Task: Find connections with filter location Gangānagar with filter topic #Businessownerwith filter profile language English with filter current company Rothschild & Co with filter school Mata Sundri College For Women with filter industry Conservation Programs with filter service category Marketing with filter keywords title Information Security Analyst
Action: Mouse moved to (690, 121)
Screenshot: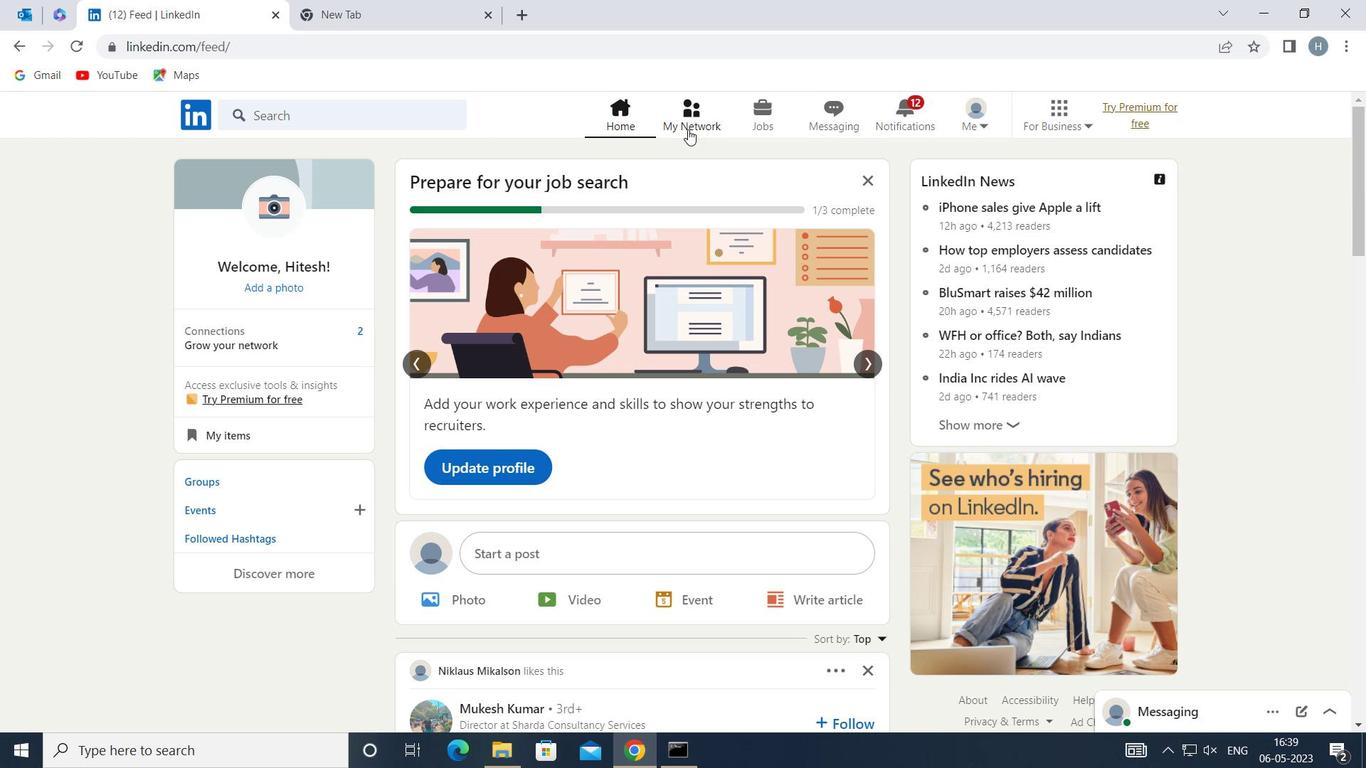 
Action: Mouse pressed left at (690, 121)
Screenshot: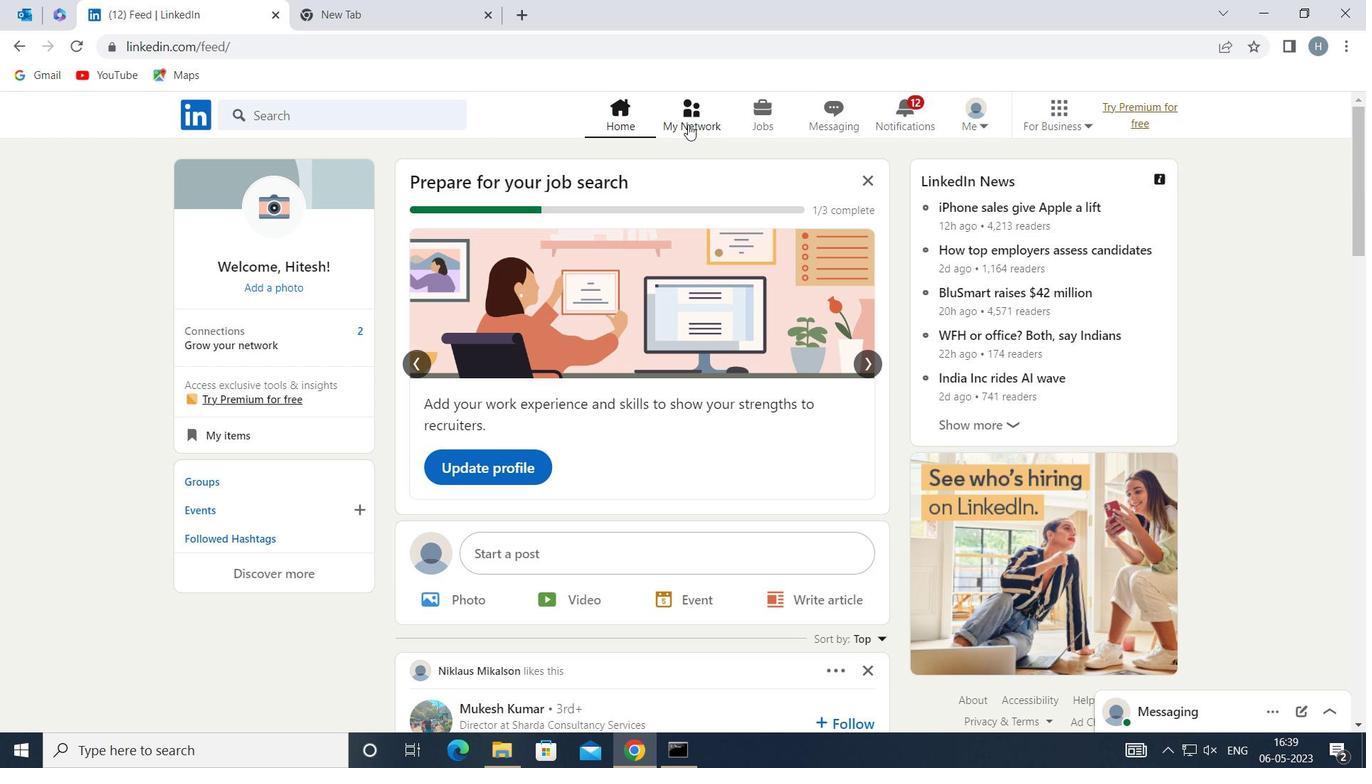 
Action: Mouse moved to (380, 214)
Screenshot: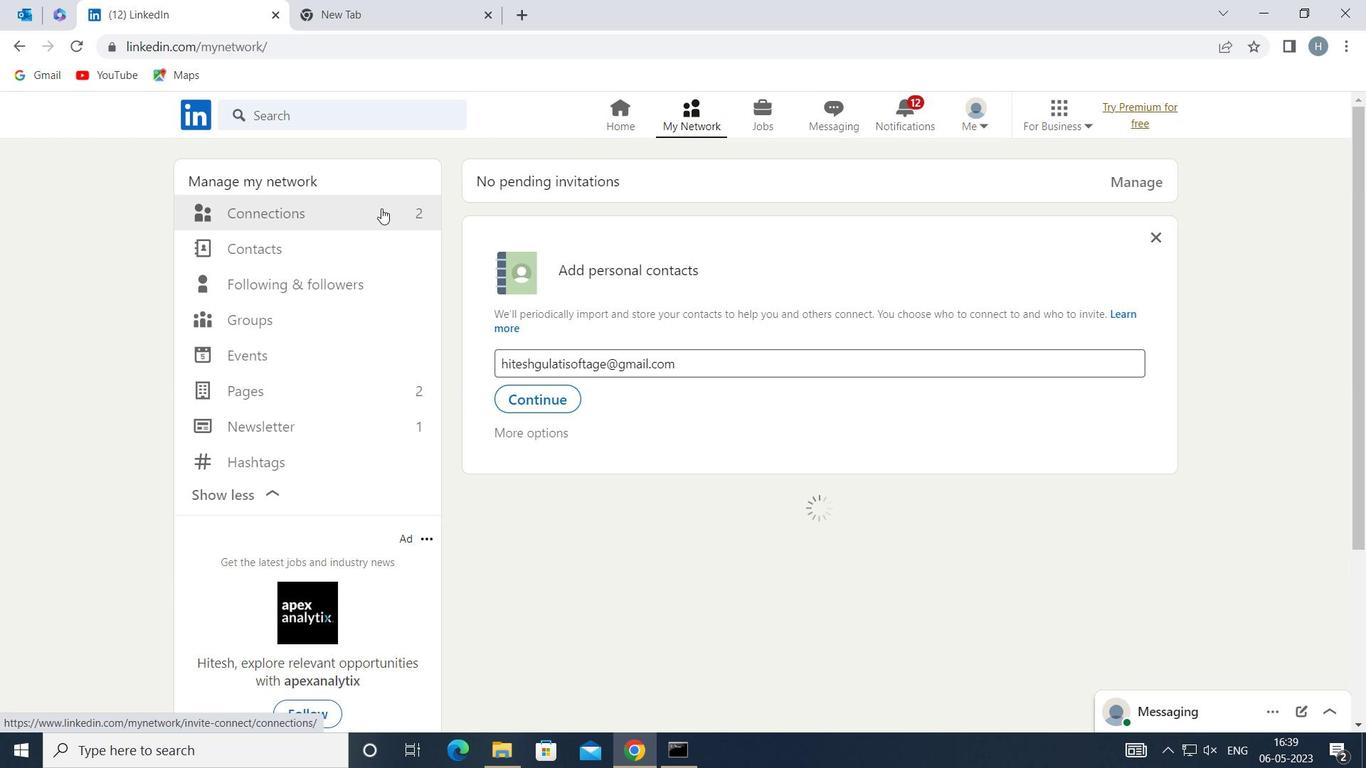 
Action: Mouse pressed left at (380, 214)
Screenshot: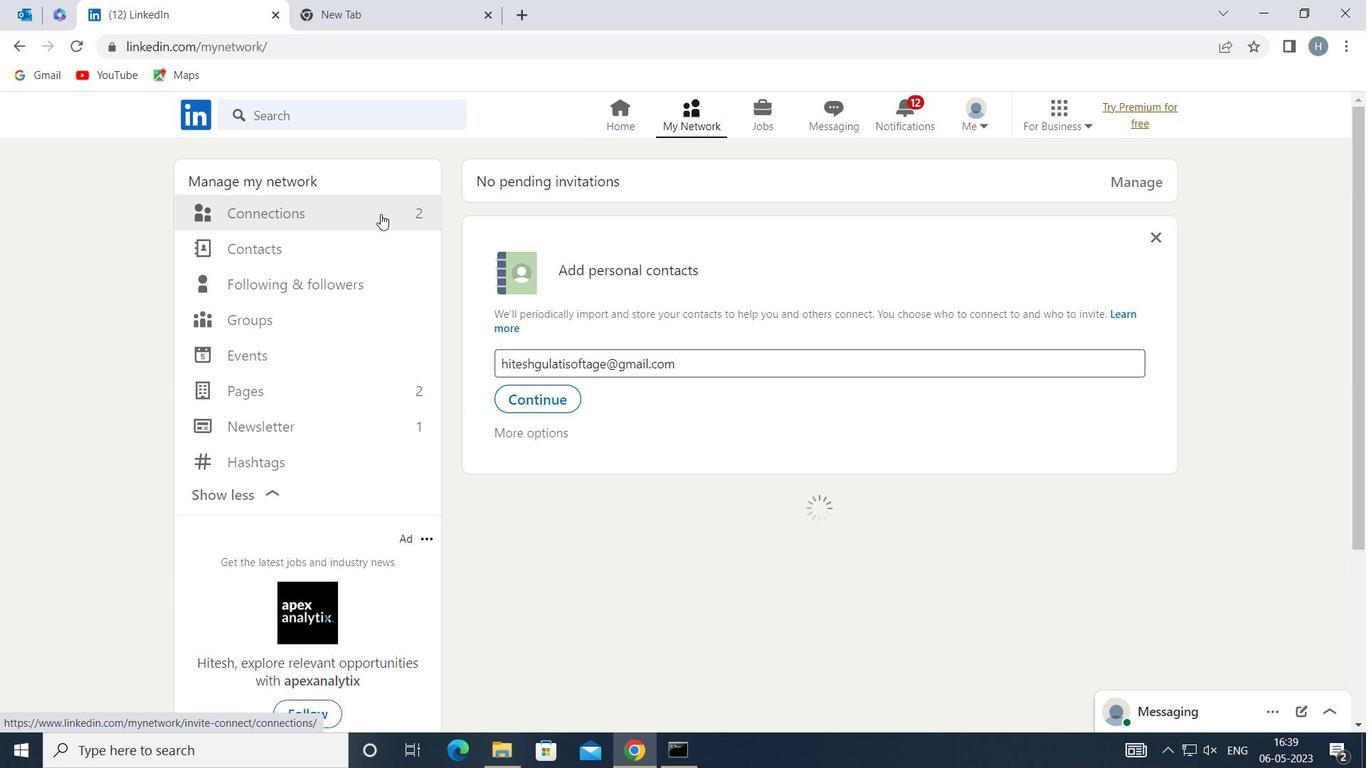 
Action: Mouse moved to (834, 217)
Screenshot: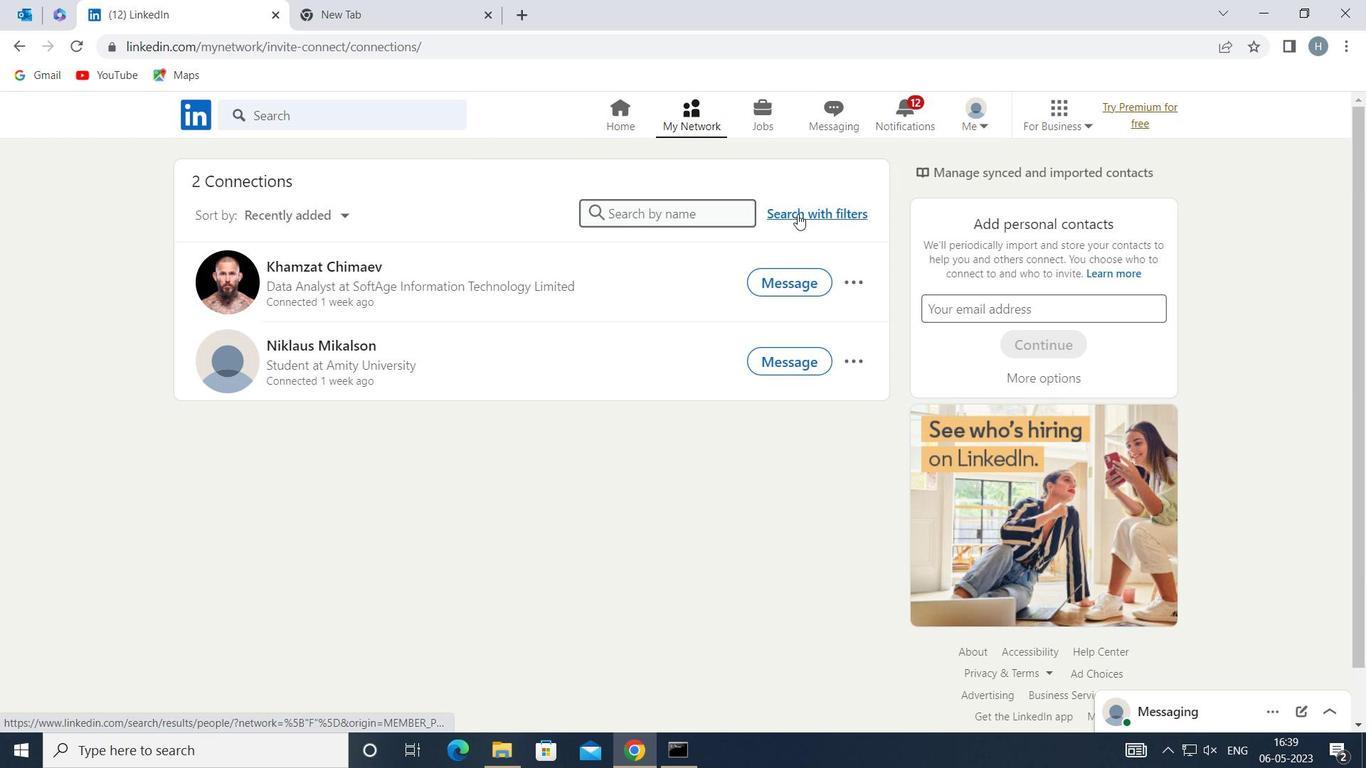 
Action: Mouse pressed left at (834, 217)
Screenshot: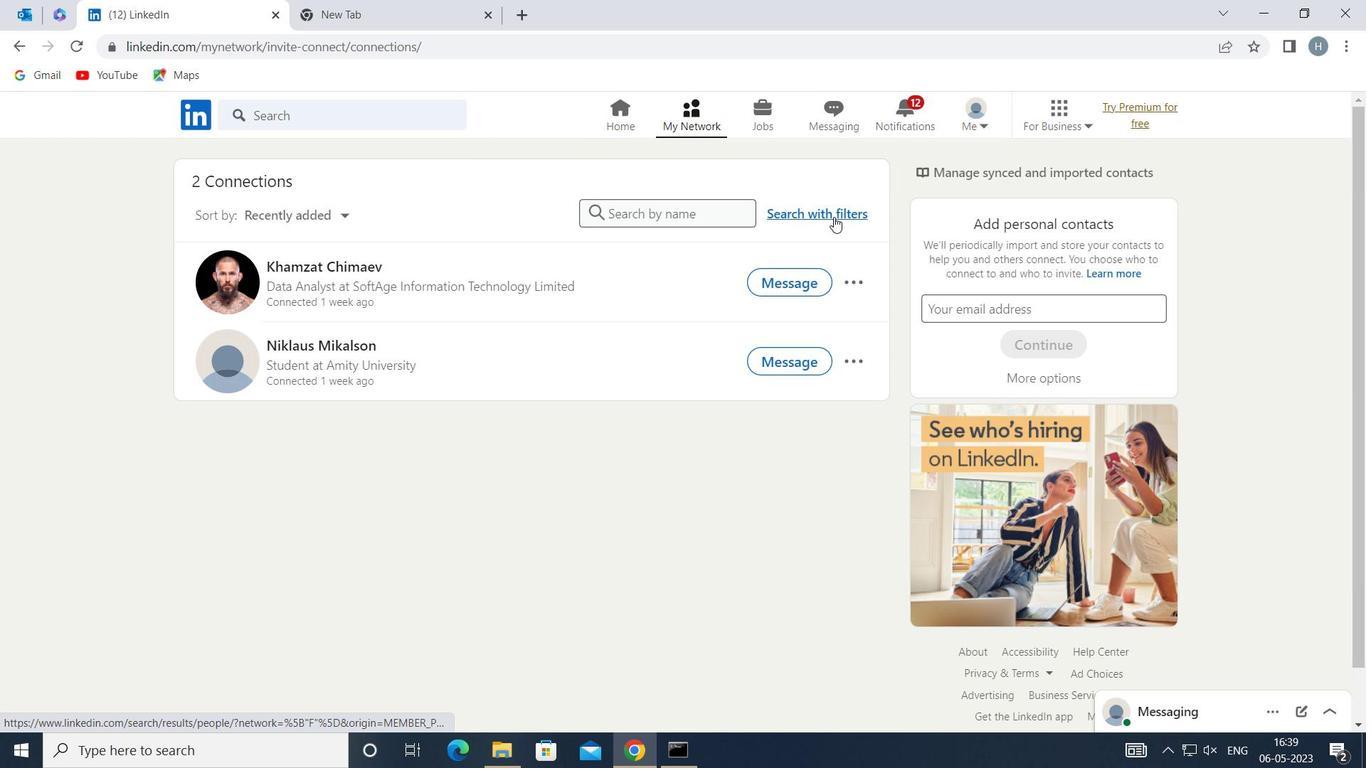
Action: Mouse moved to (742, 165)
Screenshot: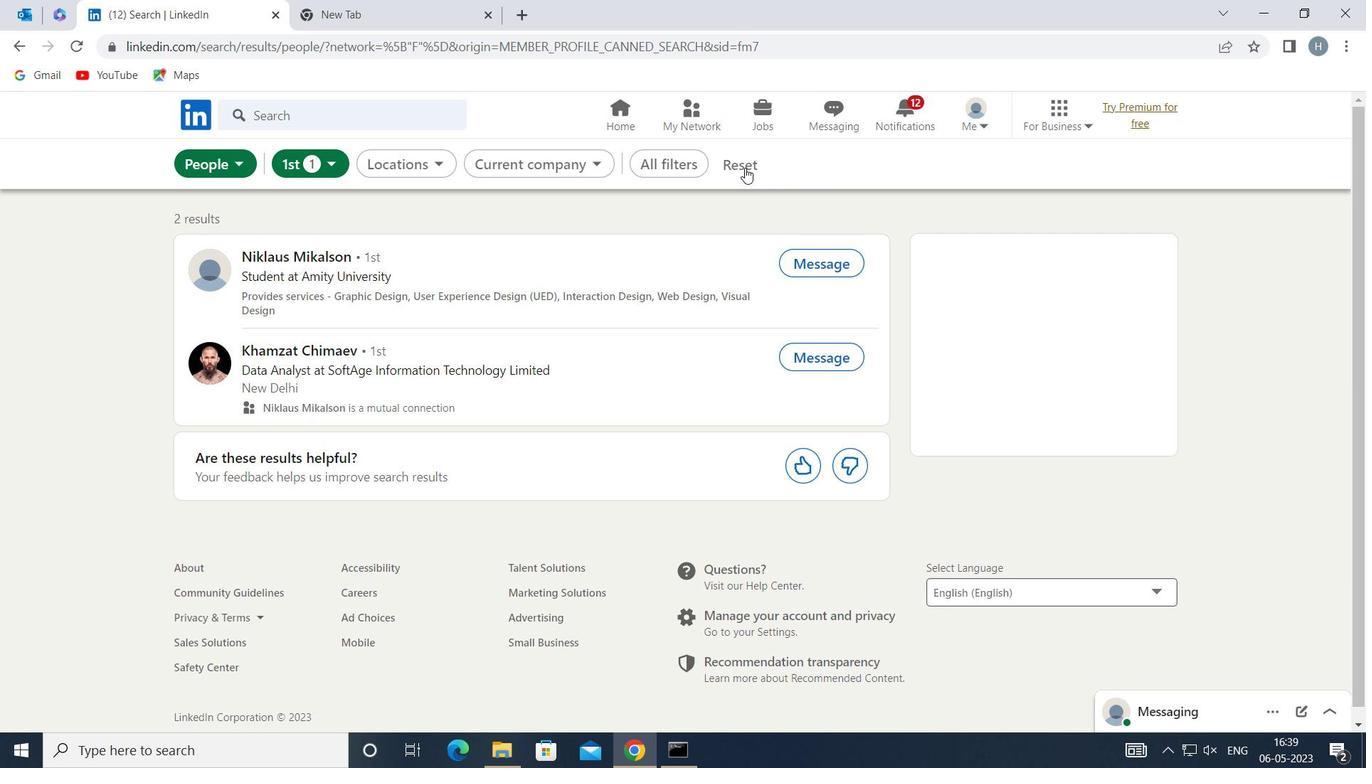 
Action: Mouse pressed left at (742, 165)
Screenshot: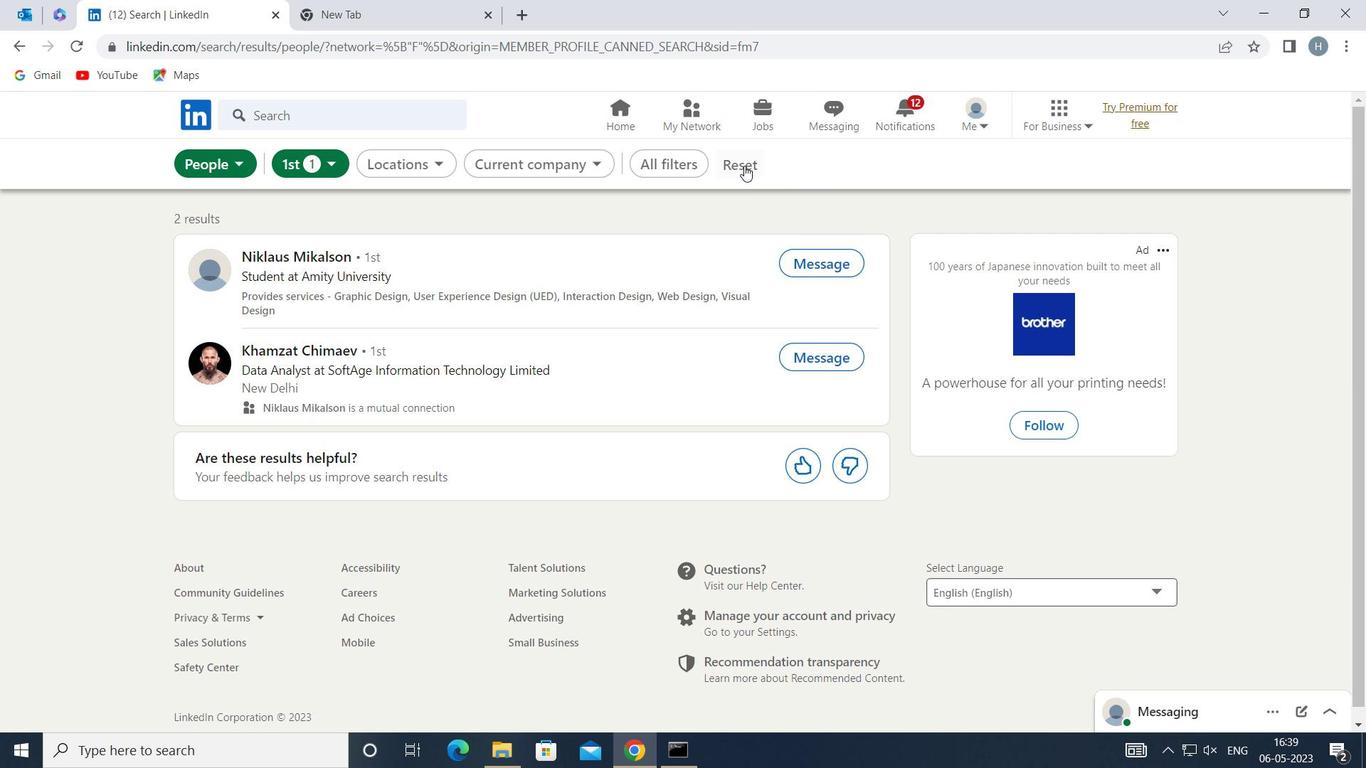 
Action: Mouse moved to (720, 160)
Screenshot: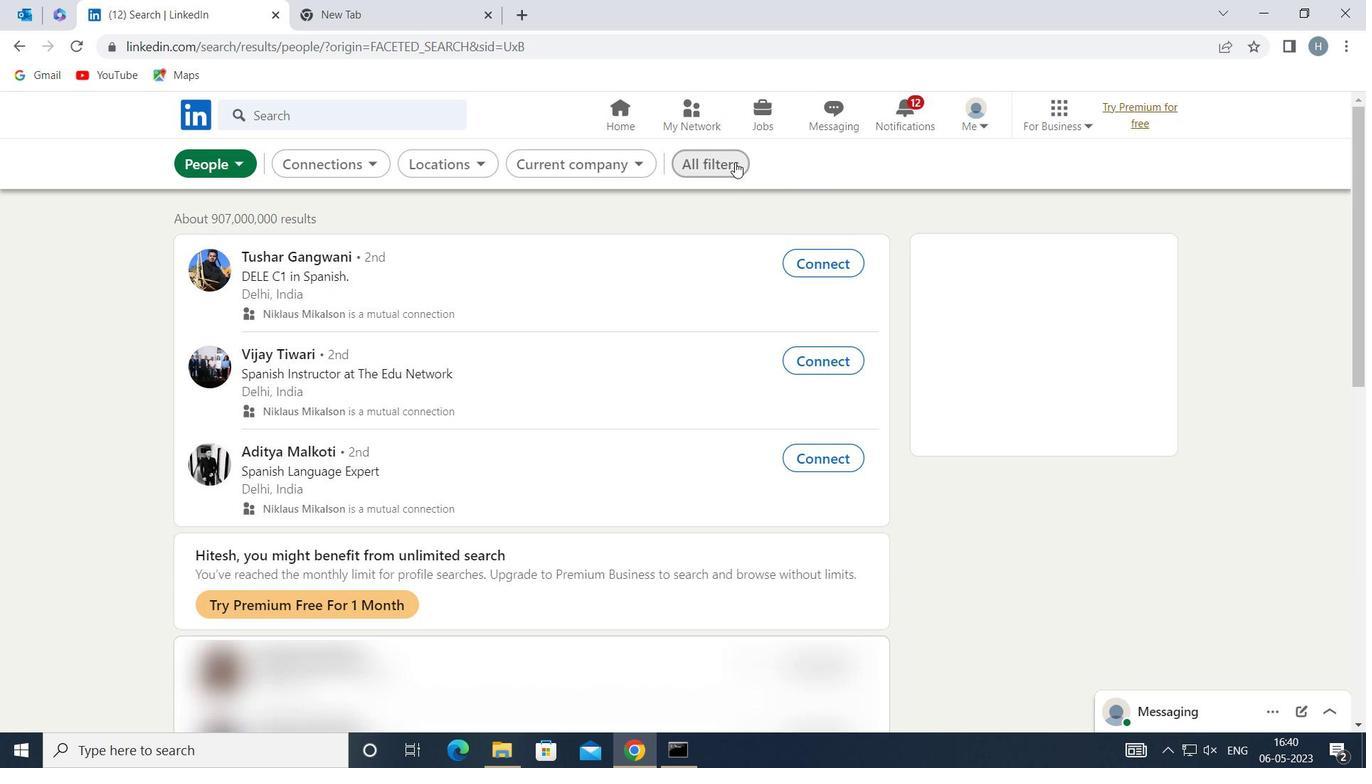 
Action: Mouse pressed left at (720, 160)
Screenshot: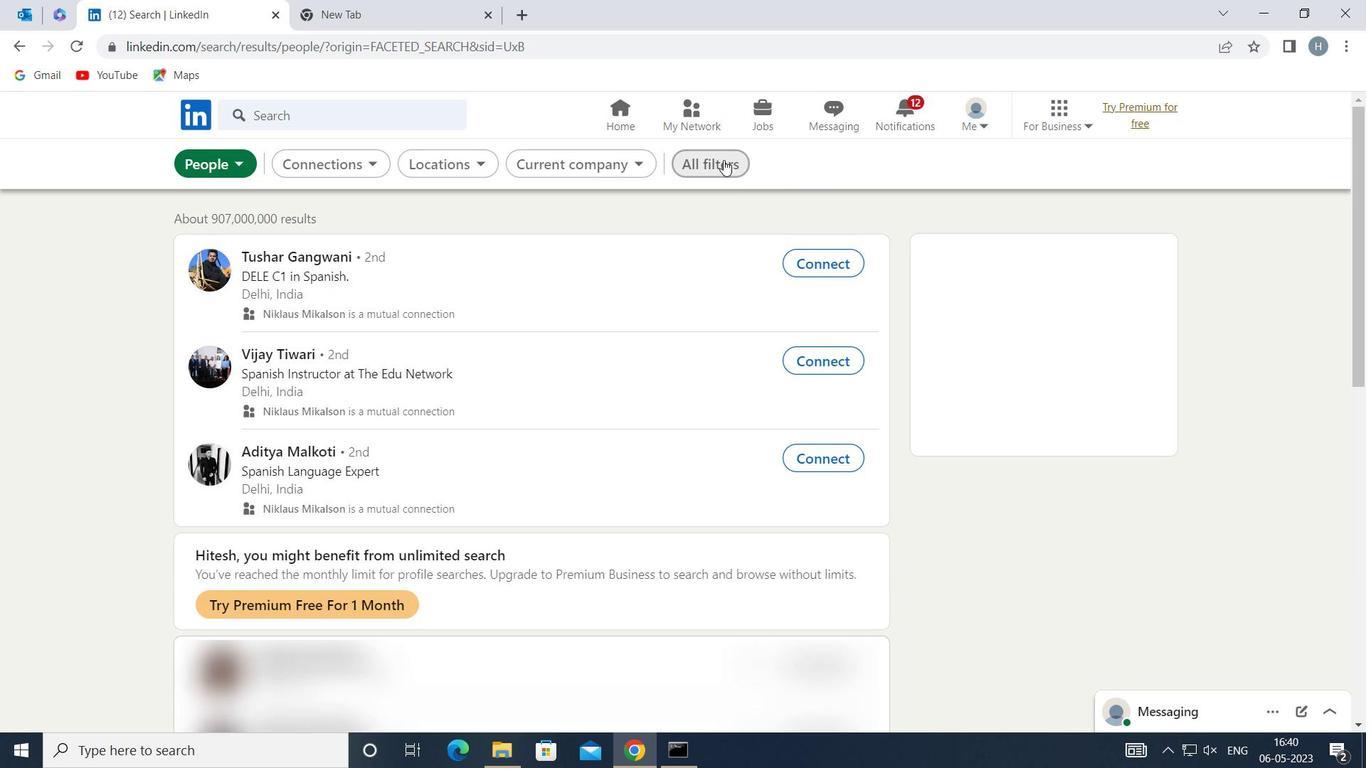 
Action: Mouse moved to (1001, 394)
Screenshot: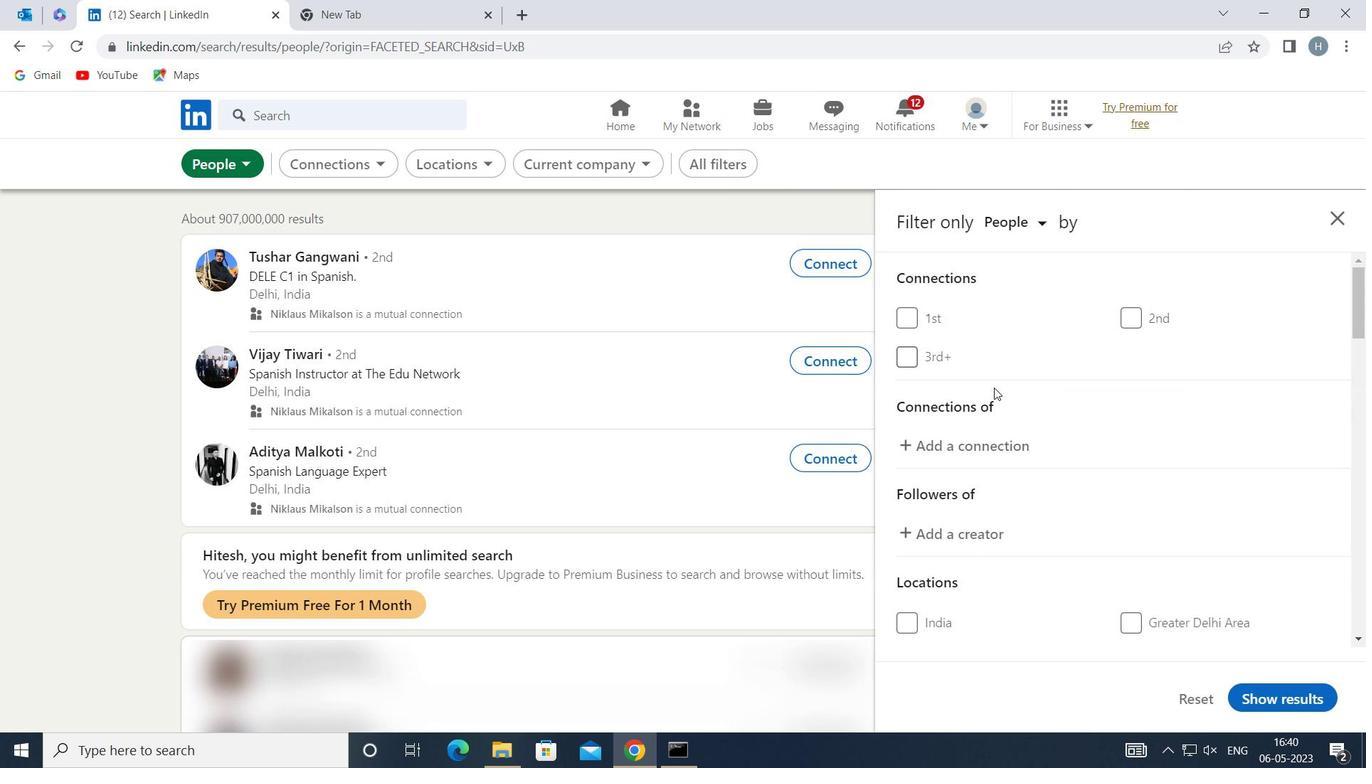 
Action: Mouse scrolled (1001, 393) with delta (0, 0)
Screenshot: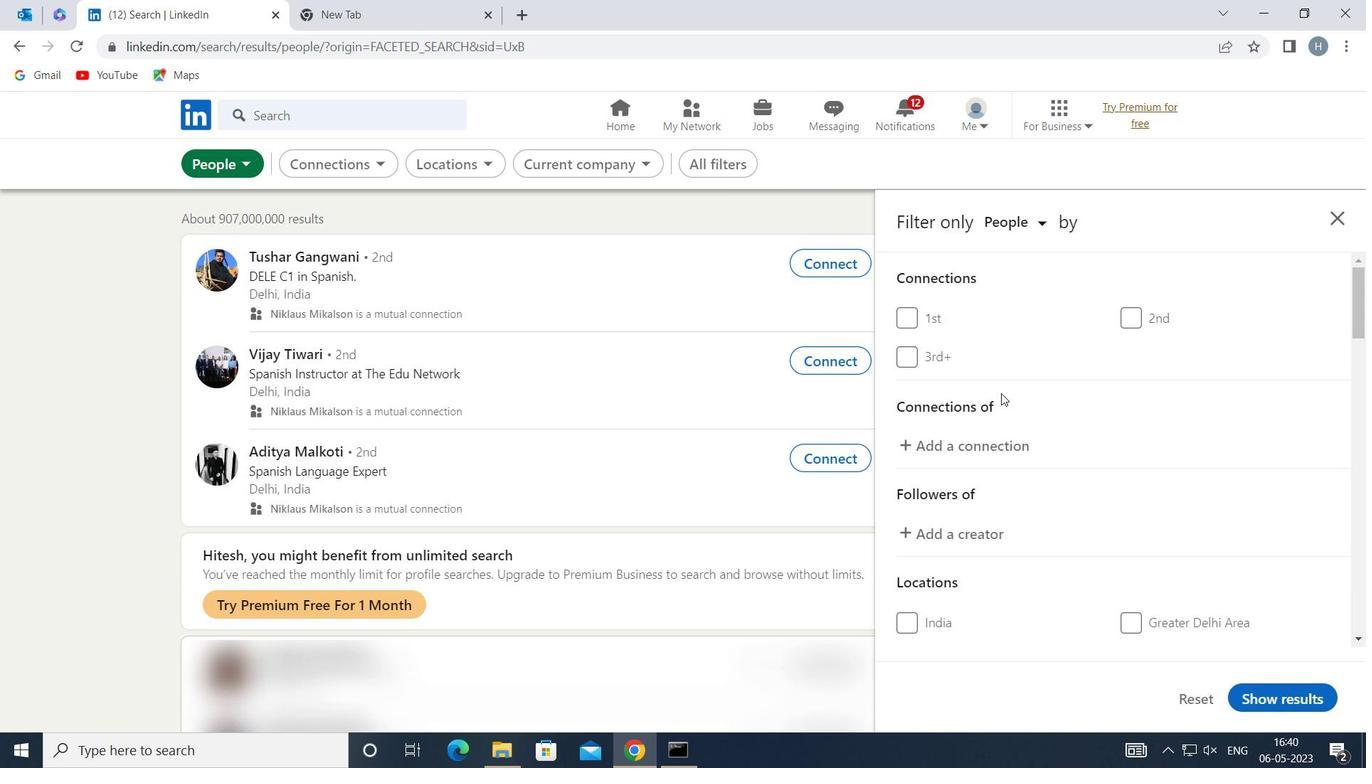 
Action: Mouse scrolled (1001, 393) with delta (0, 0)
Screenshot: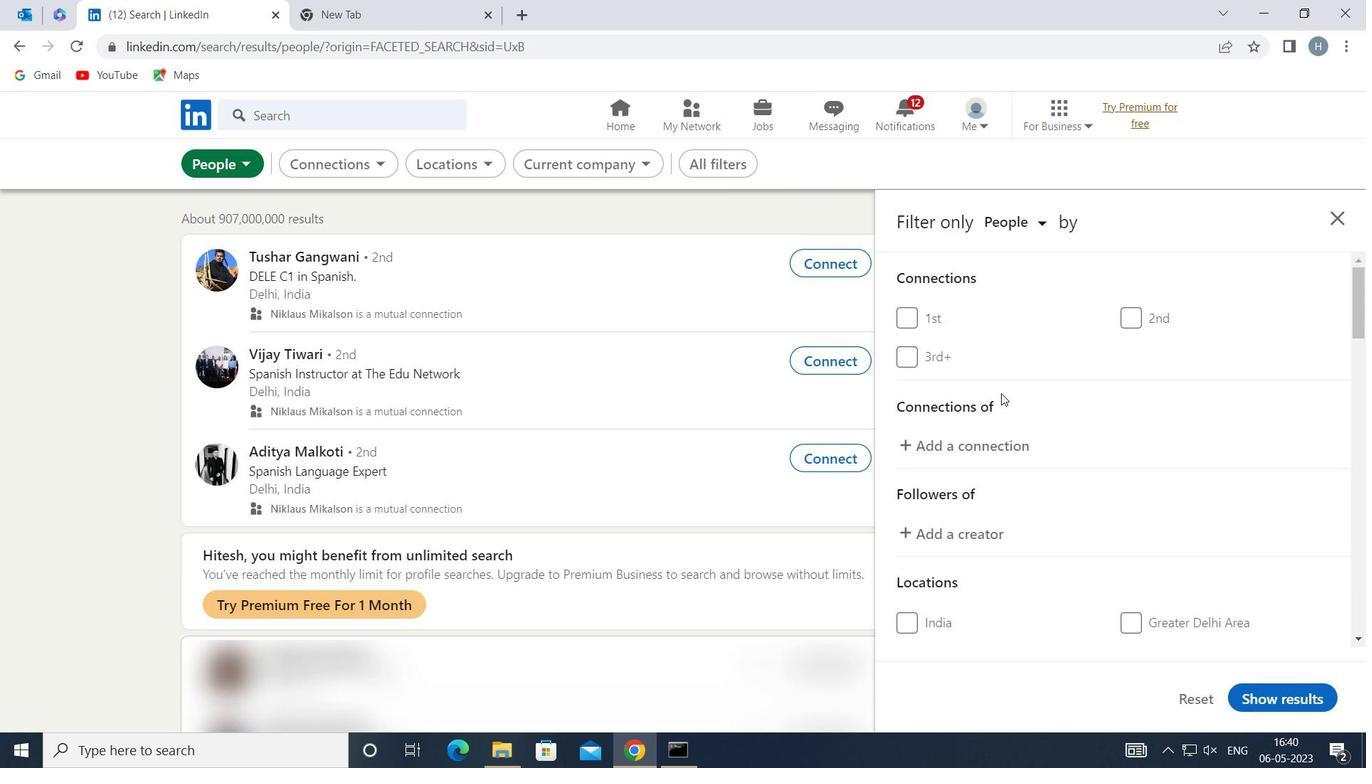 
Action: Mouse moved to (1003, 394)
Screenshot: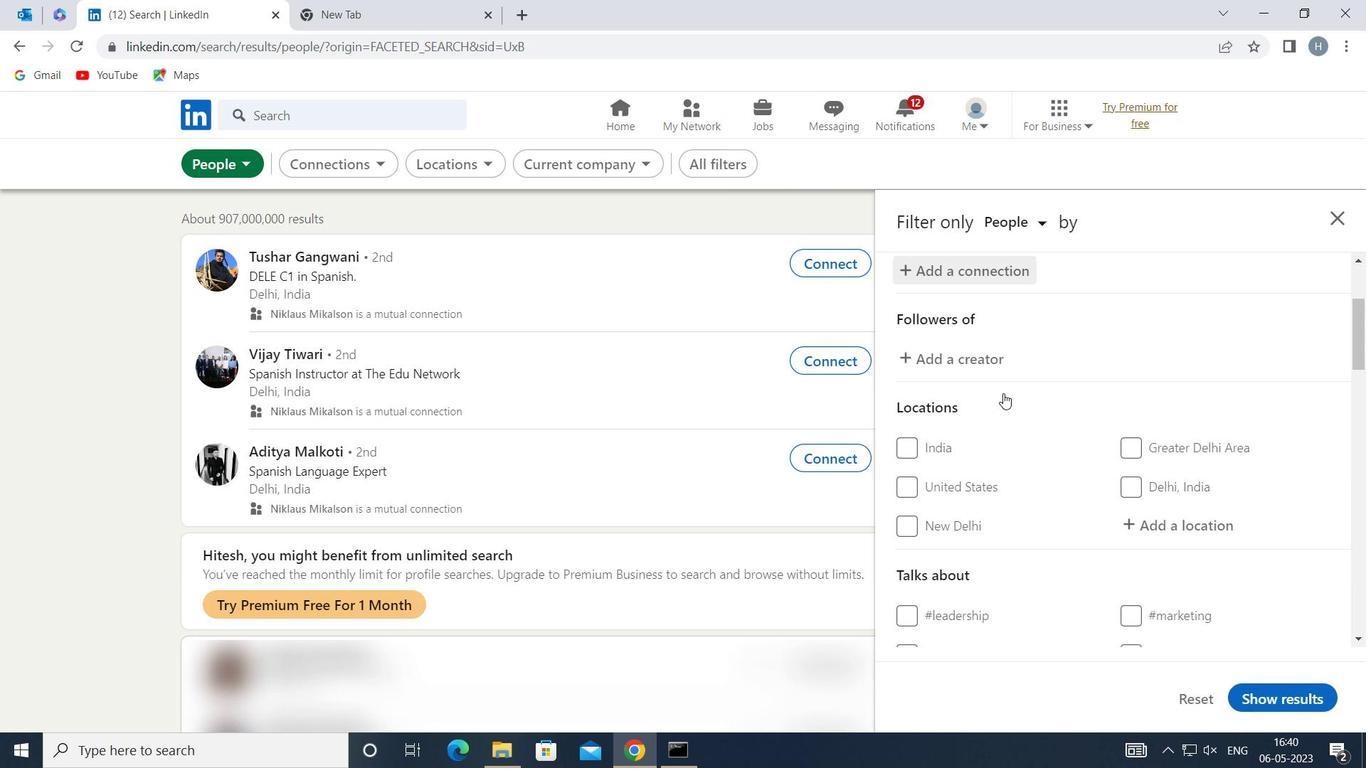 
Action: Mouse scrolled (1003, 394) with delta (0, 0)
Screenshot: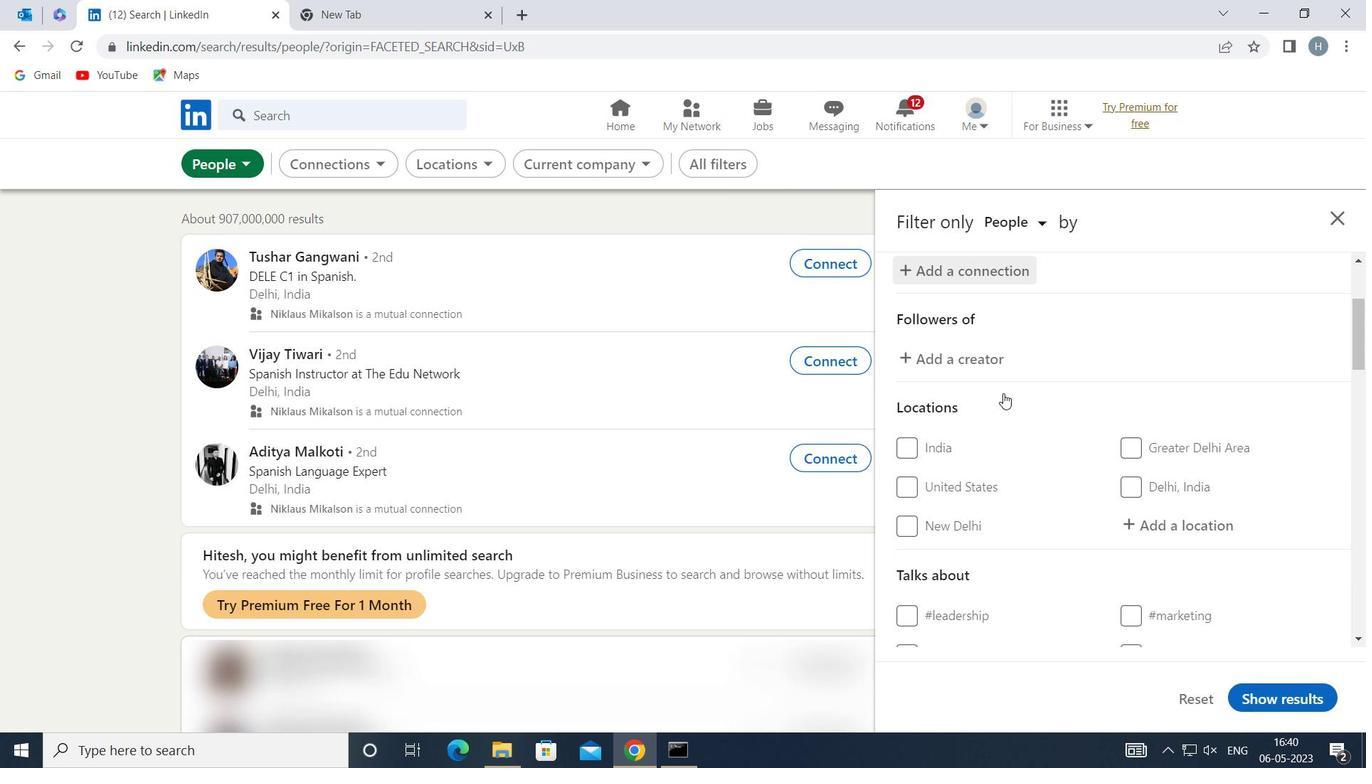
Action: Mouse moved to (1181, 432)
Screenshot: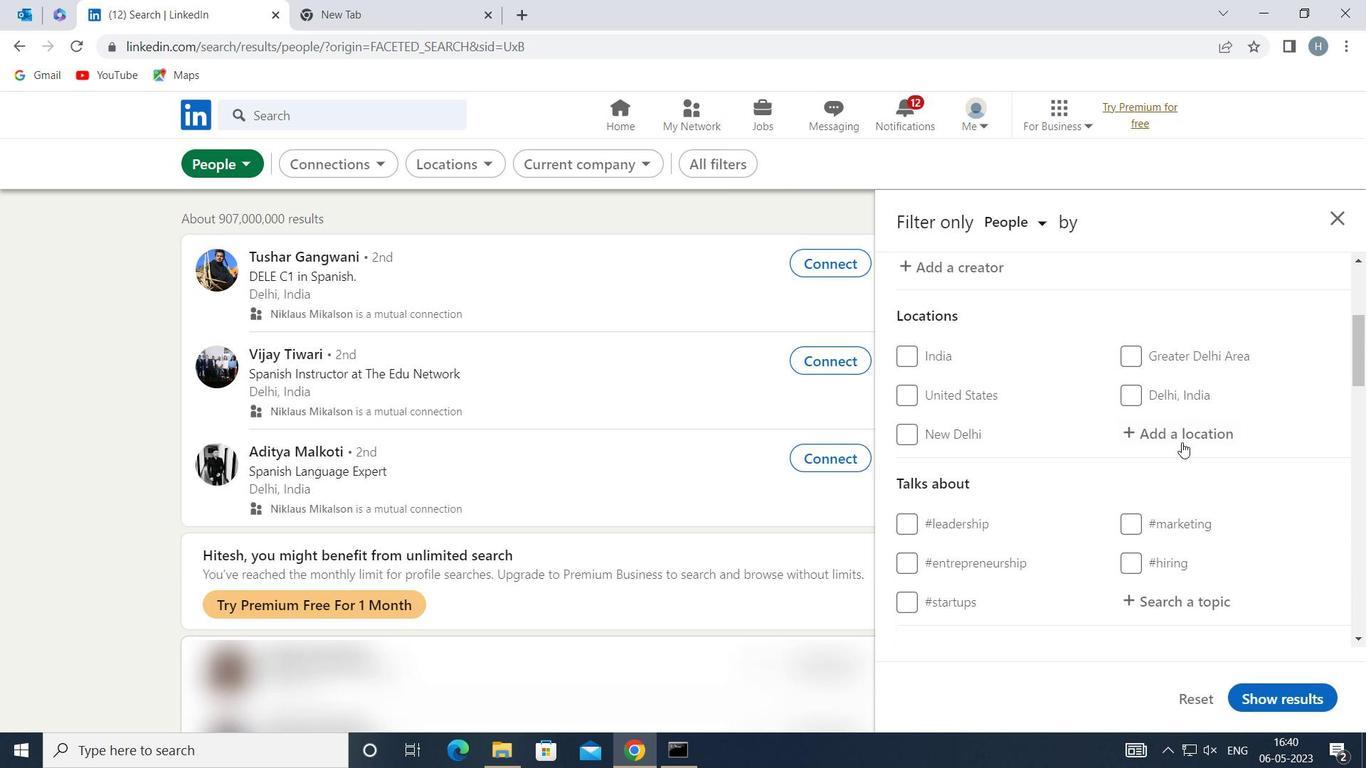 
Action: Mouse pressed left at (1181, 432)
Screenshot: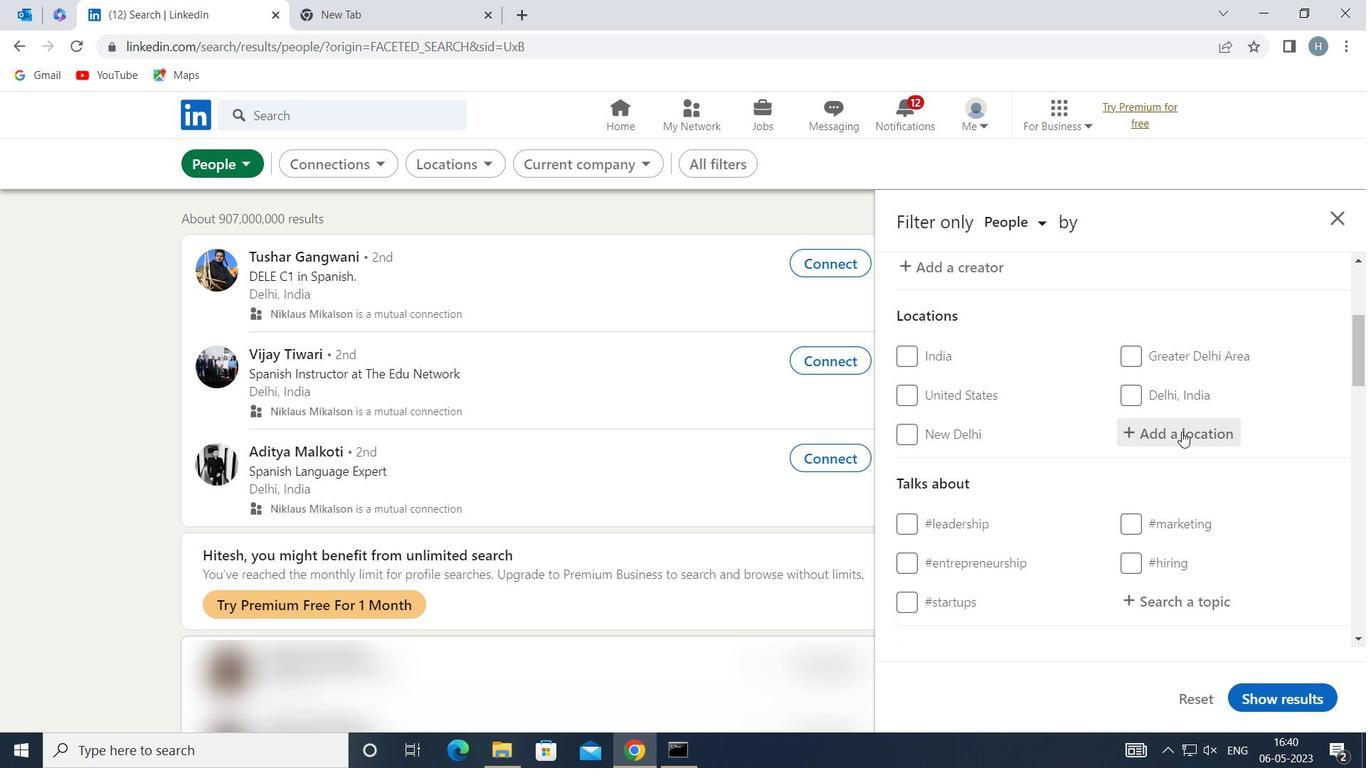 
Action: Mouse moved to (1151, 431)
Screenshot: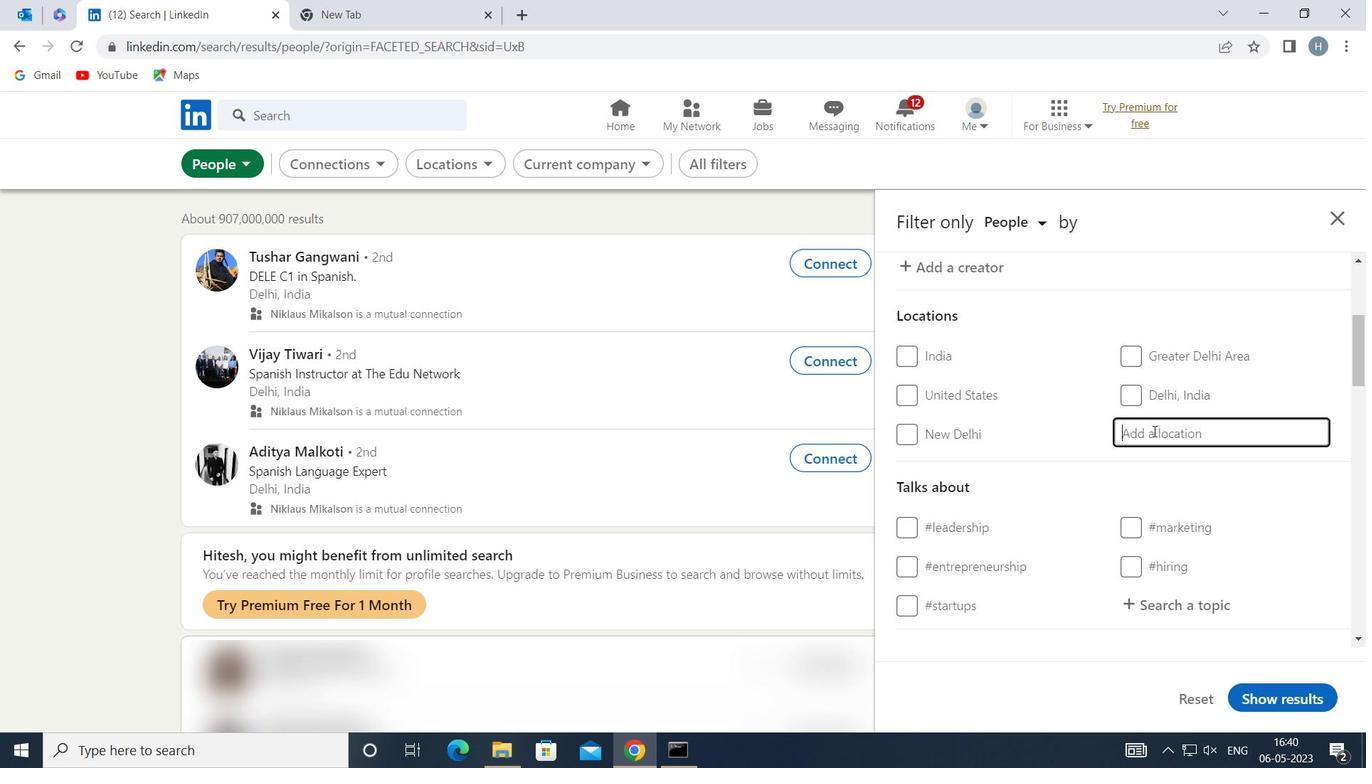 
Action: Key pressed <Key.shift>GANGANAGAR
Screenshot: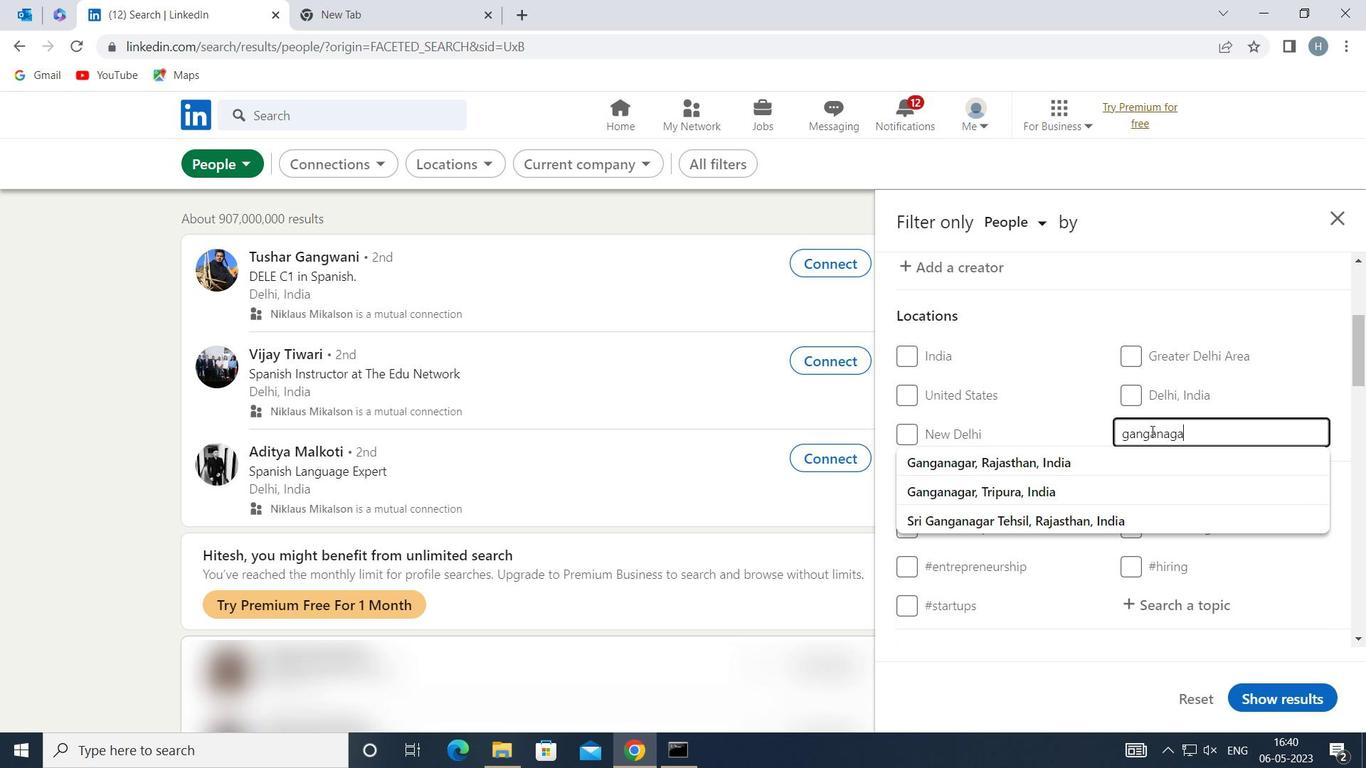 
Action: Mouse moved to (1304, 366)
Screenshot: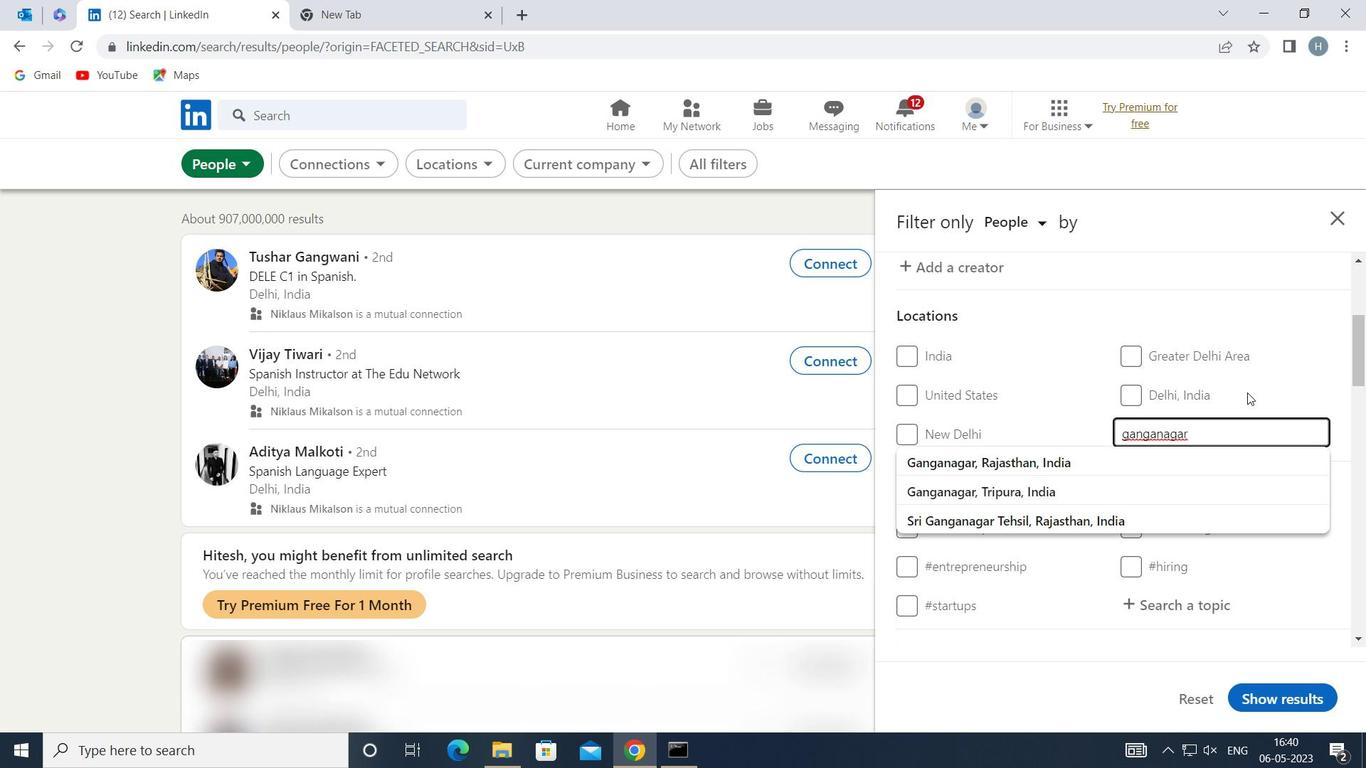 
Action: Mouse pressed left at (1304, 366)
Screenshot: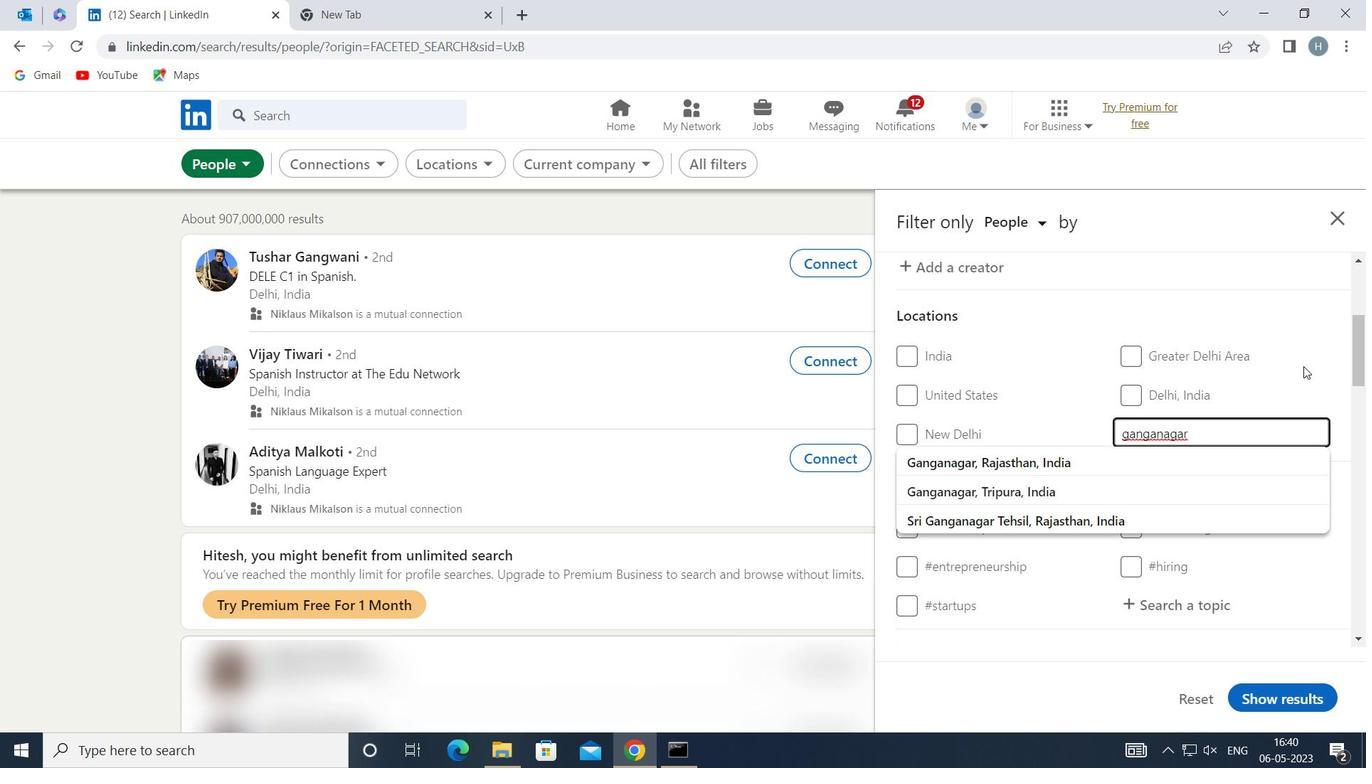 
Action: Mouse moved to (1258, 406)
Screenshot: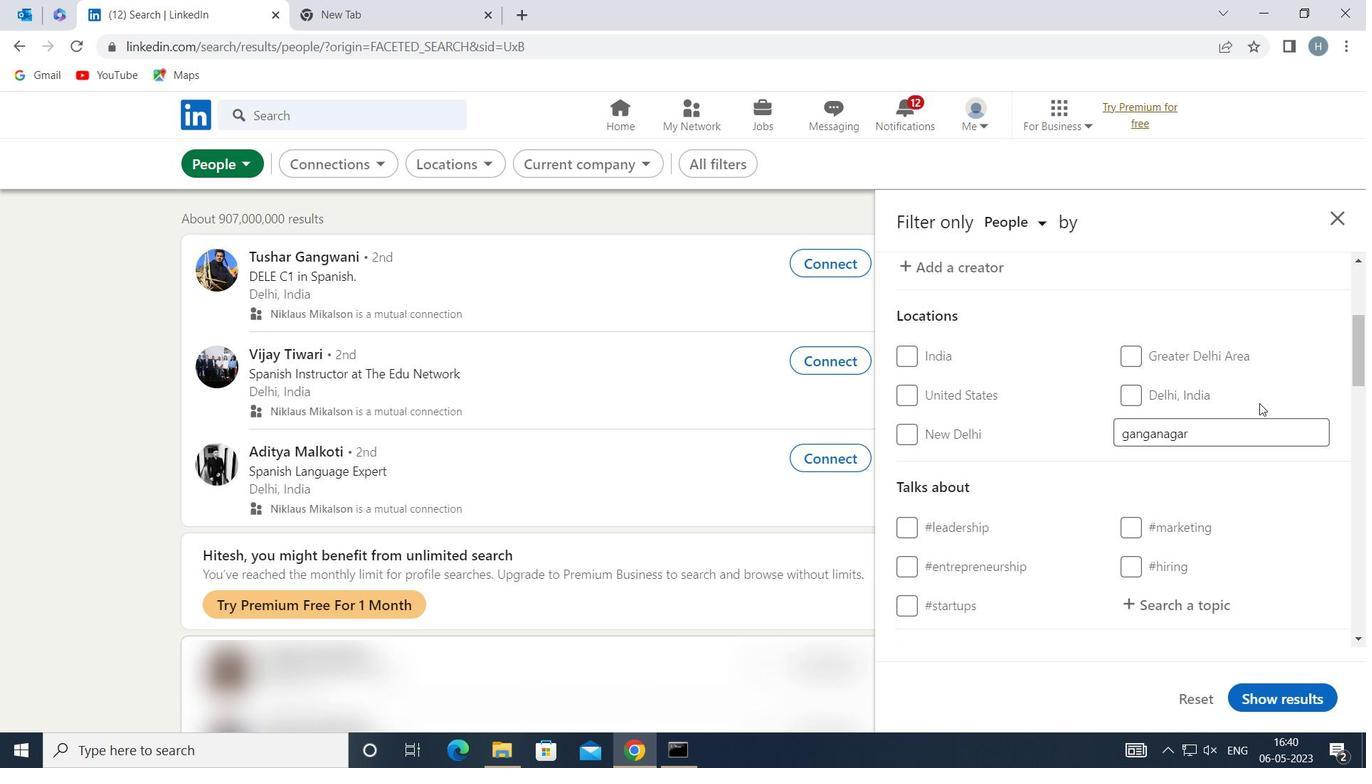 
Action: Mouse scrolled (1258, 406) with delta (0, 0)
Screenshot: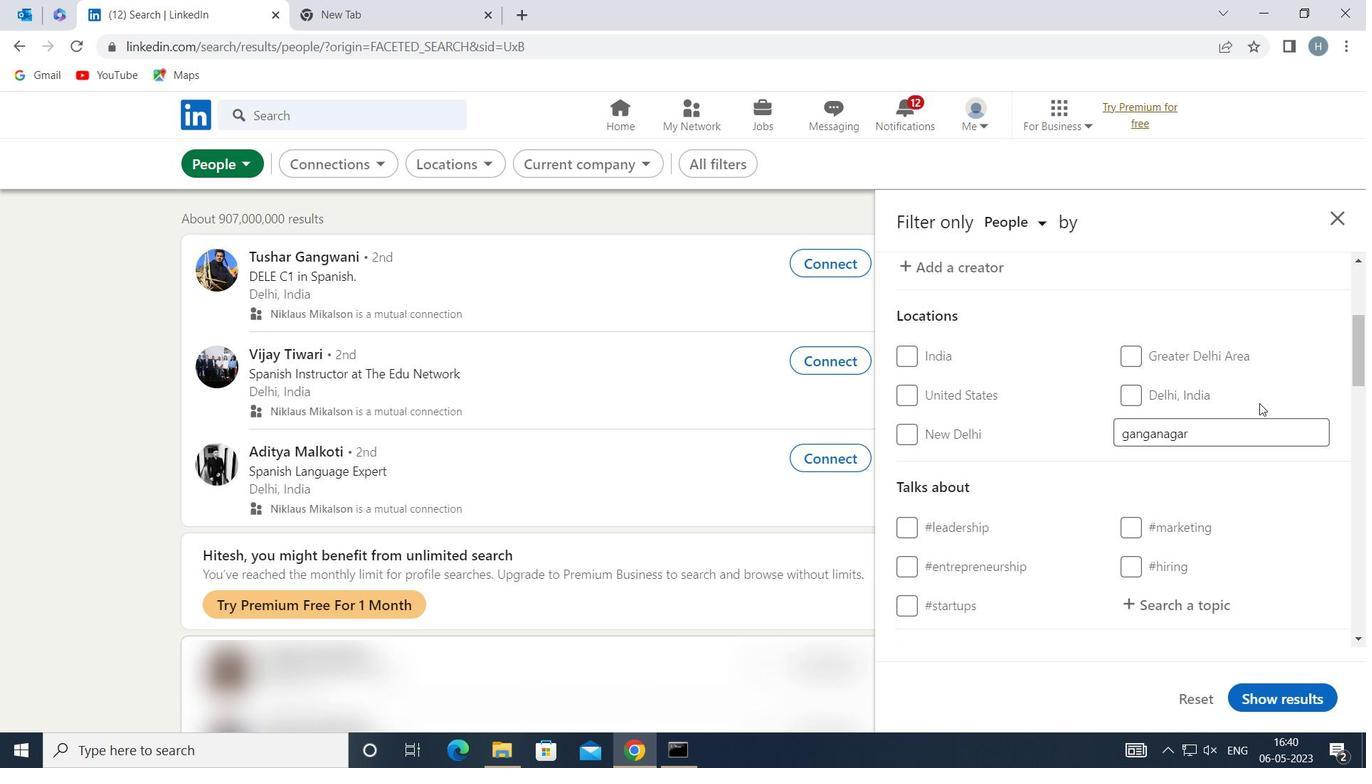 
Action: Mouse moved to (1258, 407)
Screenshot: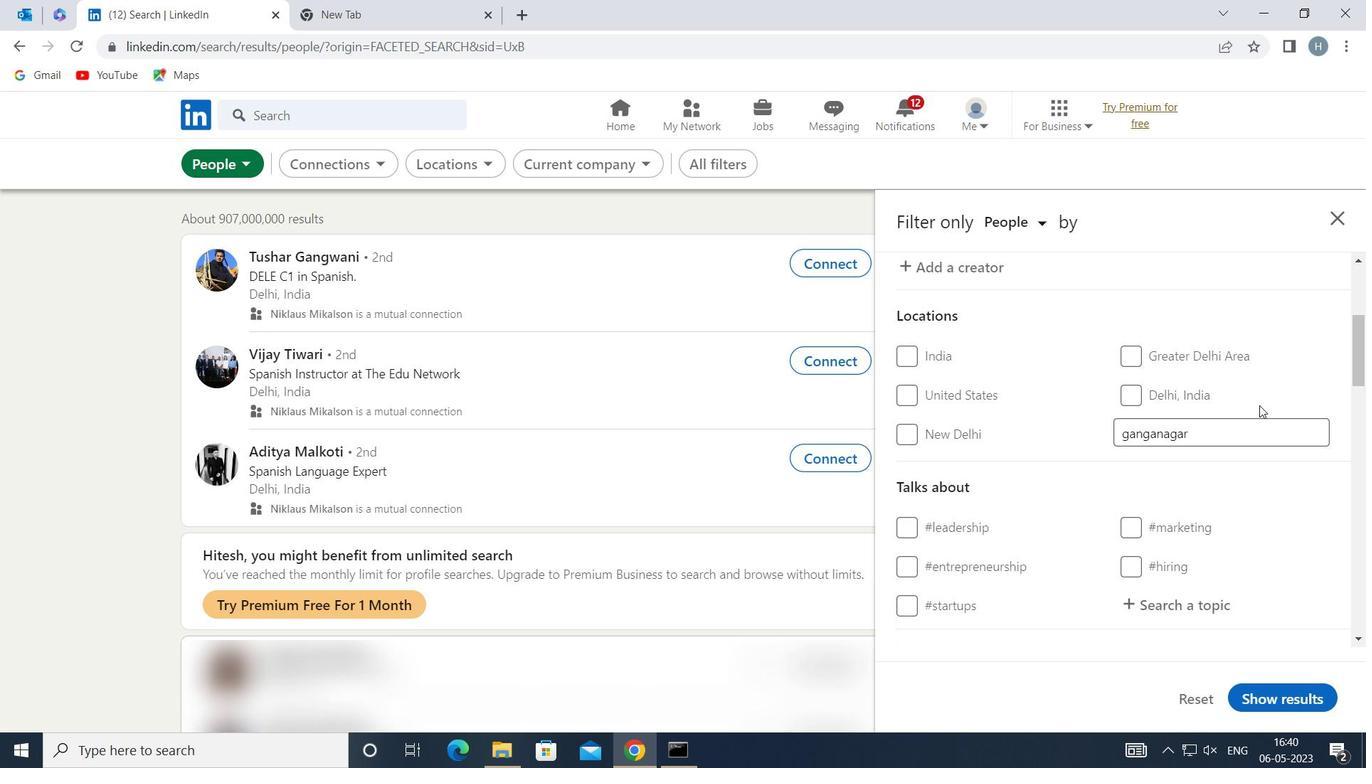 
Action: Mouse scrolled (1258, 406) with delta (0, 0)
Screenshot: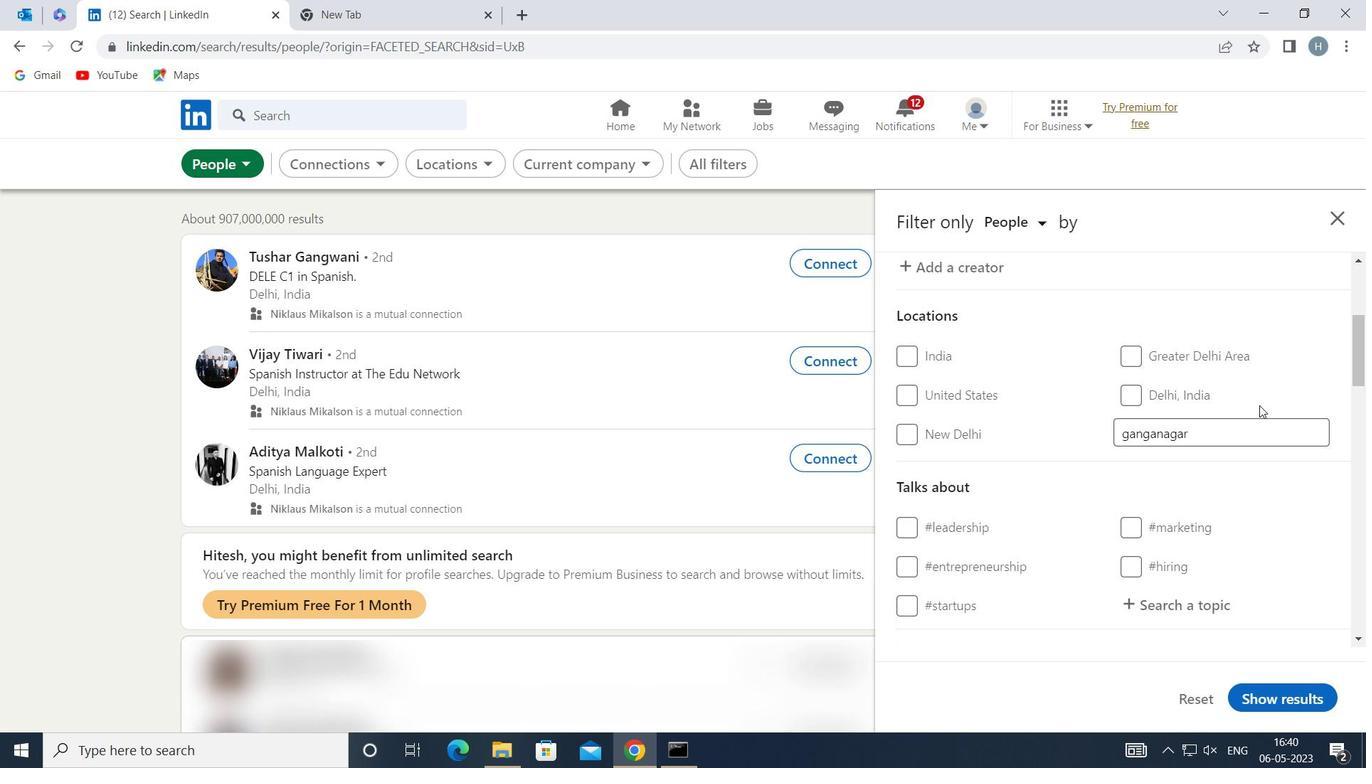 
Action: Mouse moved to (1188, 422)
Screenshot: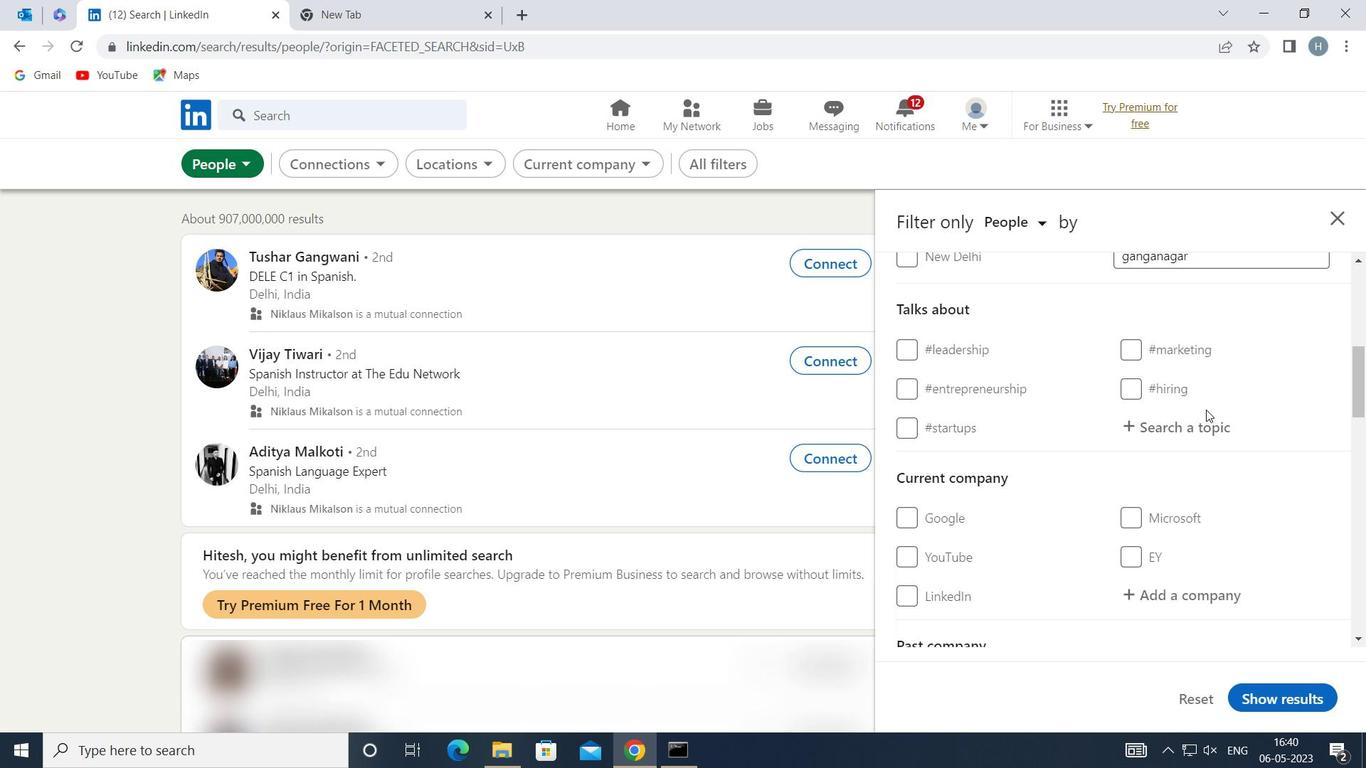 
Action: Mouse pressed left at (1188, 422)
Screenshot: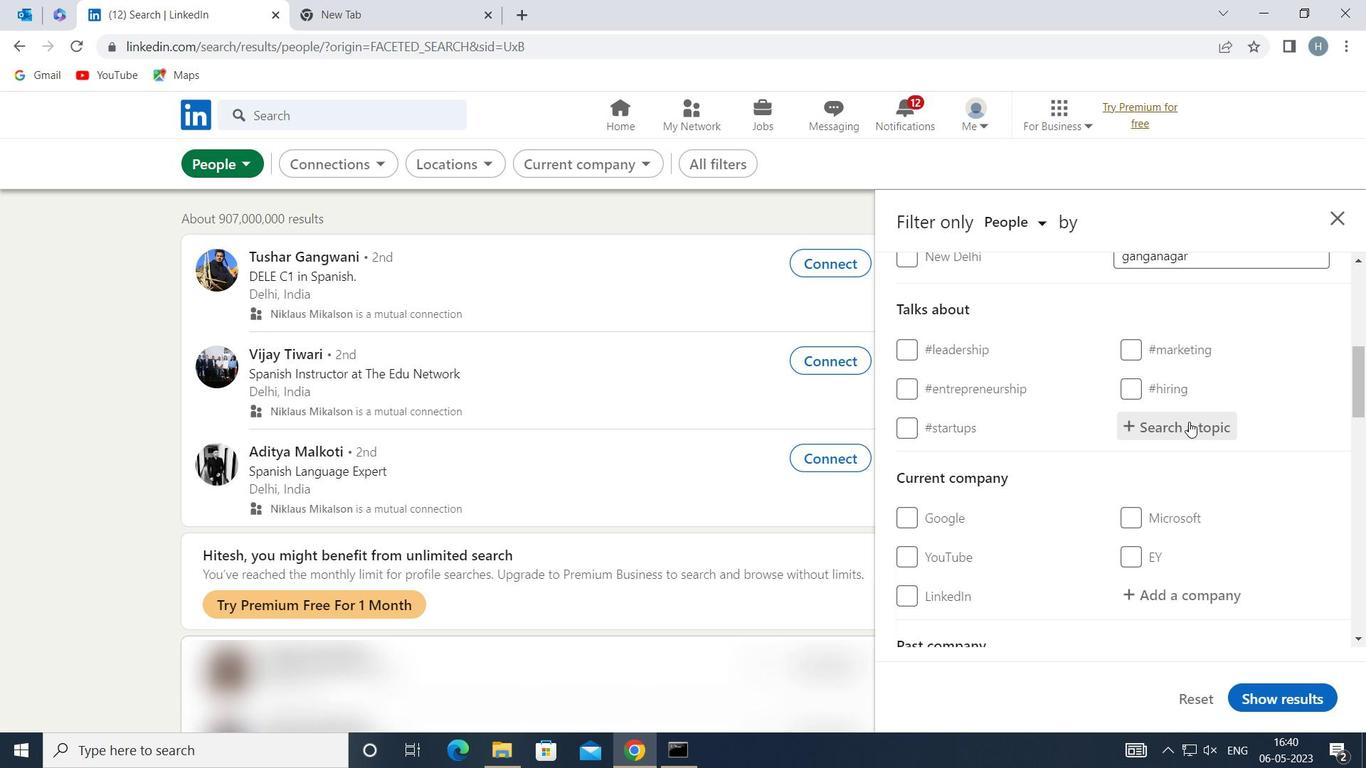 
Action: Key pressed <Key.shift><Key.shift><Key.shift>BUSINESSOWNER
Screenshot: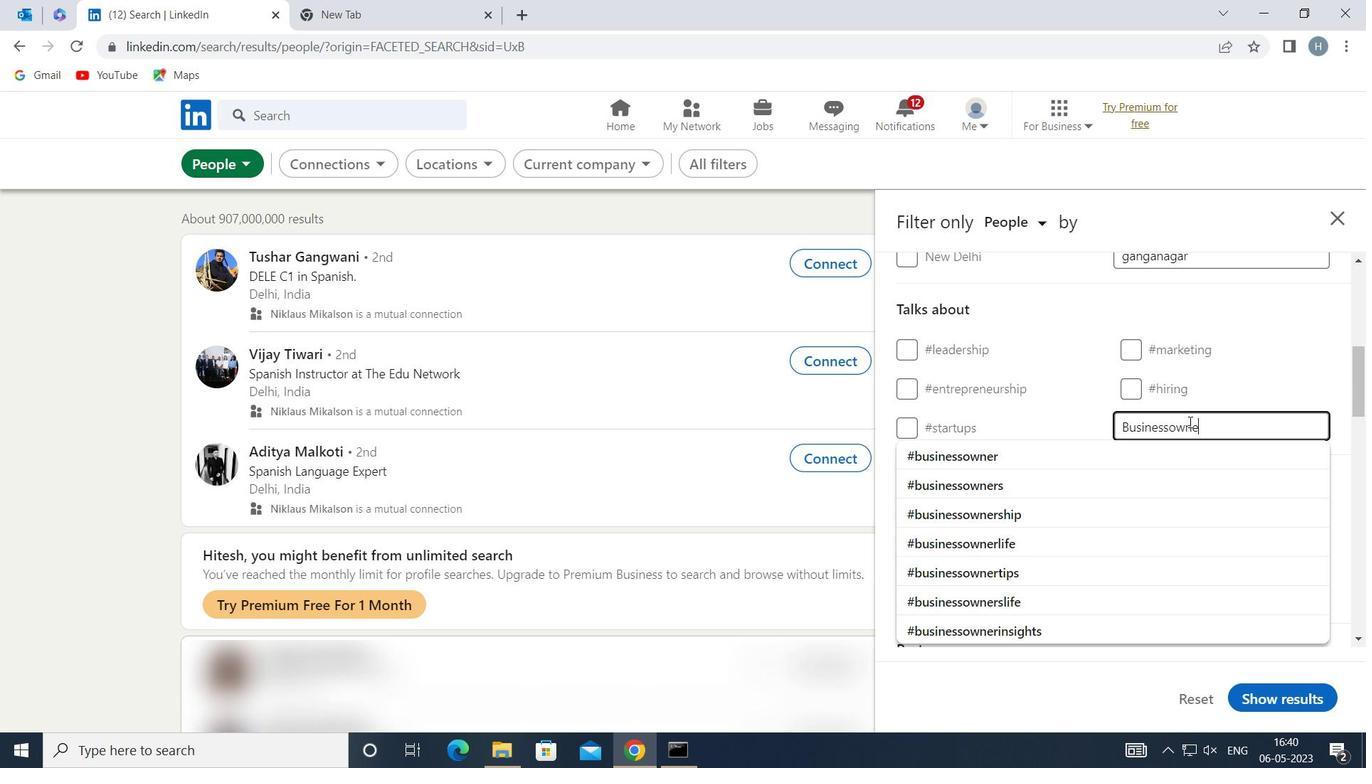 
Action: Mouse moved to (1140, 450)
Screenshot: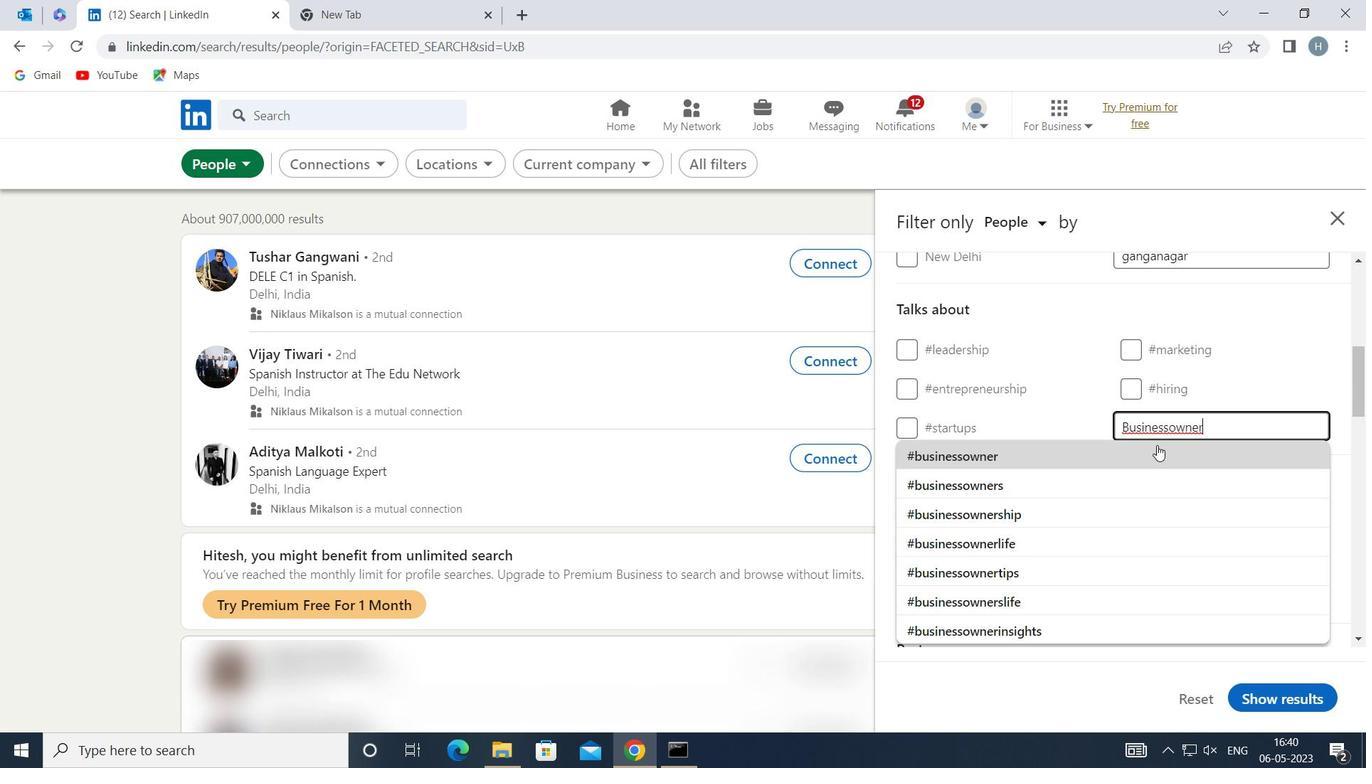 
Action: Mouse pressed left at (1140, 450)
Screenshot: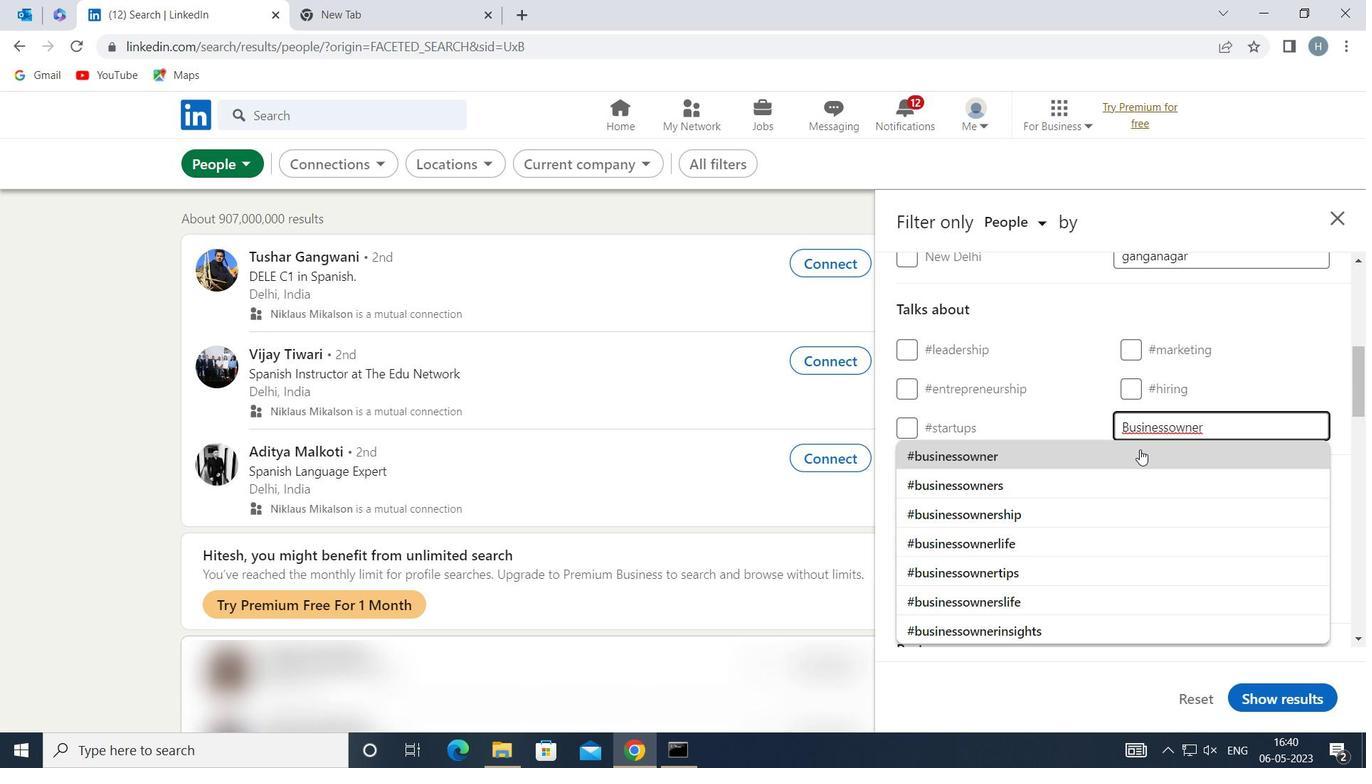 
Action: Mouse moved to (1107, 453)
Screenshot: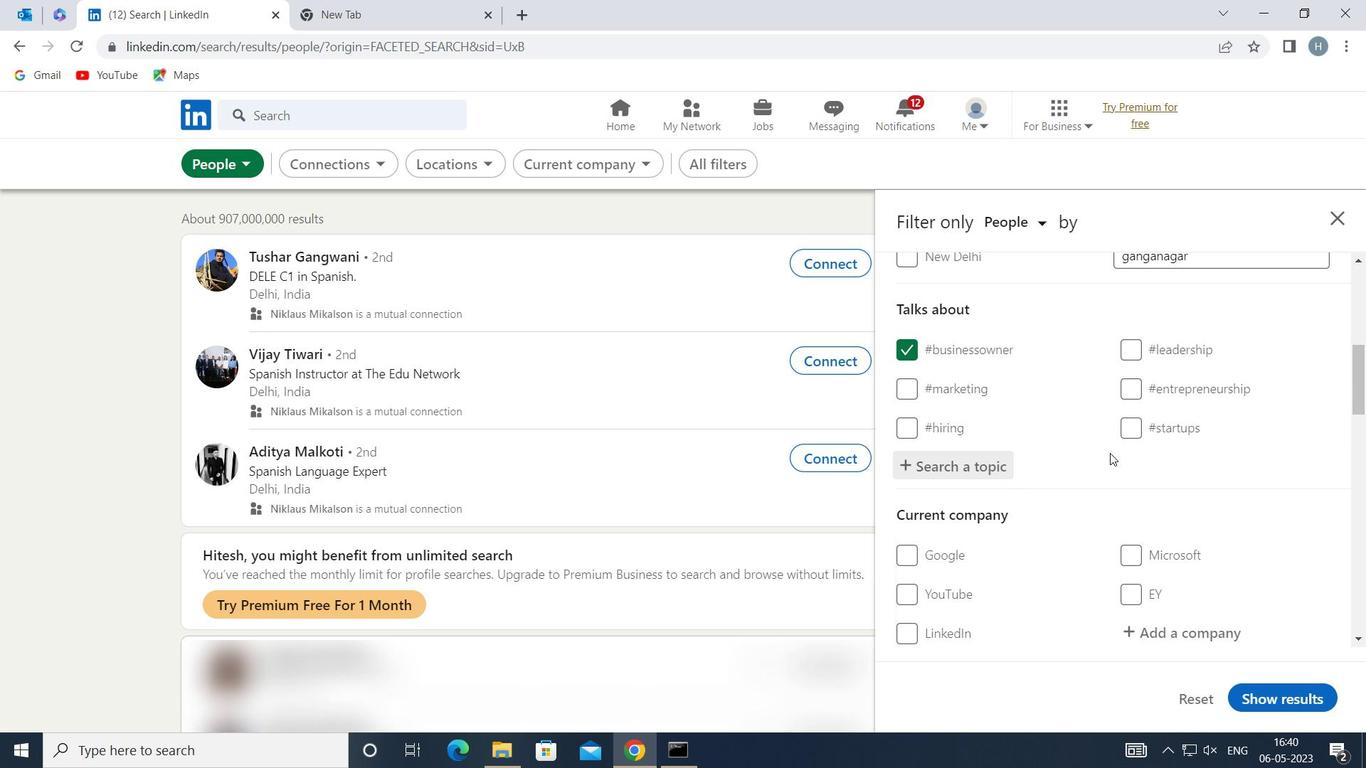 
Action: Mouse scrolled (1107, 453) with delta (0, 0)
Screenshot: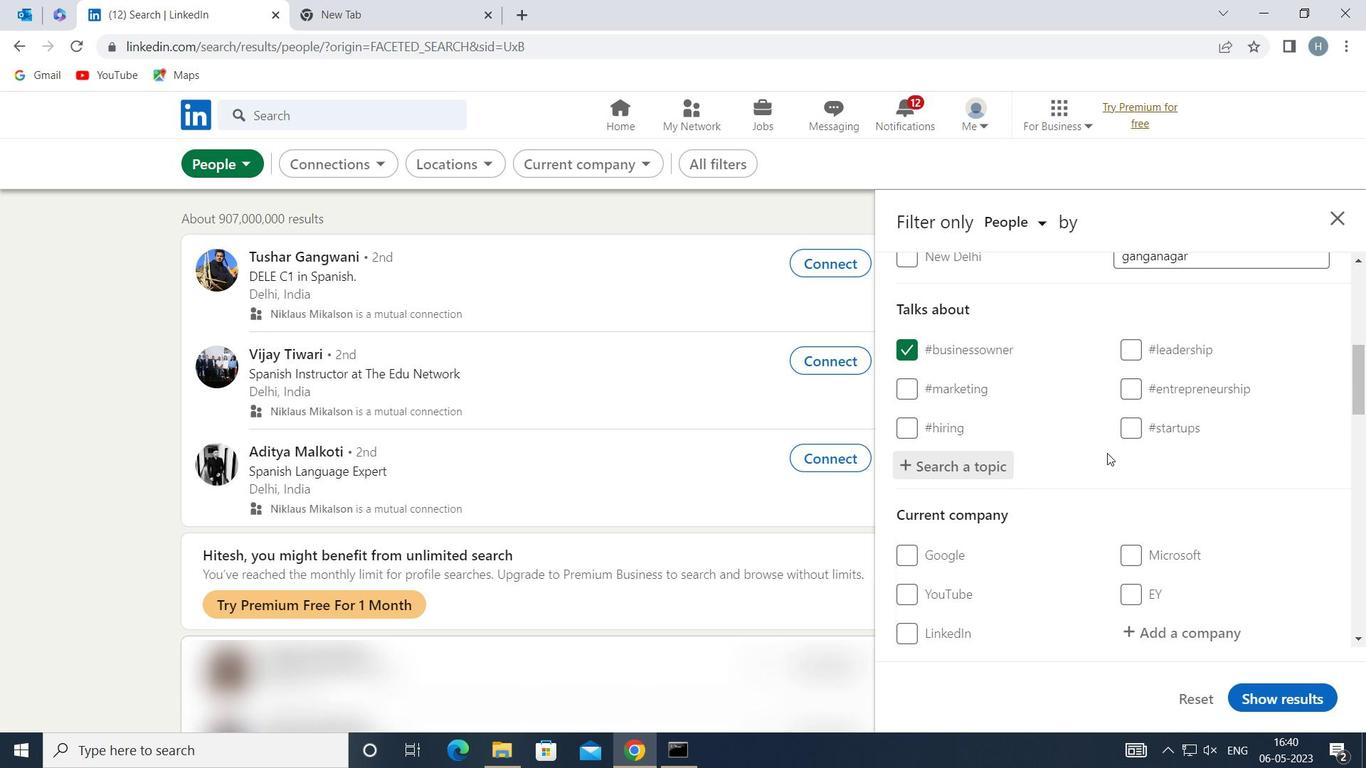 
Action: Mouse scrolled (1107, 453) with delta (0, 0)
Screenshot: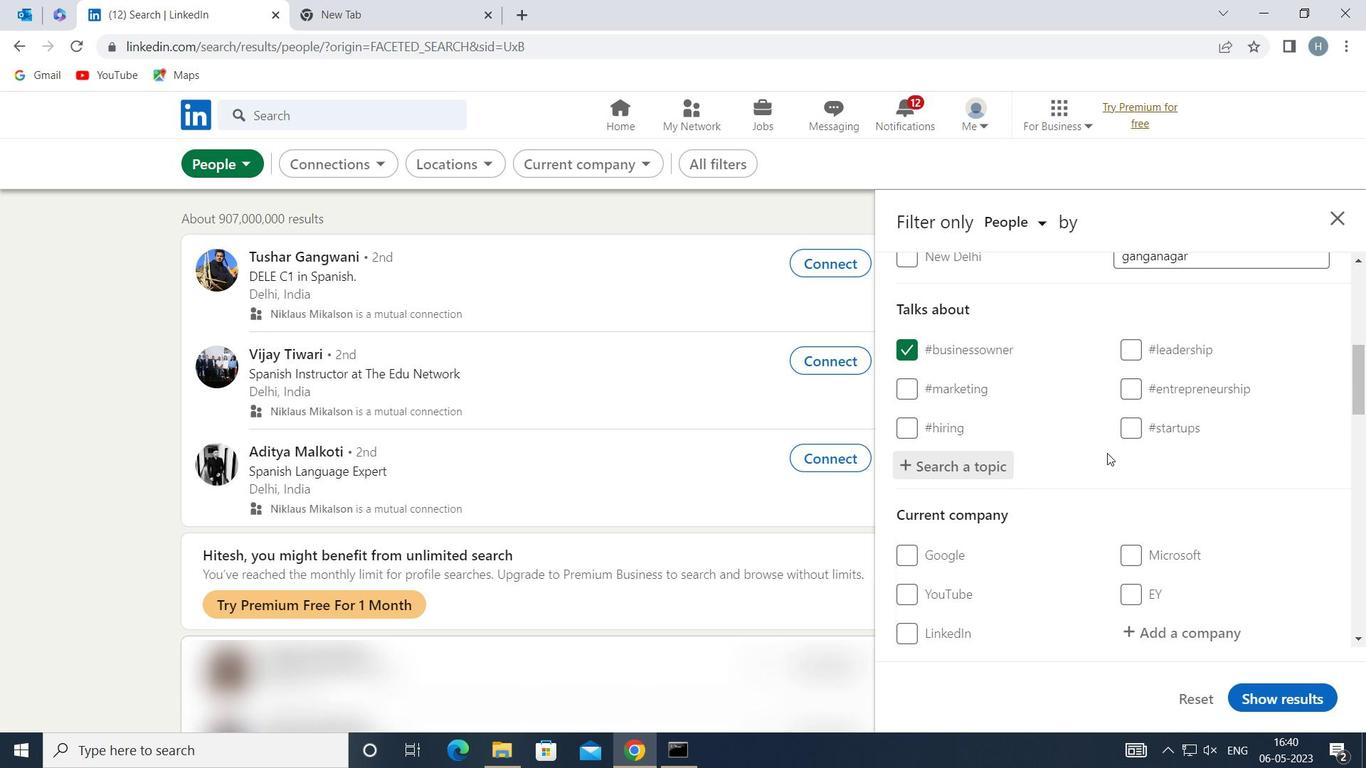 
Action: Mouse scrolled (1107, 453) with delta (0, 0)
Screenshot: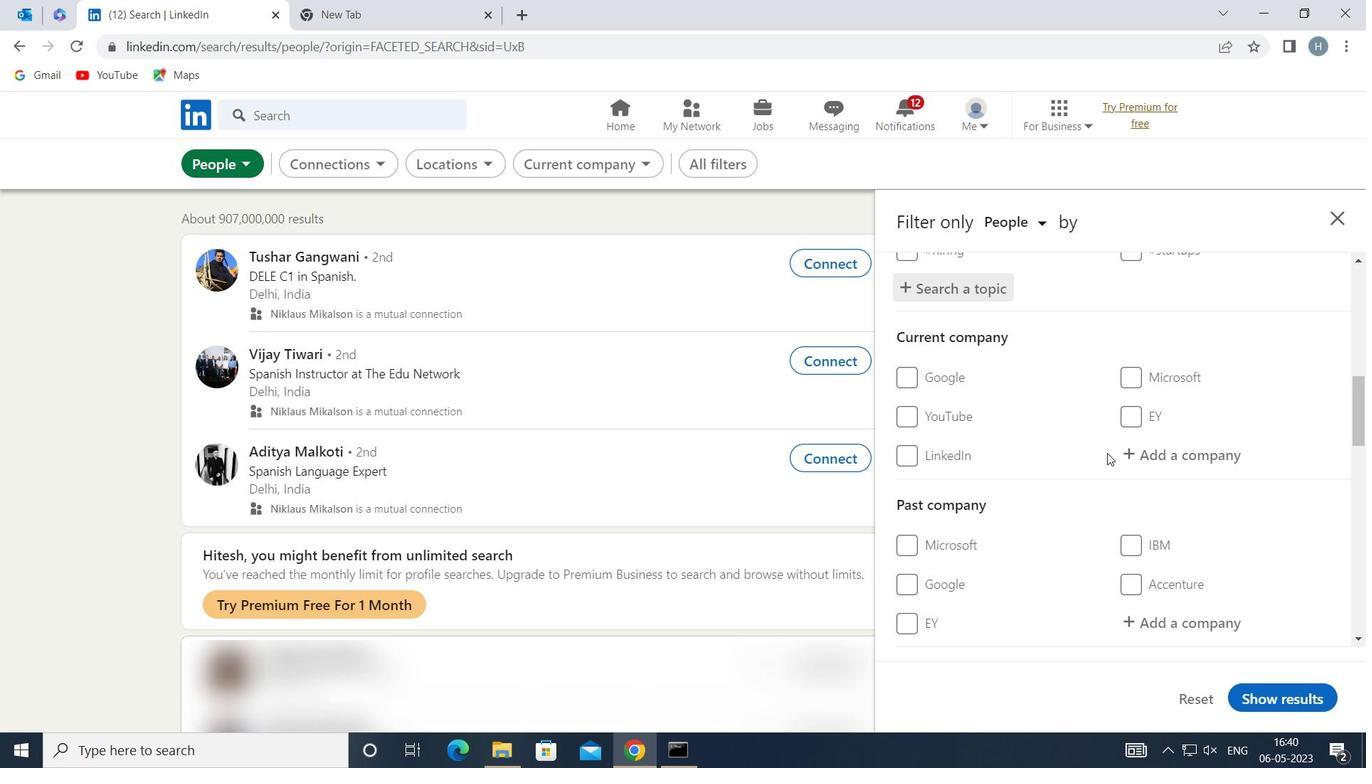 
Action: Mouse scrolled (1107, 453) with delta (0, 0)
Screenshot: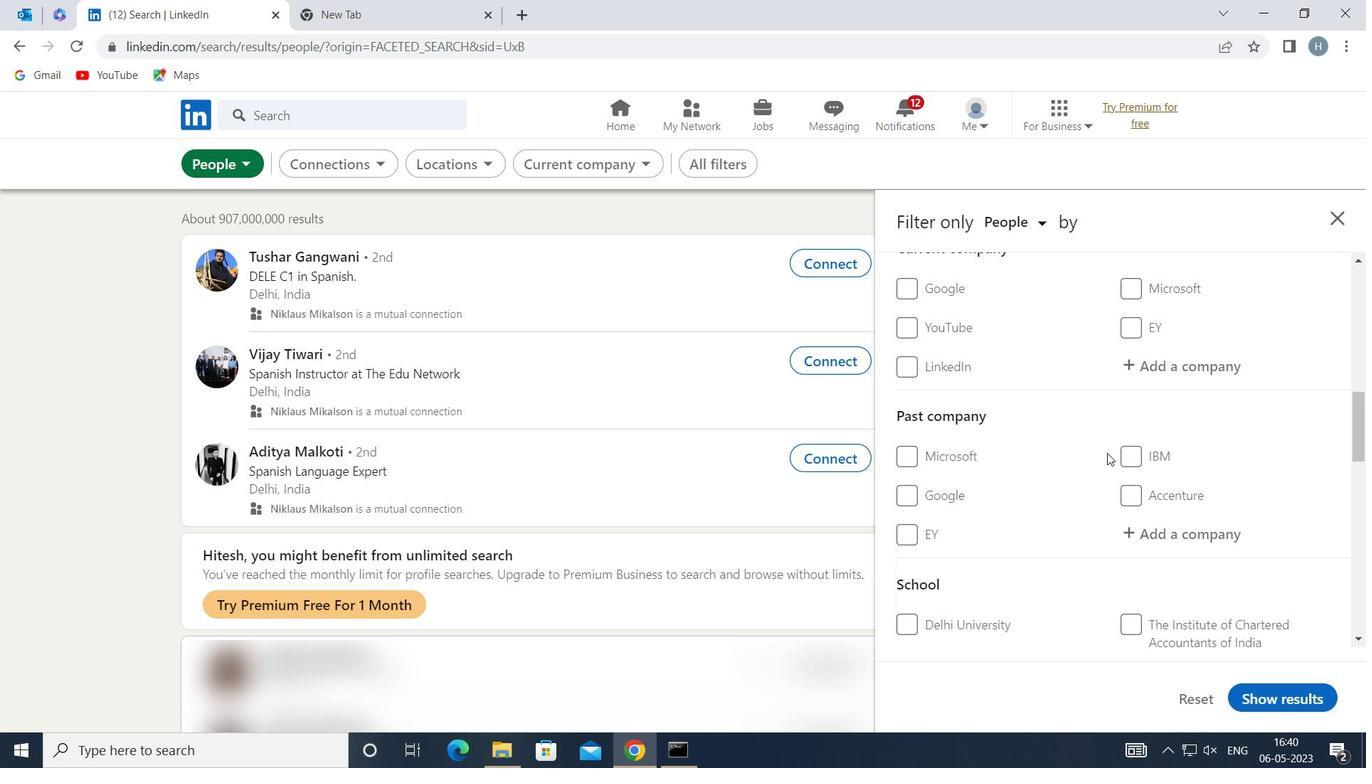 
Action: Mouse scrolled (1107, 453) with delta (0, 0)
Screenshot: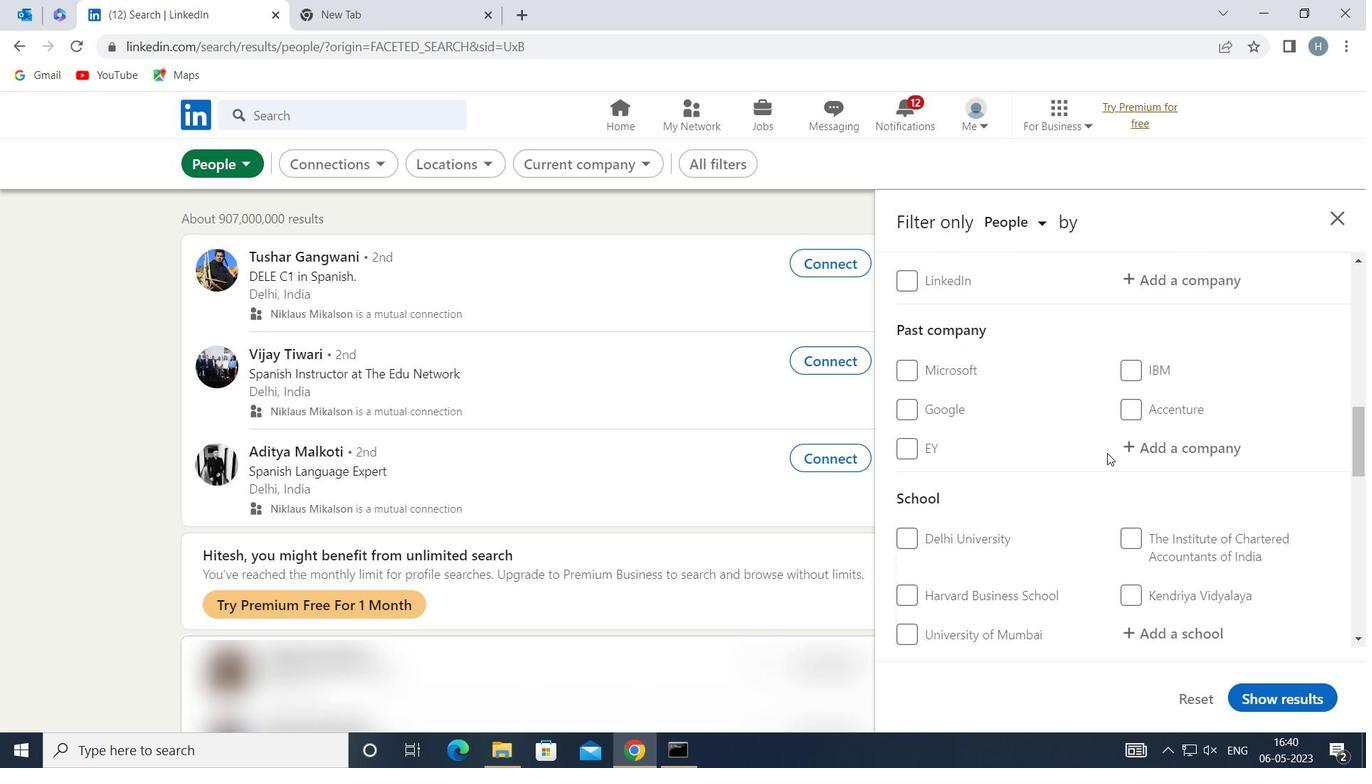 
Action: Mouse scrolled (1107, 453) with delta (0, 0)
Screenshot: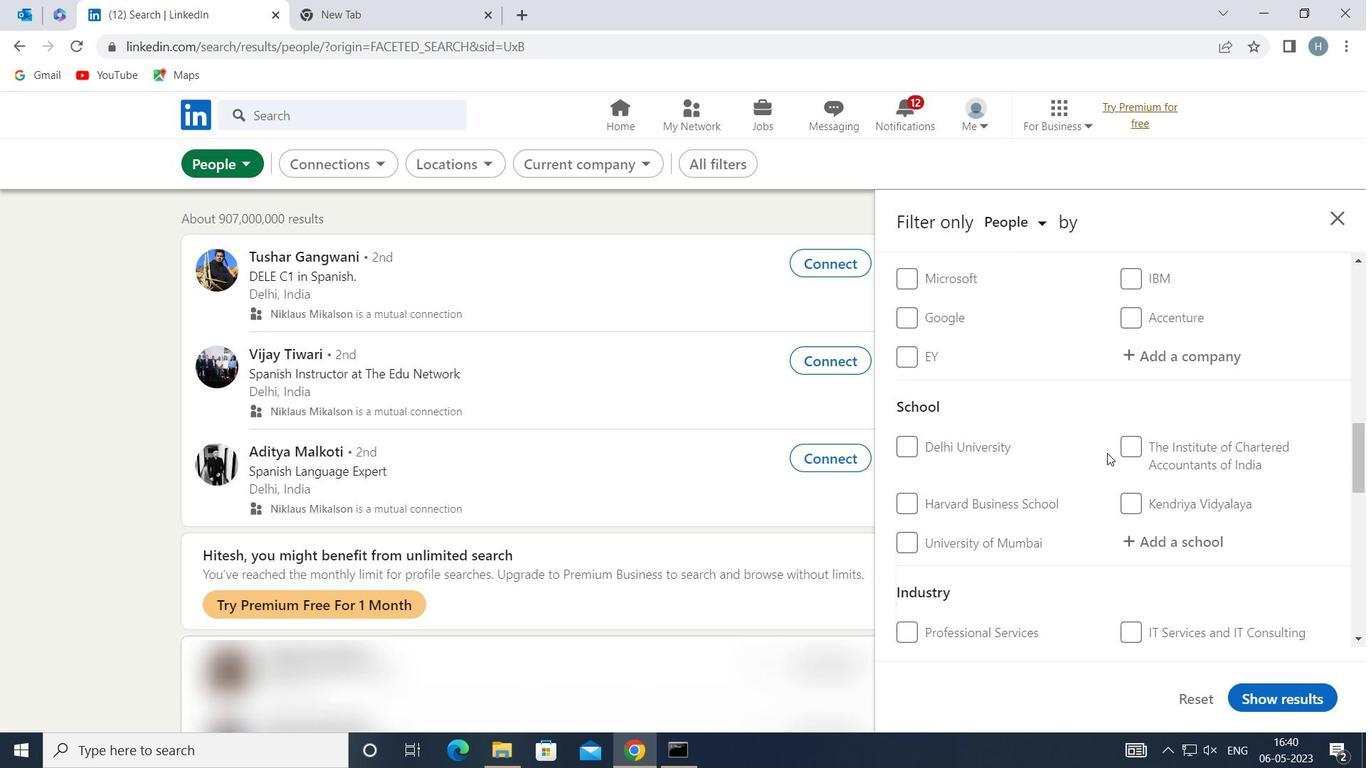 
Action: Mouse scrolled (1107, 453) with delta (0, 0)
Screenshot: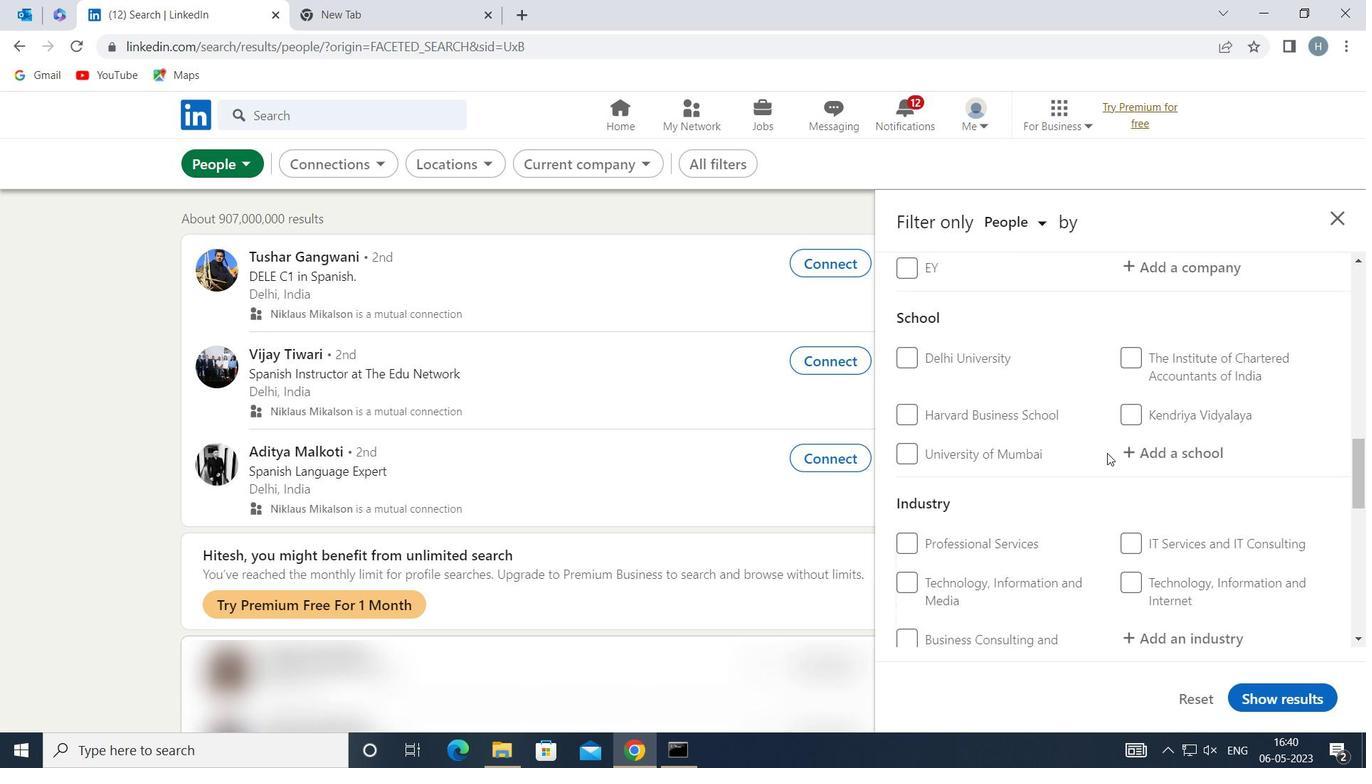 
Action: Mouse scrolled (1107, 453) with delta (0, 0)
Screenshot: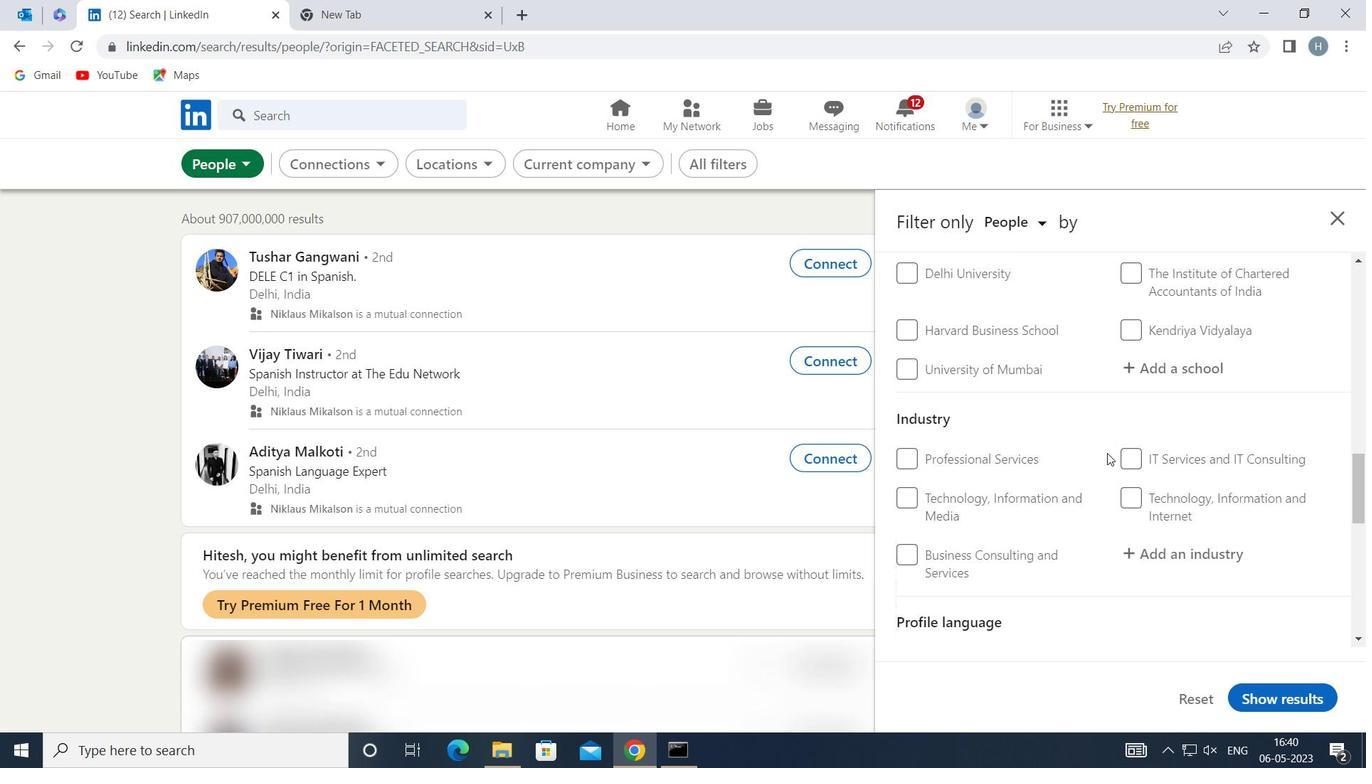 
Action: Mouse moved to (909, 574)
Screenshot: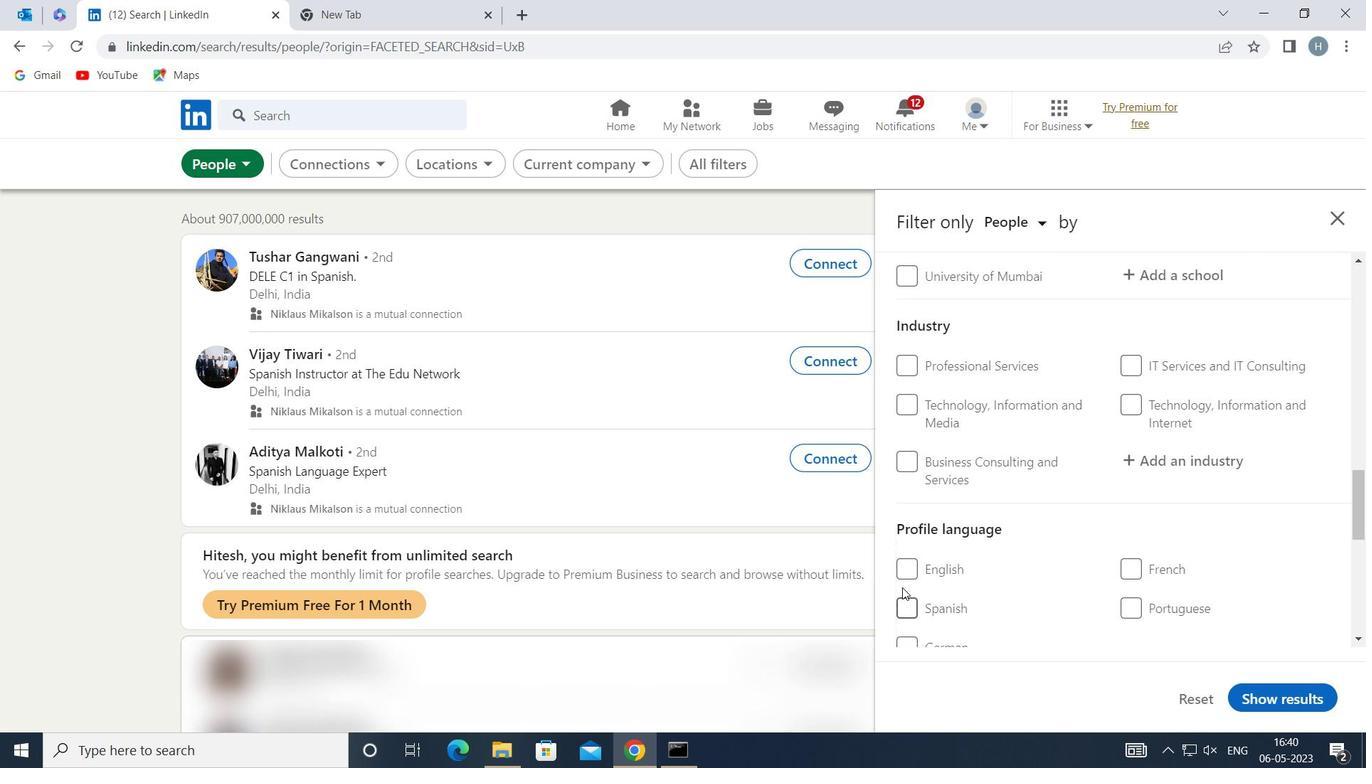 
Action: Mouse pressed left at (909, 574)
Screenshot: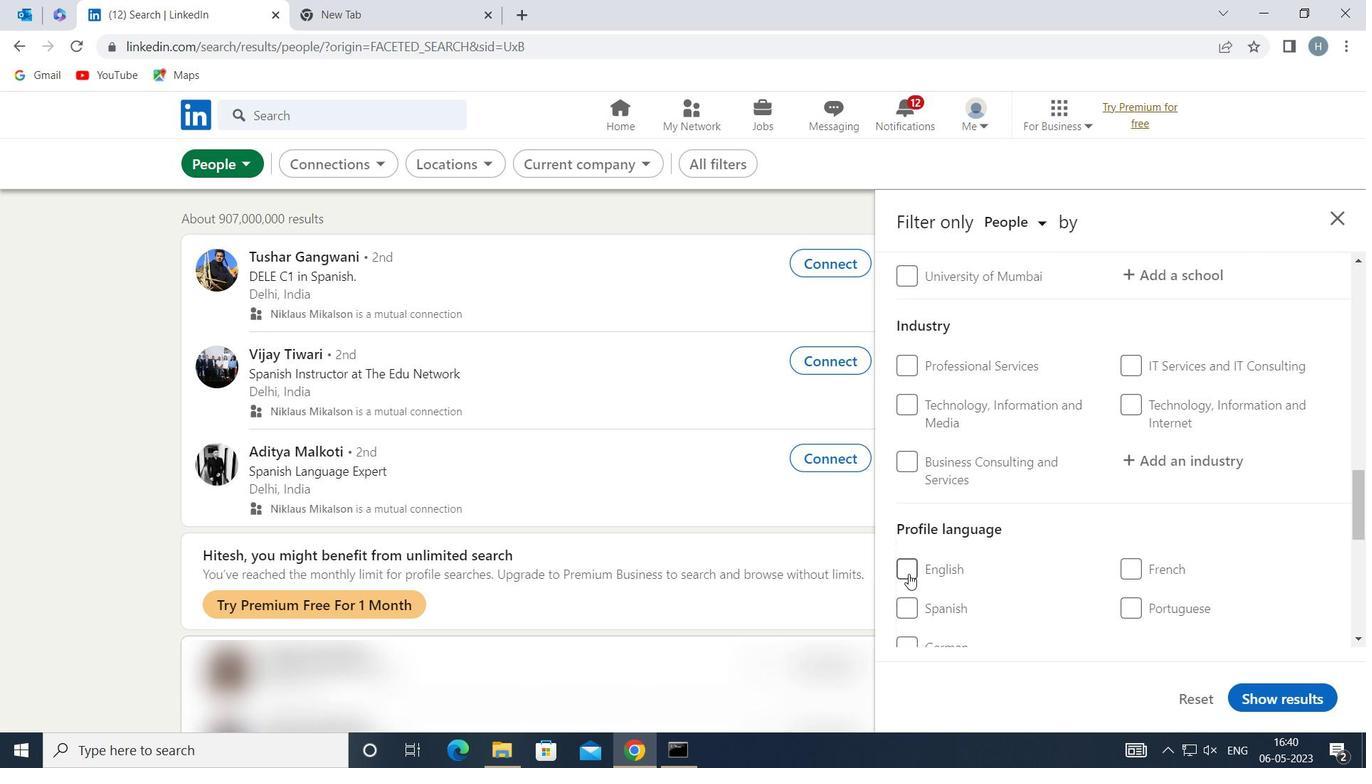 
Action: Mouse moved to (1078, 568)
Screenshot: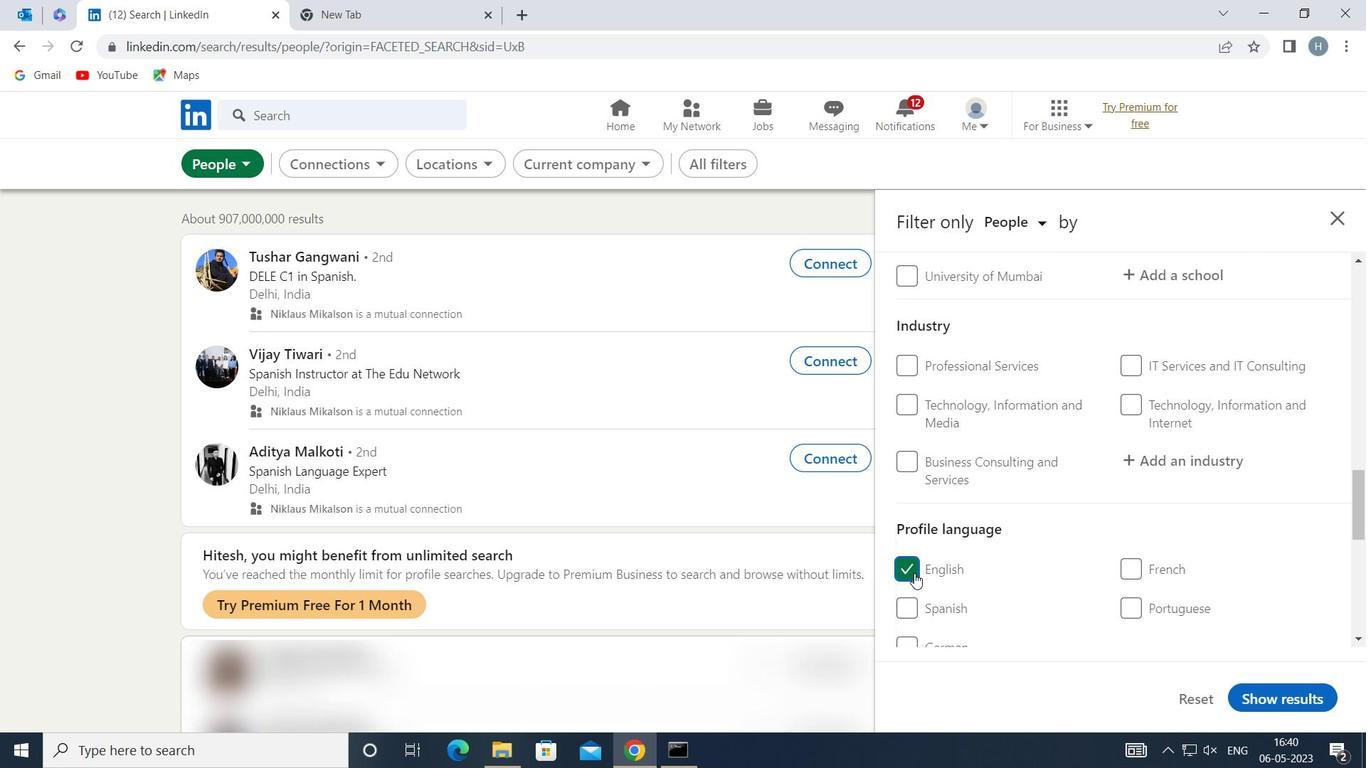 
Action: Mouse scrolled (1078, 569) with delta (0, 0)
Screenshot: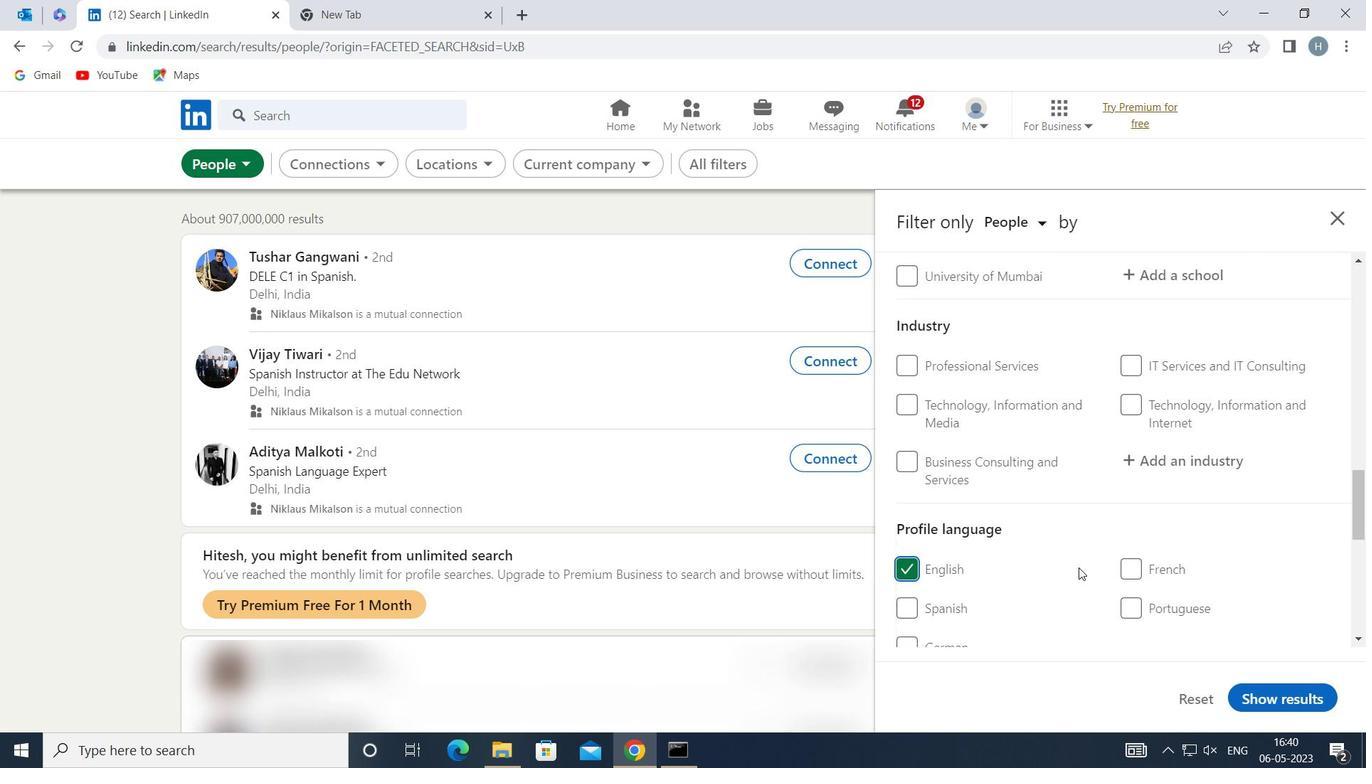
Action: Mouse scrolled (1078, 569) with delta (0, 0)
Screenshot: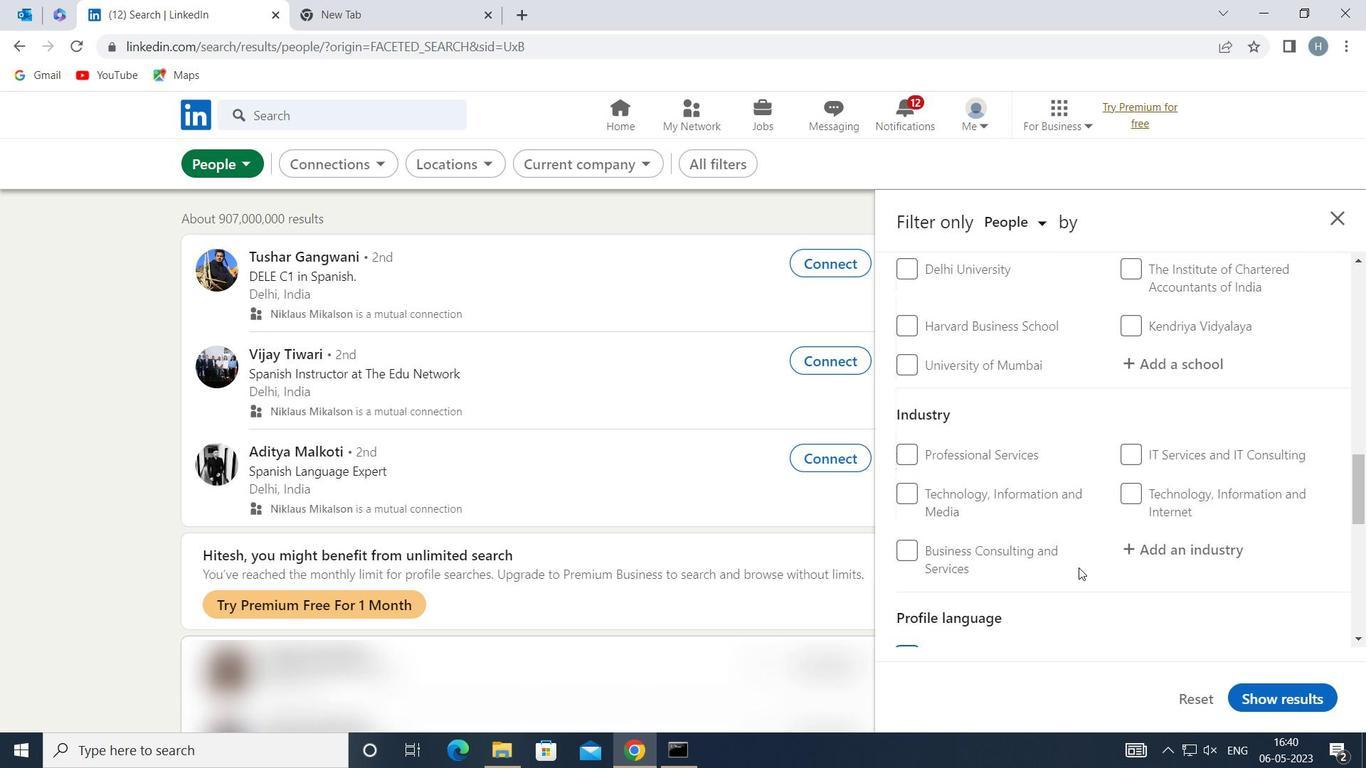 
Action: Mouse scrolled (1078, 569) with delta (0, 0)
Screenshot: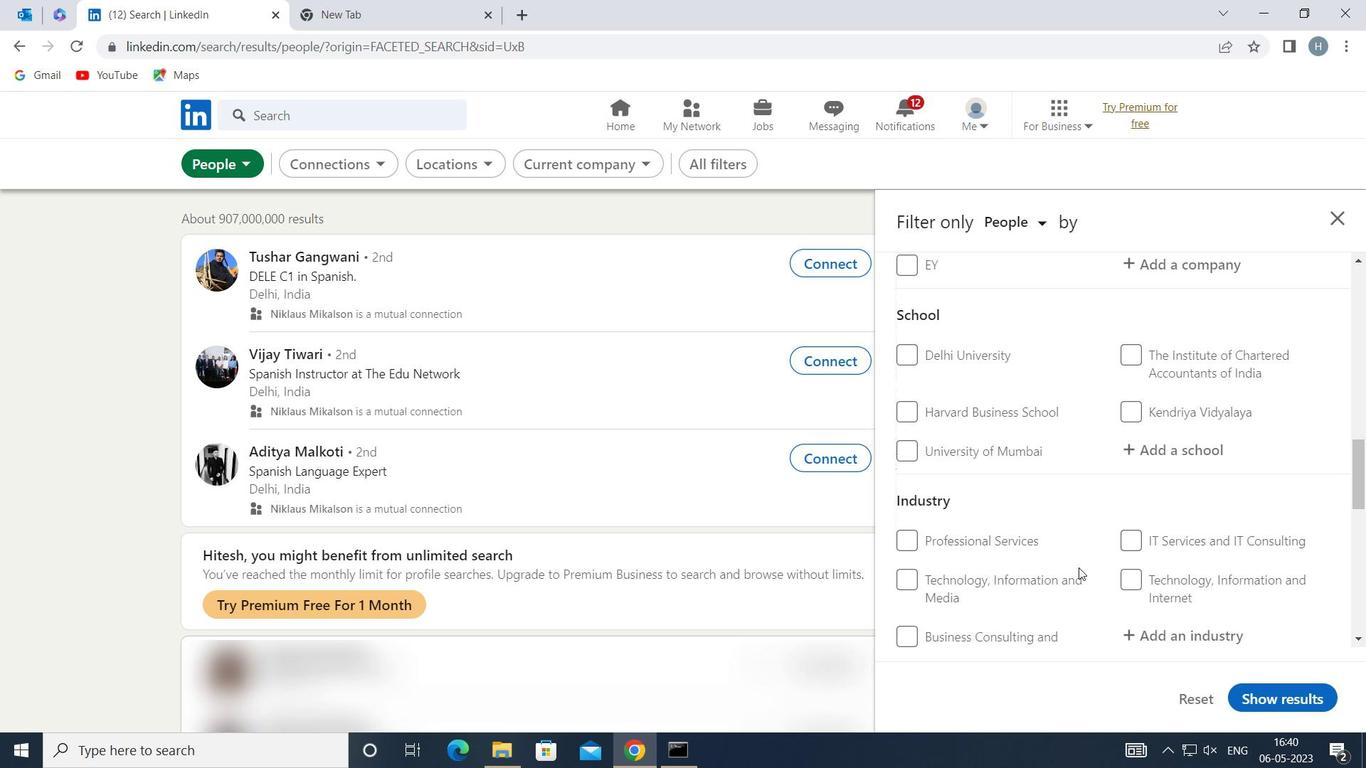 
Action: Mouse scrolled (1078, 569) with delta (0, 0)
Screenshot: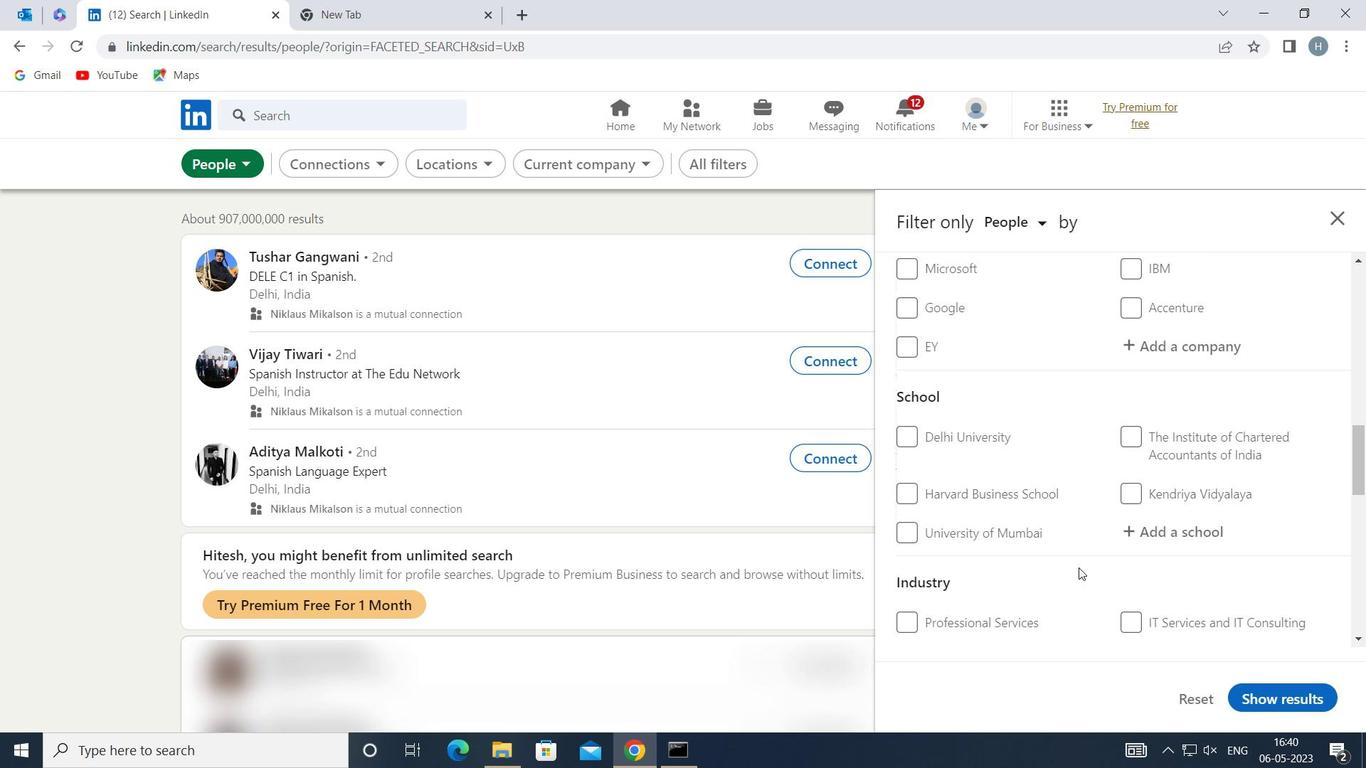 
Action: Mouse scrolled (1078, 569) with delta (0, 0)
Screenshot: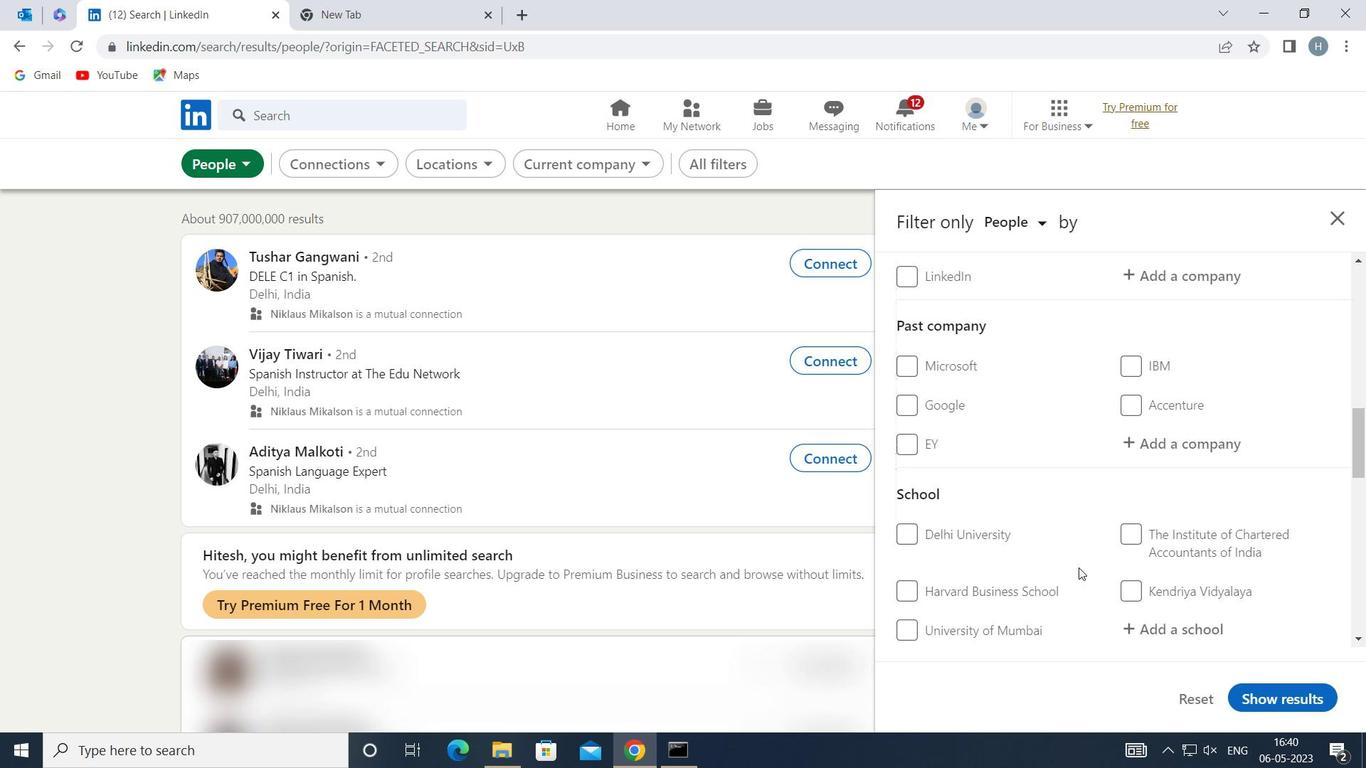 
Action: Mouse scrolled (1078, 569) with delta (0, 0)
Screenshot: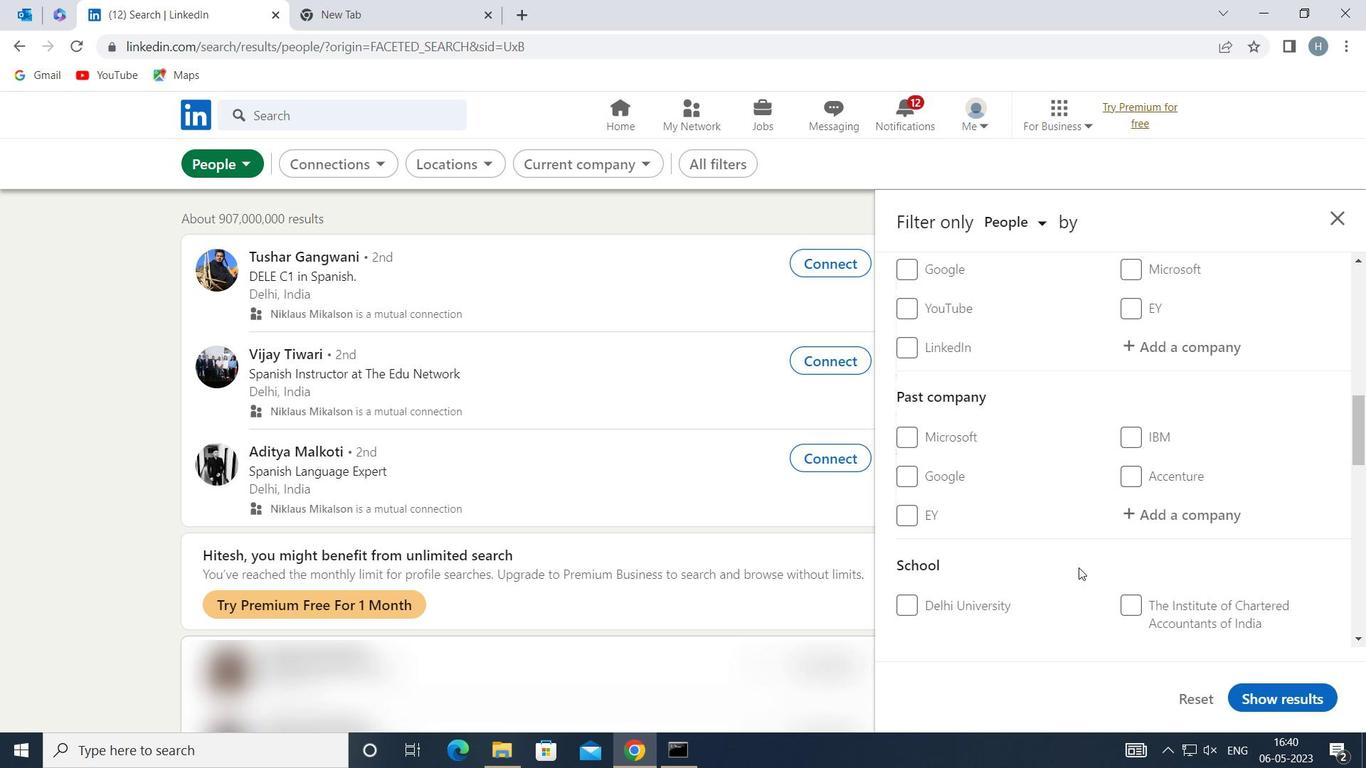 
Action: Mouse scrolled (1078, 569) with delta (0, 0)
Screenshot: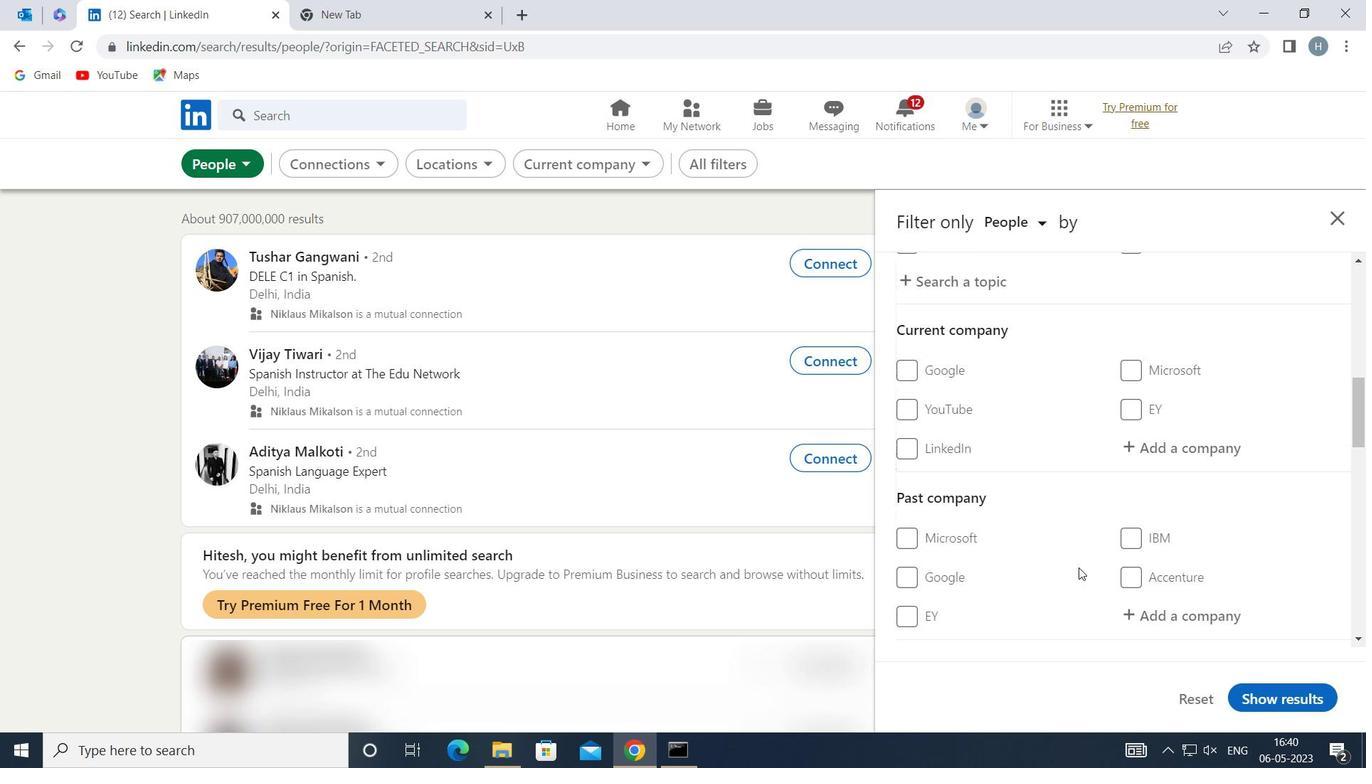 
Action: Mouse moved to (1161, 542)
Screenshot: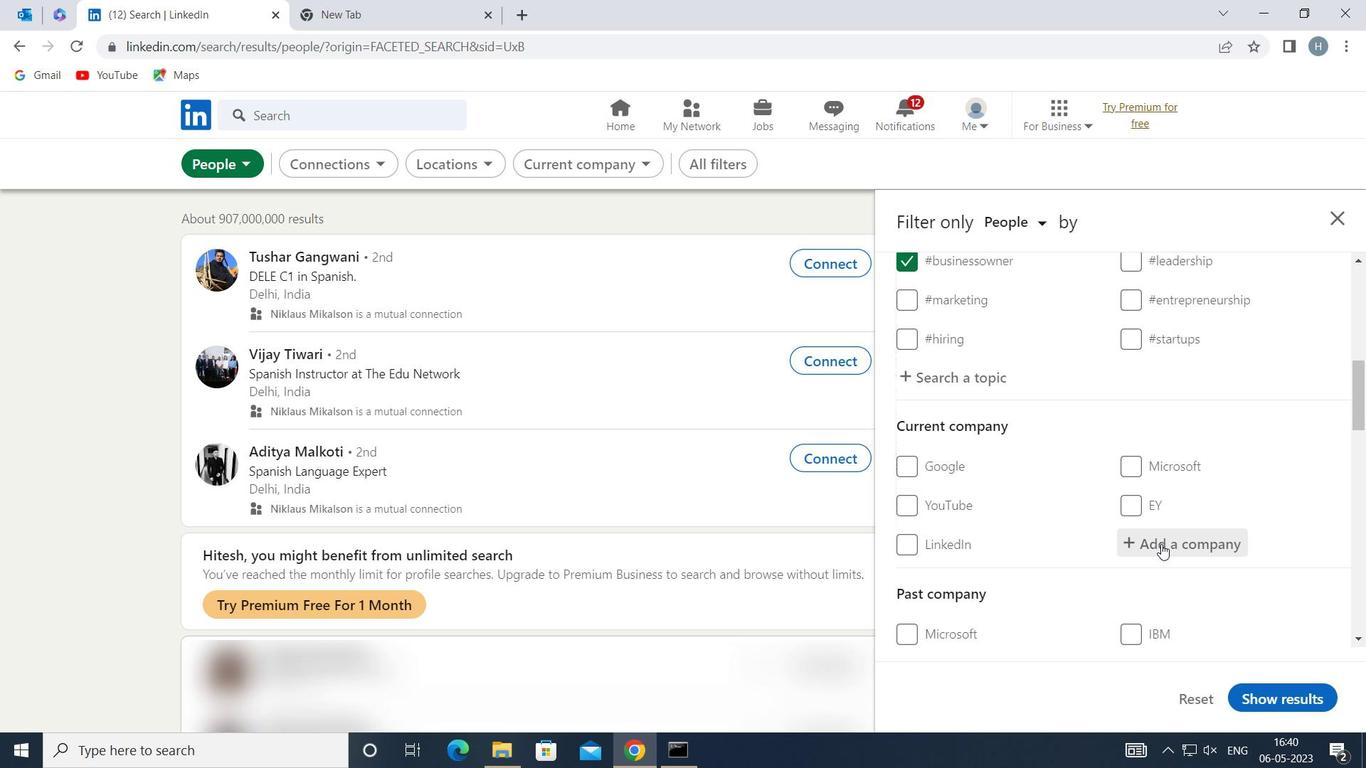 
Action: Mouse pressed left at (1161, 542)
Screenshot: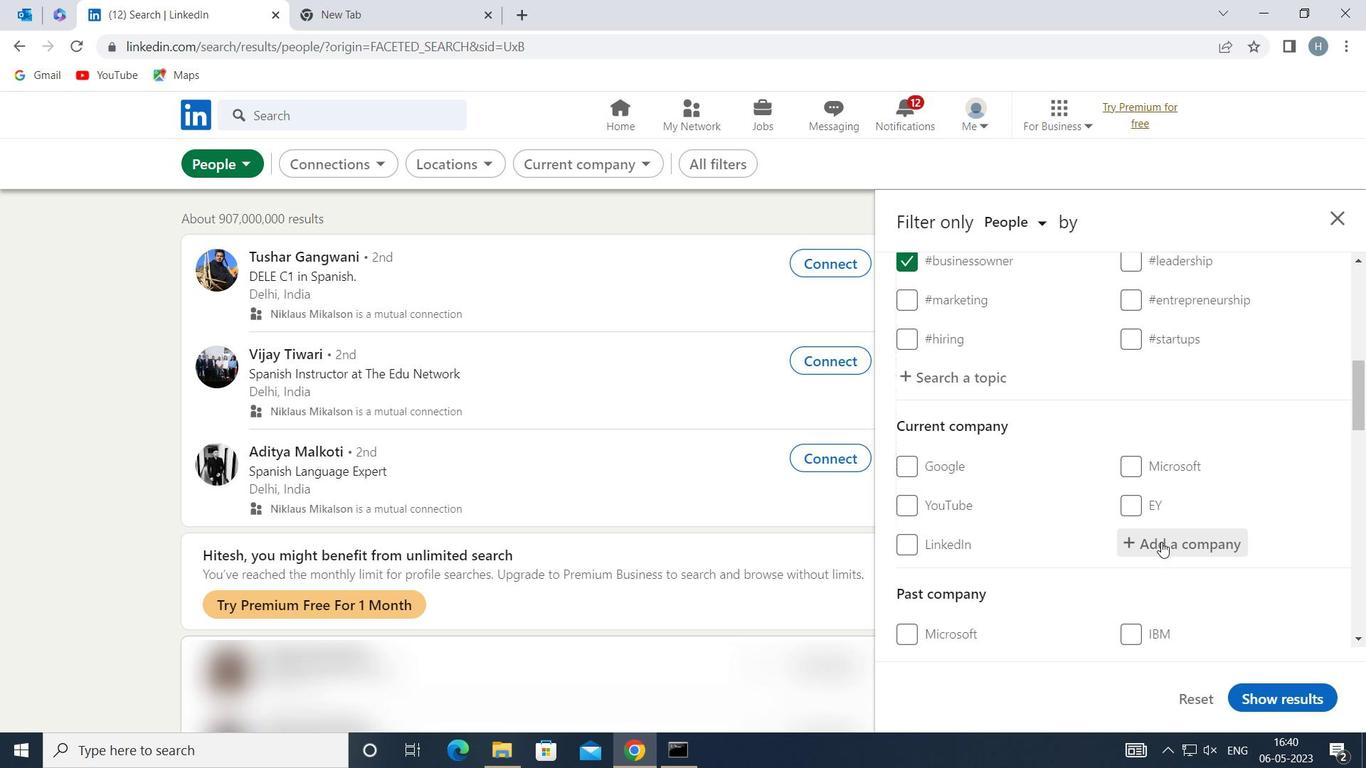 
Action: Key pressed <Key.shift>RATHSCHILD
Screenshot: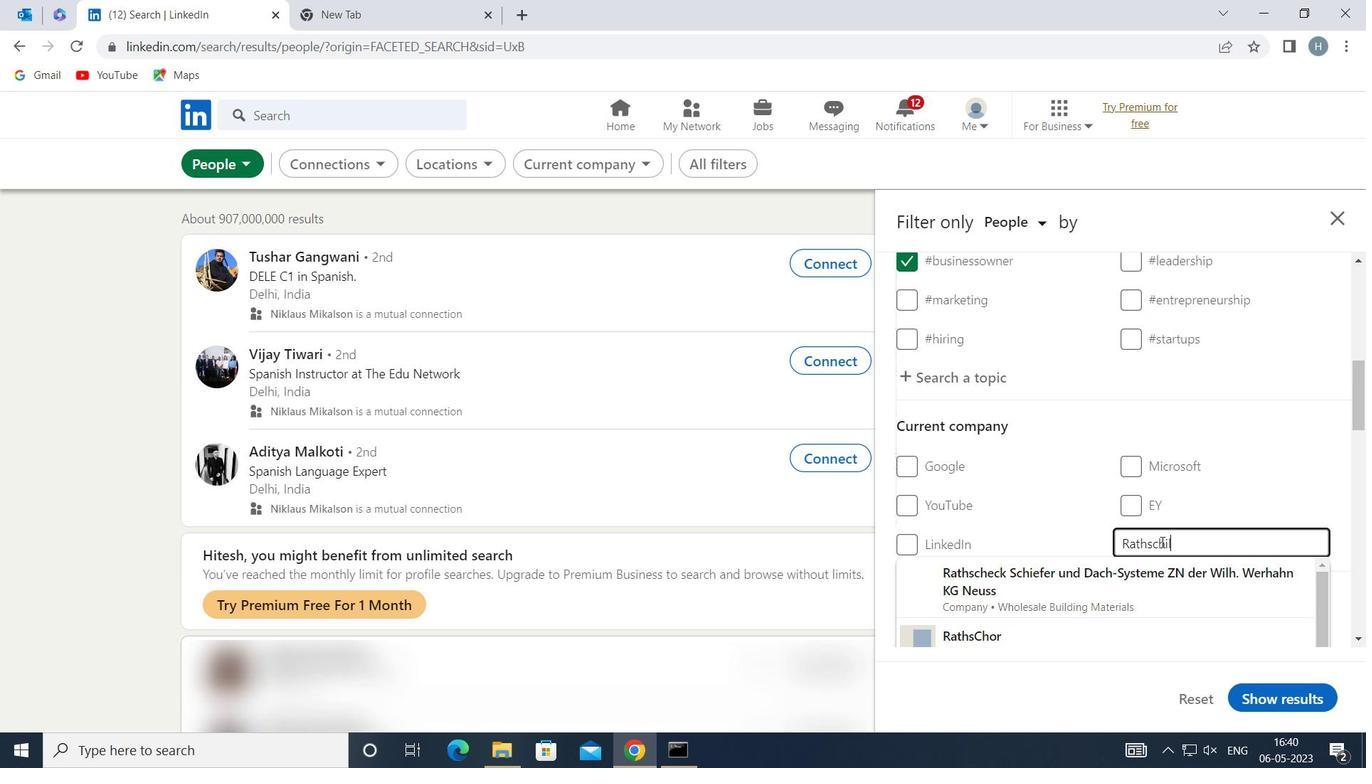 
Action: Mouse moved to (1211, 538)
Screenshot: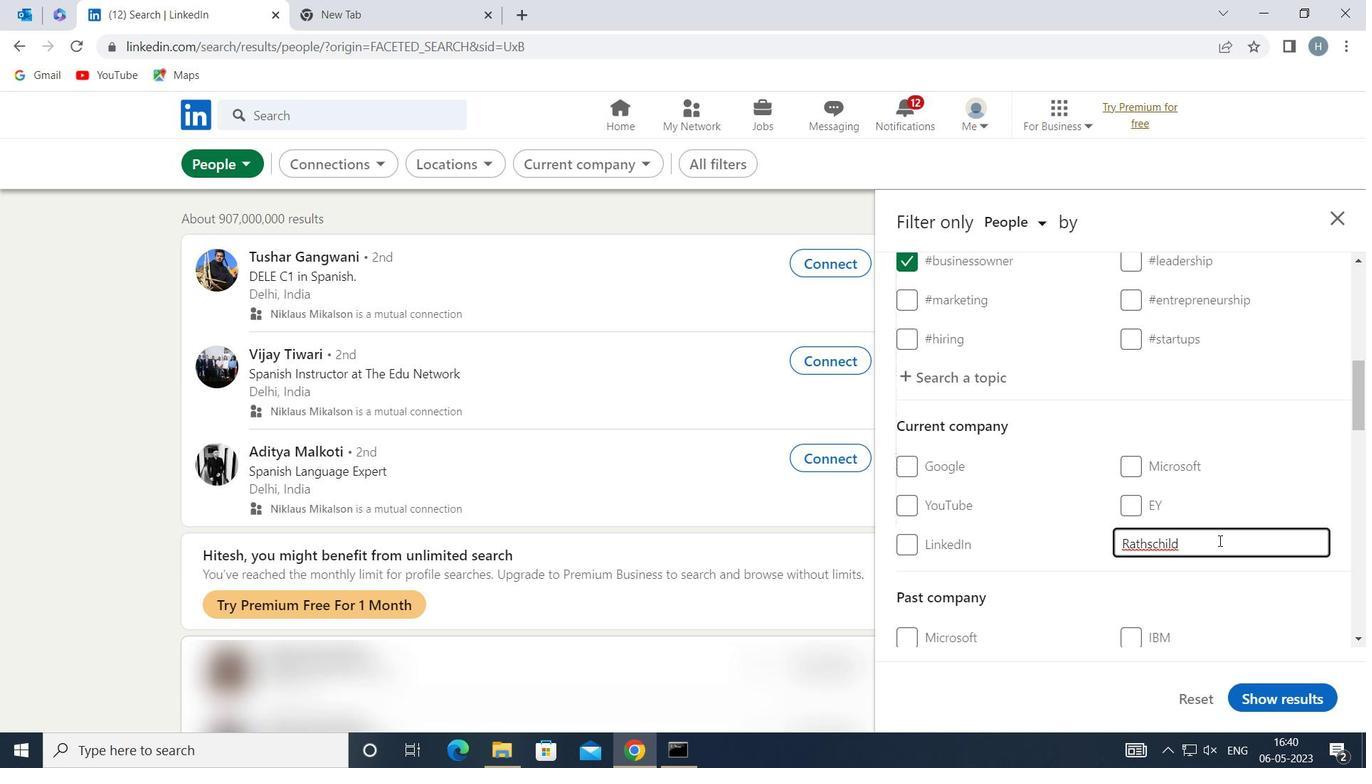
Action: Key pressed <Key.space><Key.shift>&<Key.space><Key.shift><Key.shift><Key.shift><Key.shift><Key.shift><Key.shift><Key.shift><Key.shift><Key.shift><Key.shift><Key.shift><Key.shift><Key.shift>CO
Screenshot: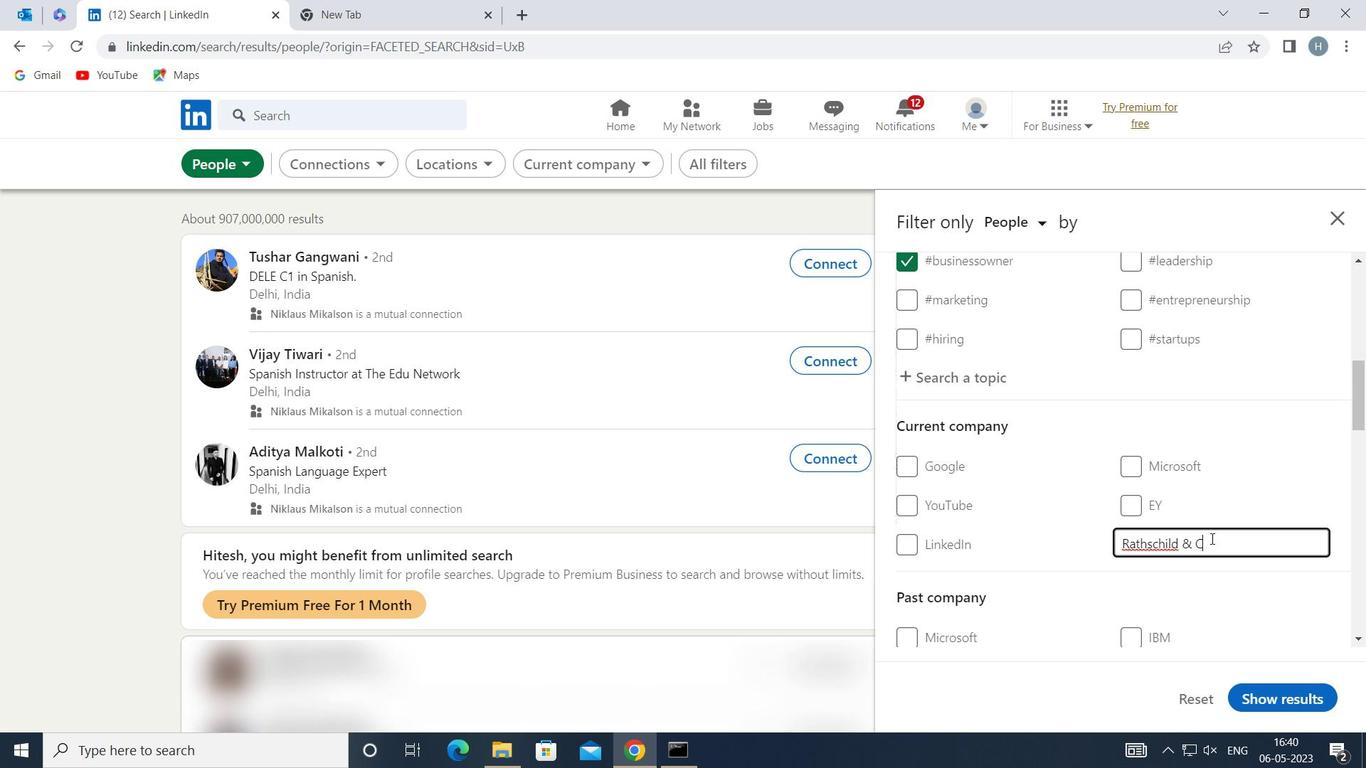 
Action: Mouse moved to (1233, 557)
Screenshot: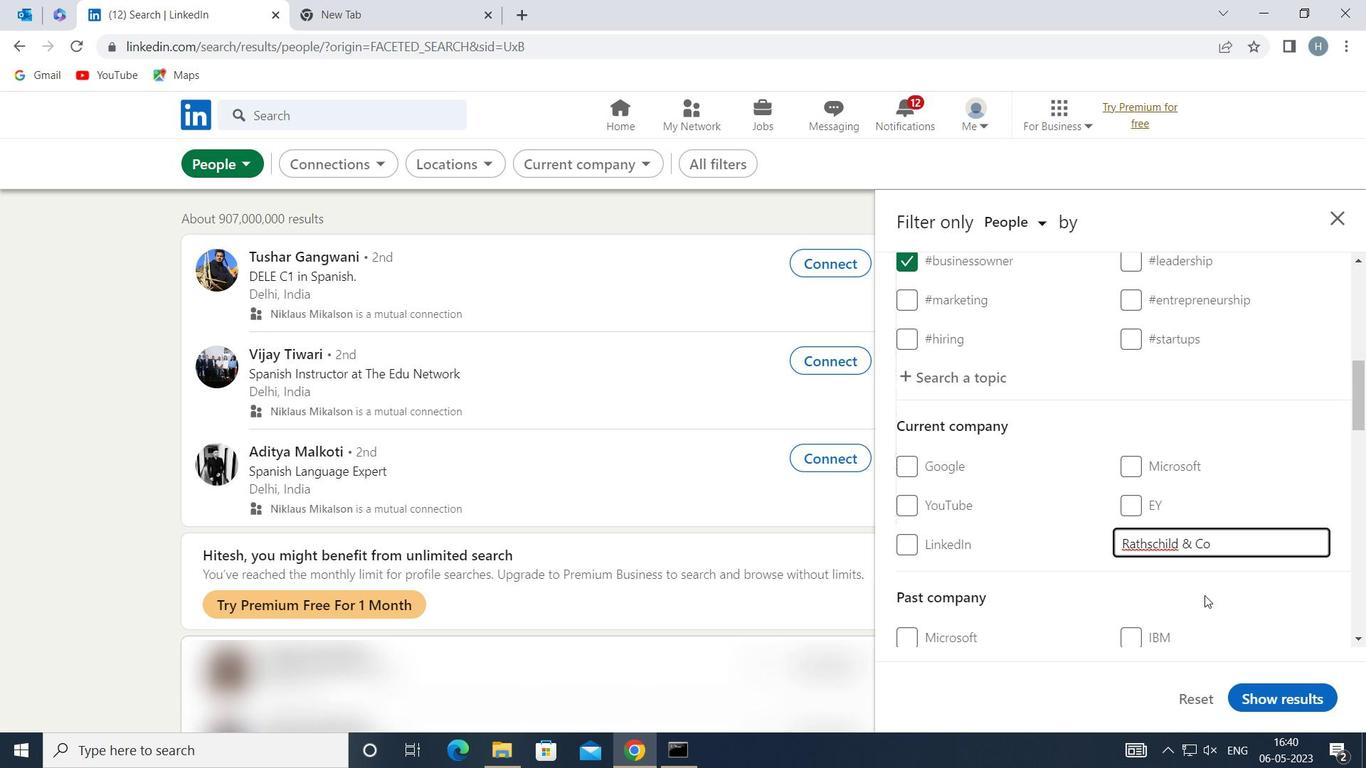 
Action: Mouse pressed left at (1233, 557)
Screenshot: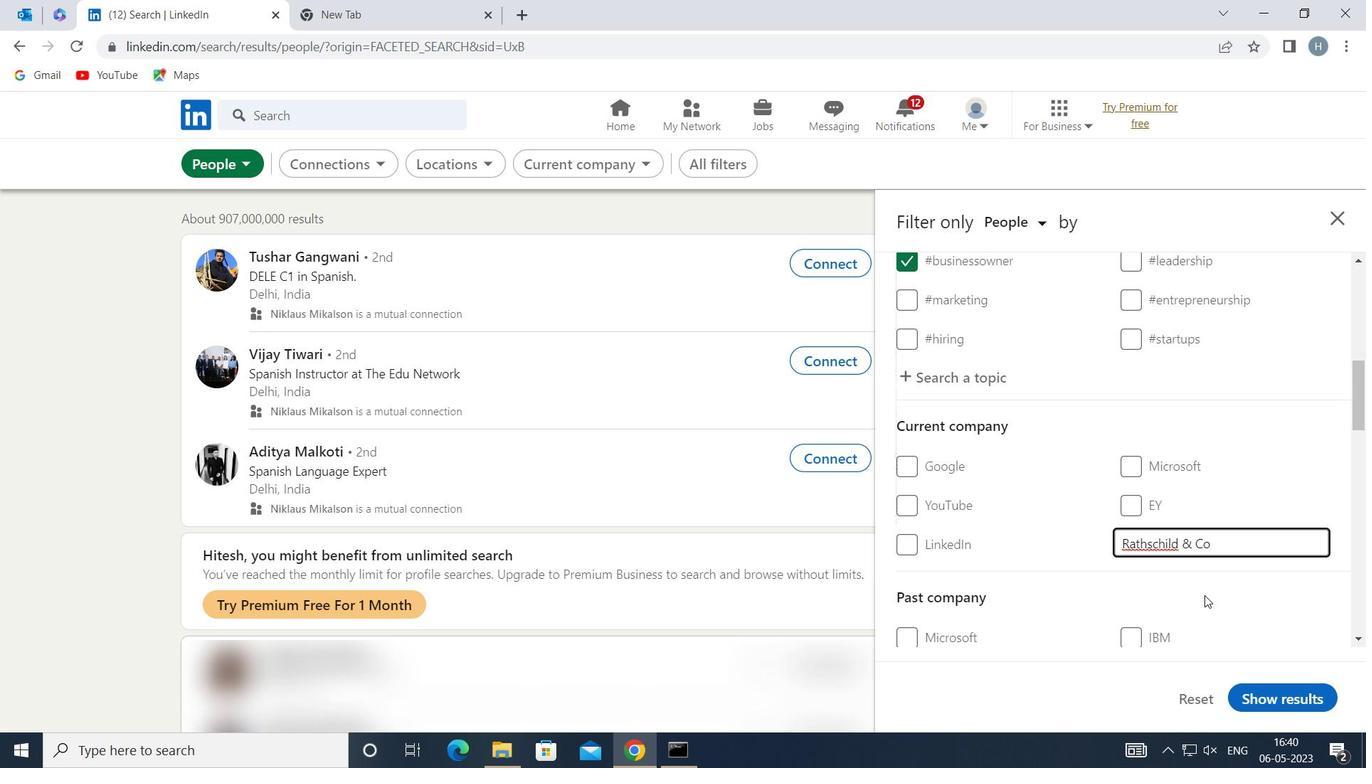 
Action: Mouse moved to (1186, 560)
Screenshot: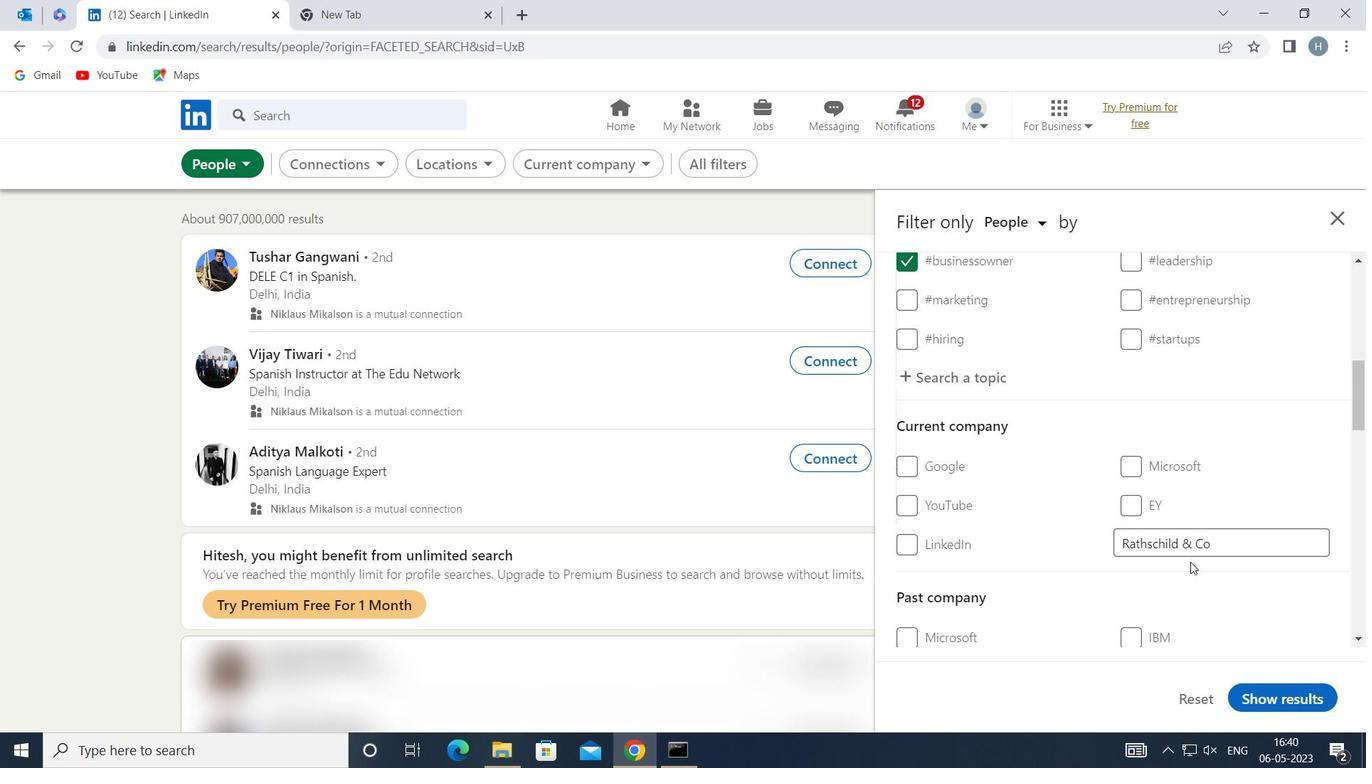 
Action: Mouse scrolled (1186, 559) with delta (0, 0)
Screenshot: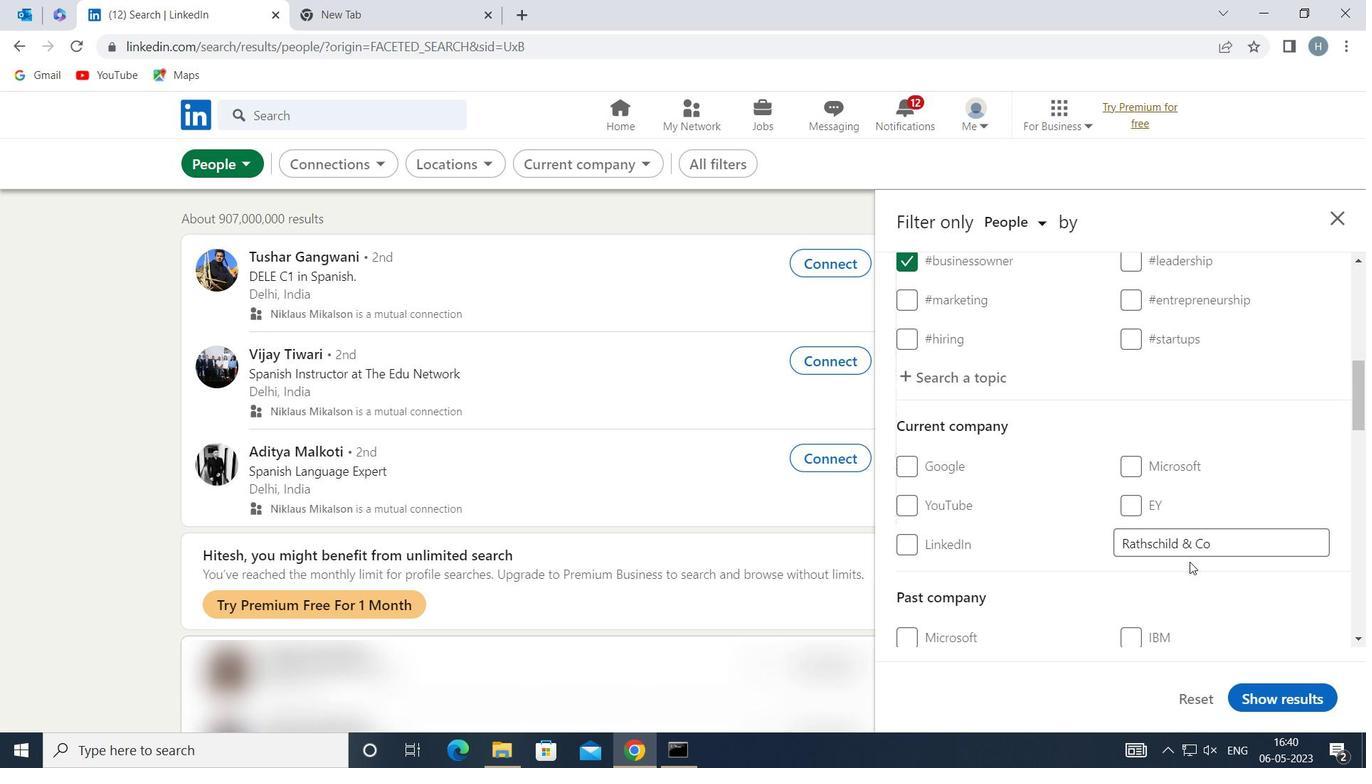 
Action: Mouse moved to (1147, 521)
Screenshot: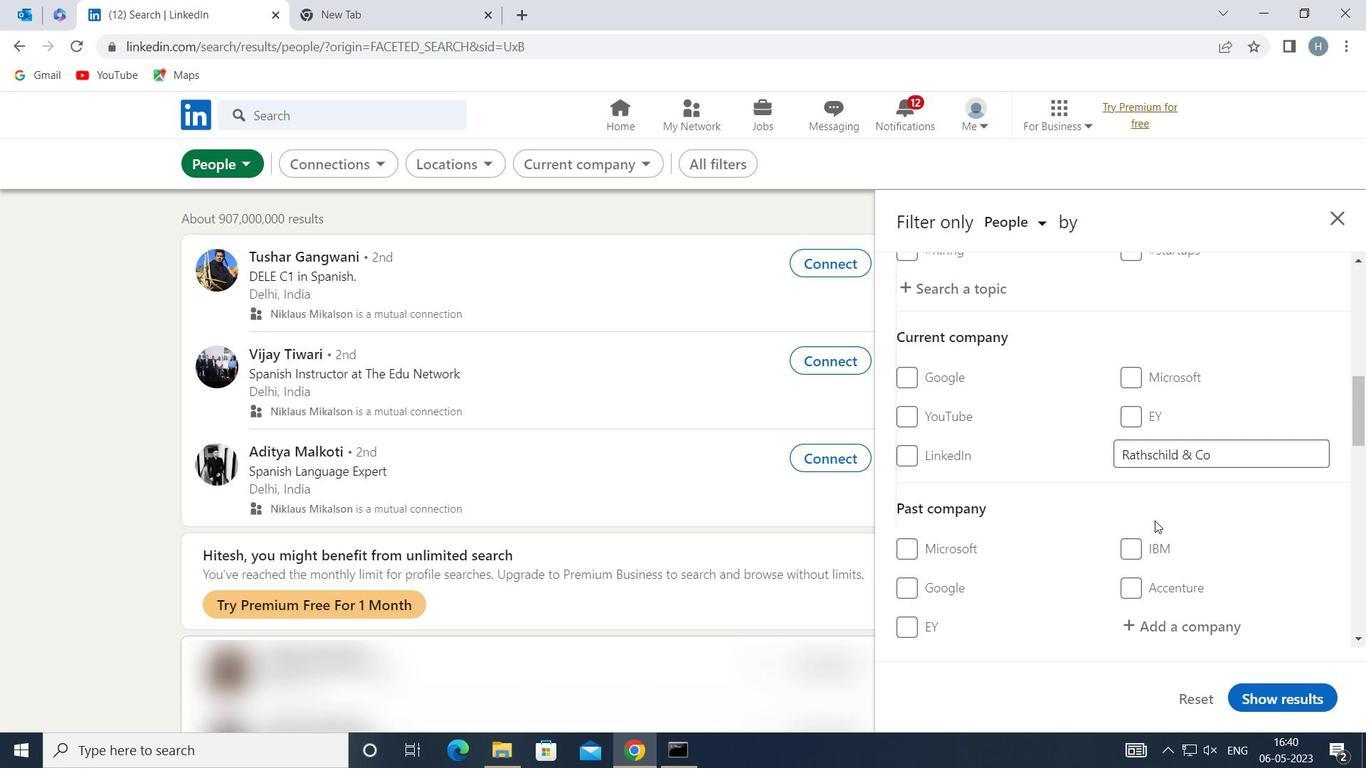 
Action: Mouse scrolled (1147, 520) with delta (0, 0)
Screenshot: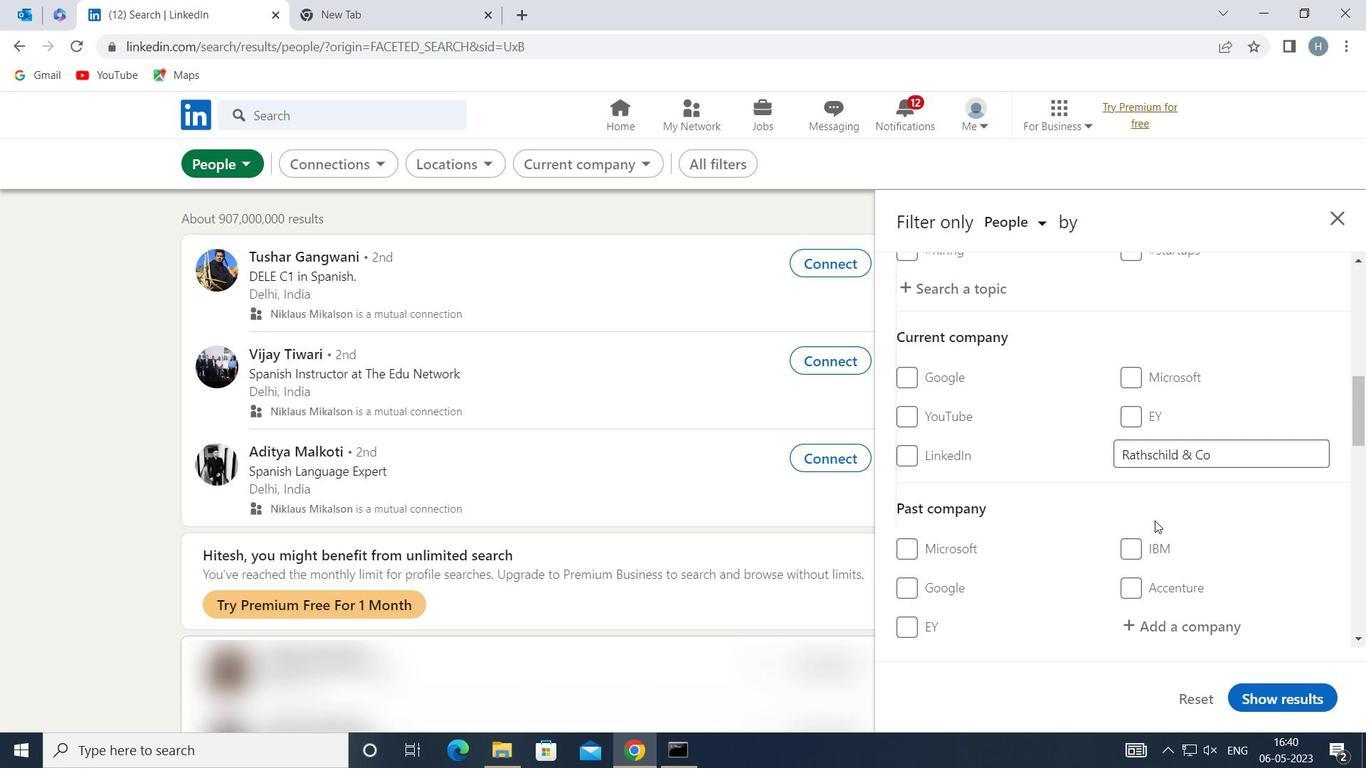 
Action: Mouse moved to (1146, 522)
Screenshot: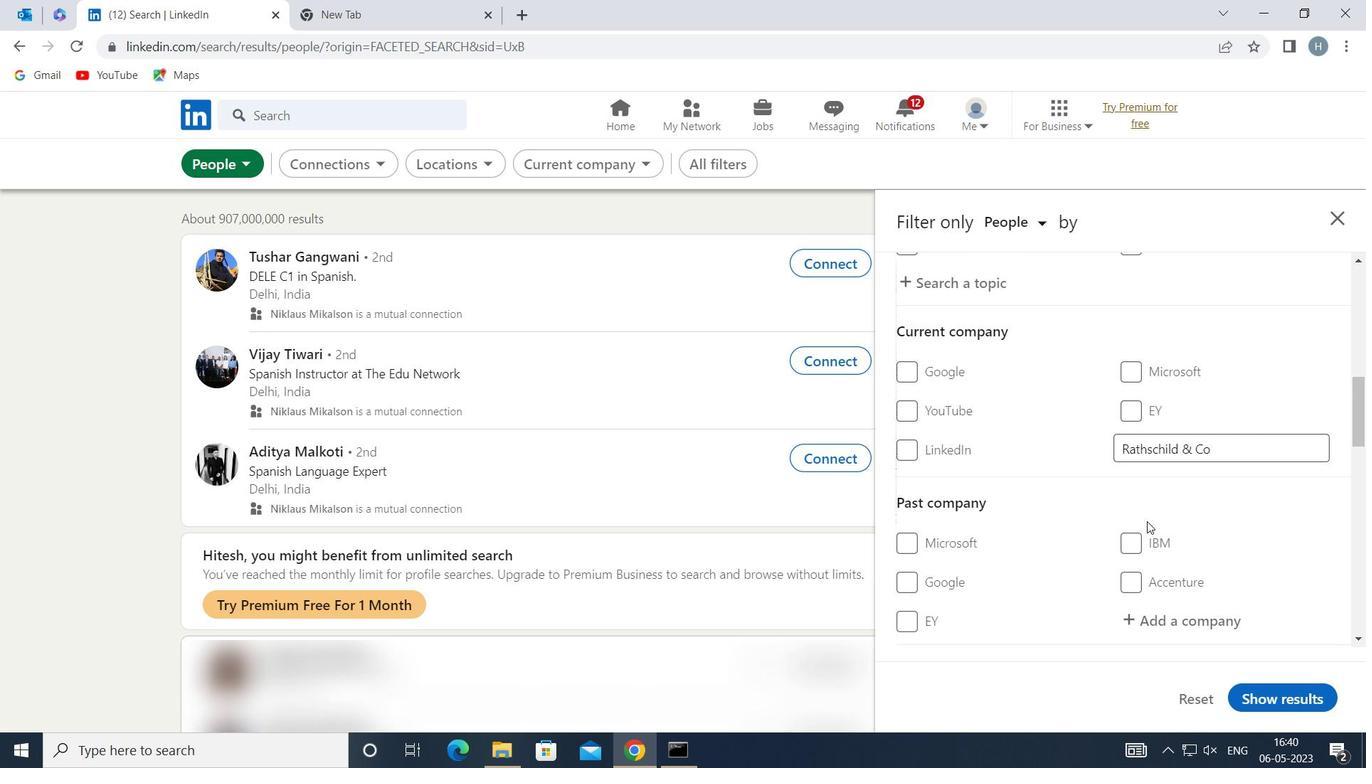 
Action: Mouse scrolled (1146, 521) with delta (0, 0)
Screenshot: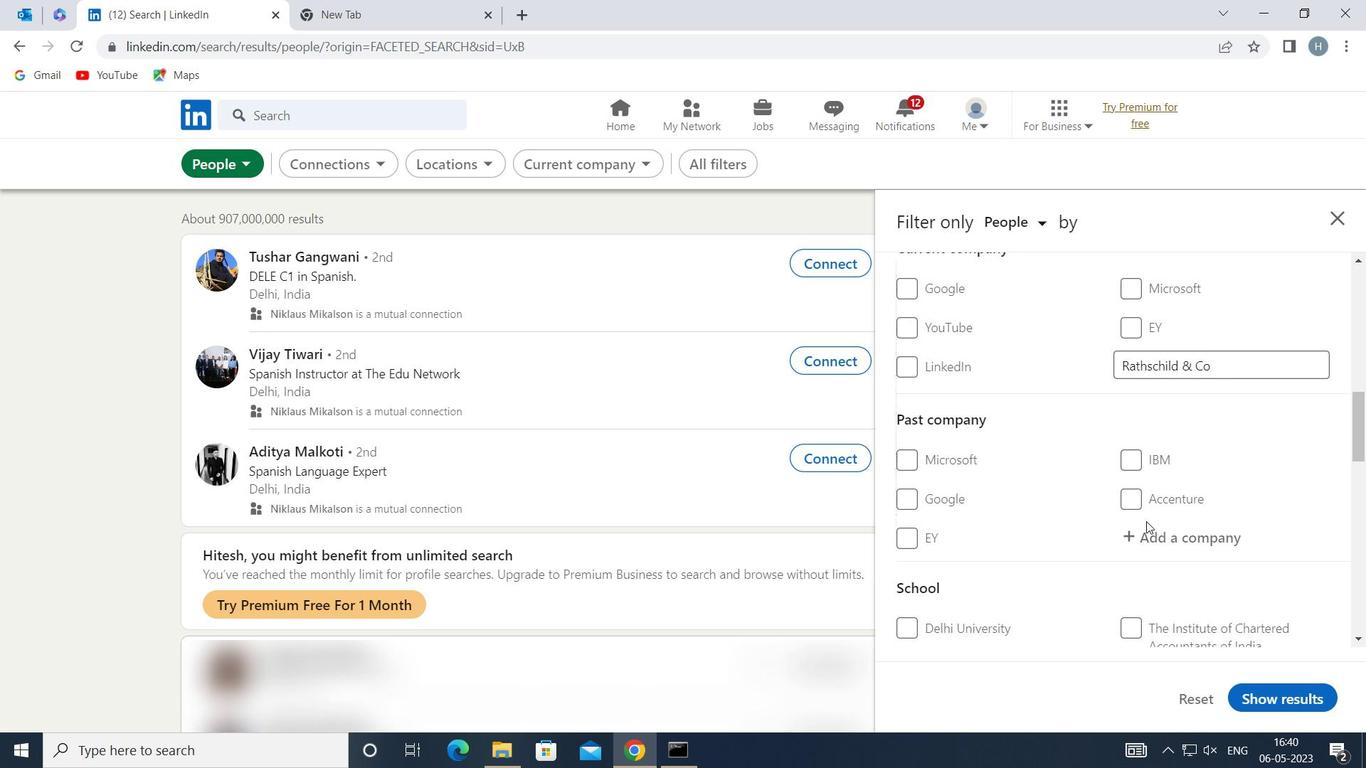 
Action: Mouse moved to (1134, 513)
Screenshot: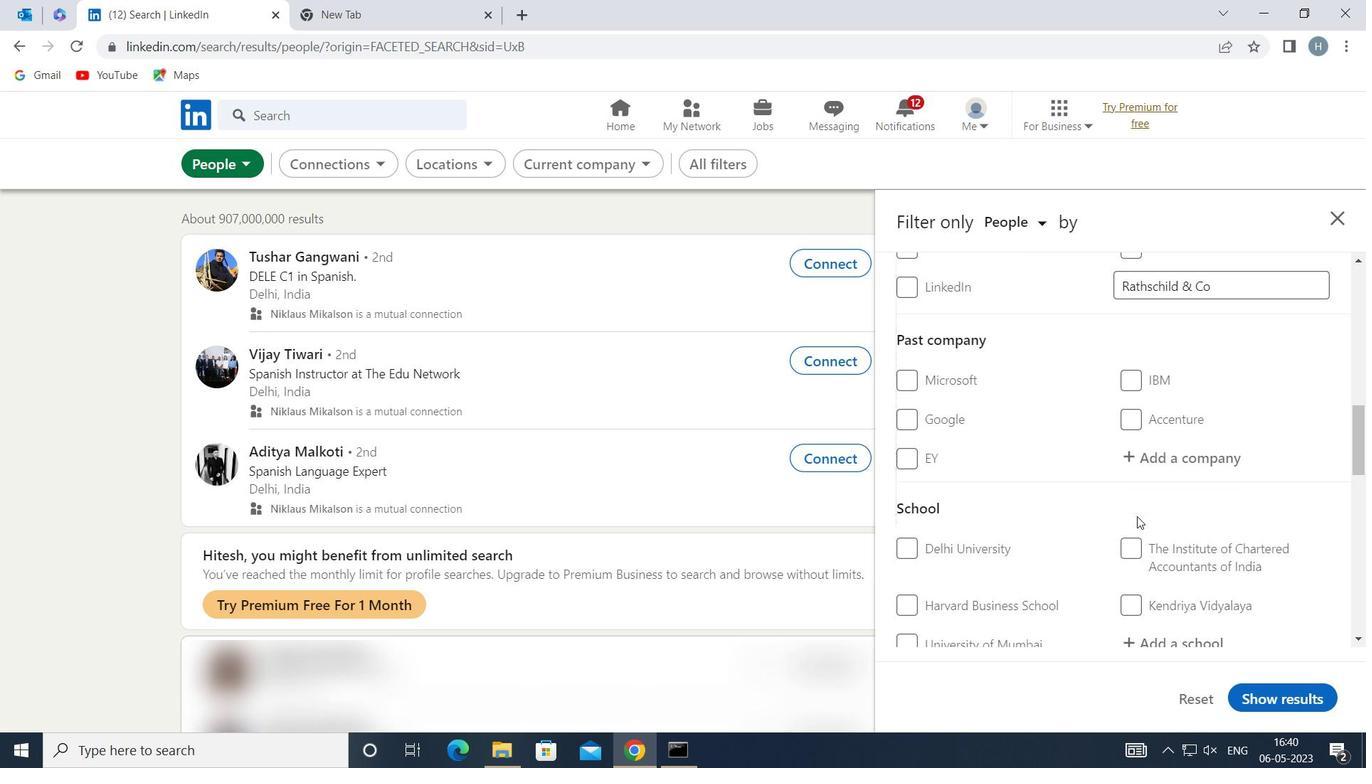 
Action: Mouse scrolled (1134, 512) with delta (0, 0)
Screenshot: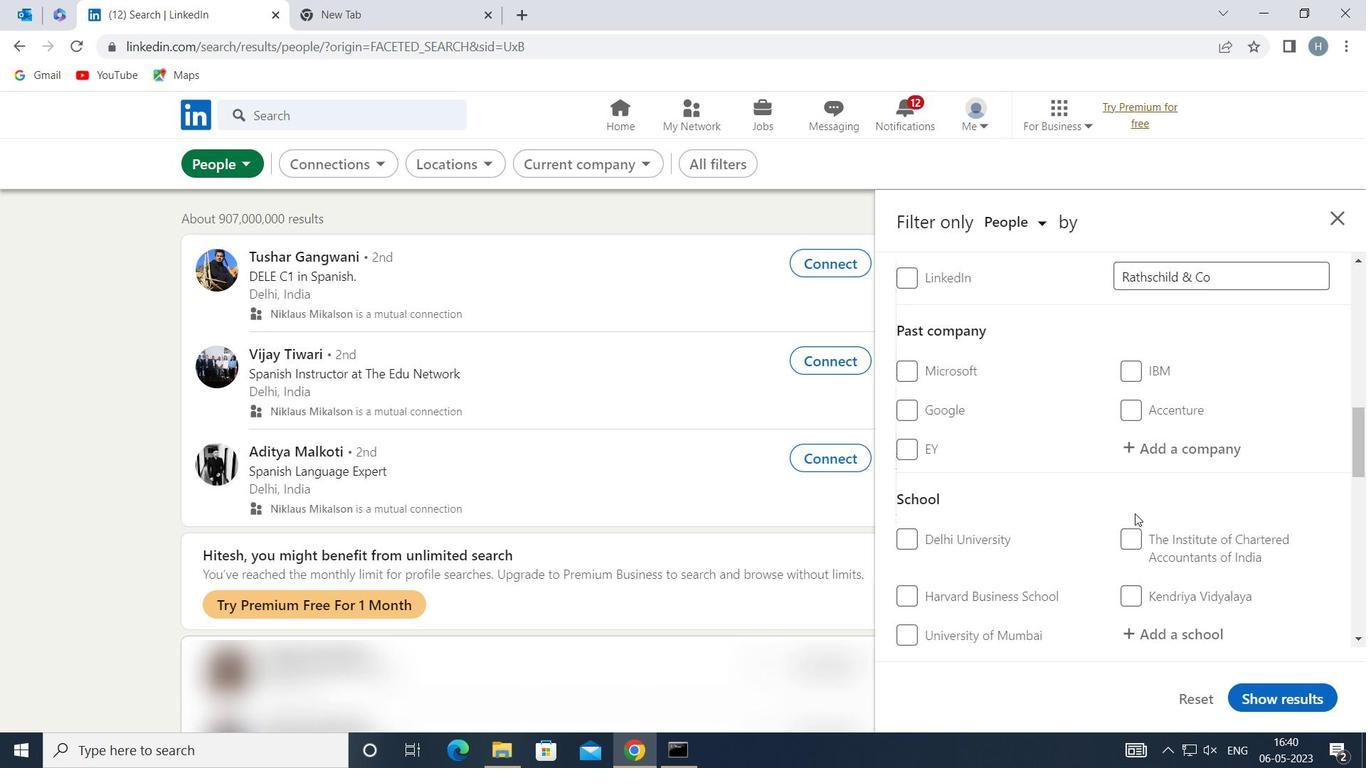 
Action: Mouse moved to (1134, 513)
Screenshot: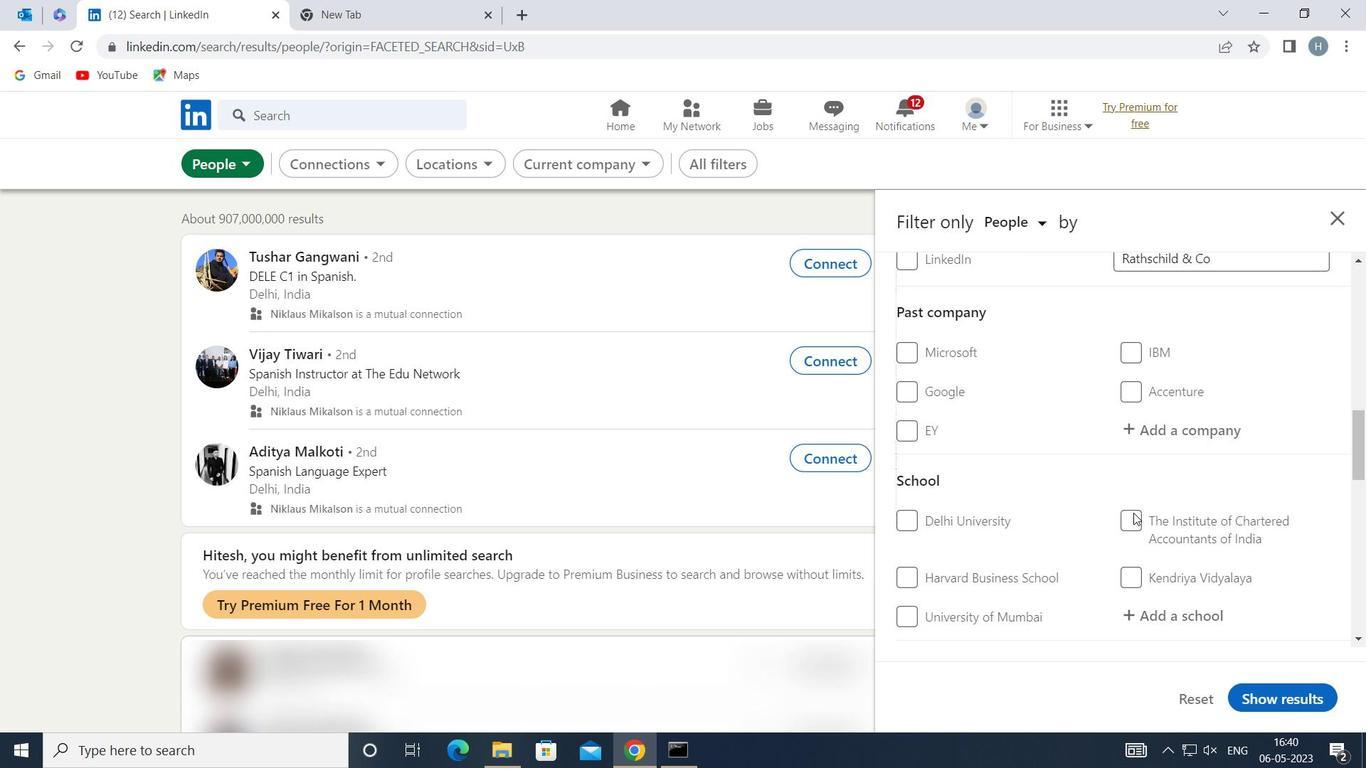 
Action: Mouse scrolled (1134, 512) with delta (0, 0)
Screenshot: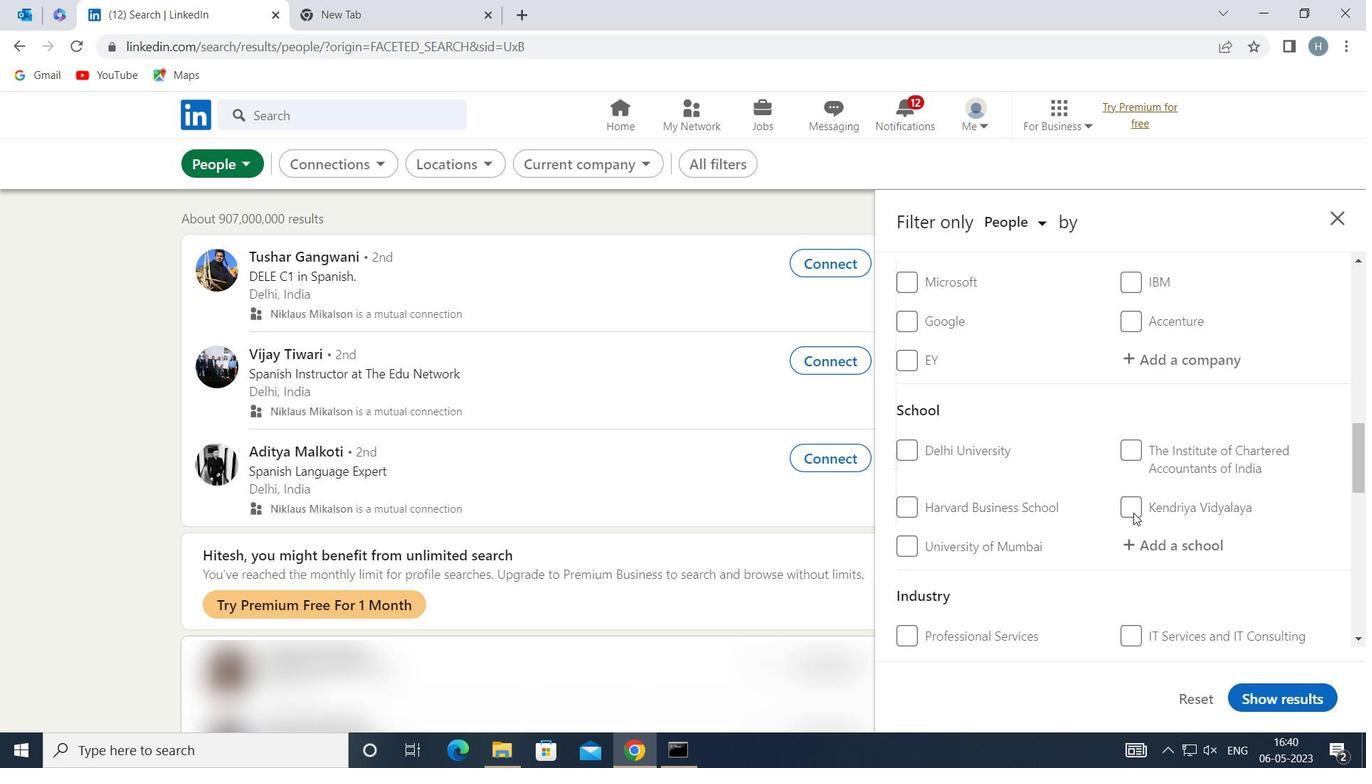 
Action: Mouse moved to (1207, 449)
Screenshot: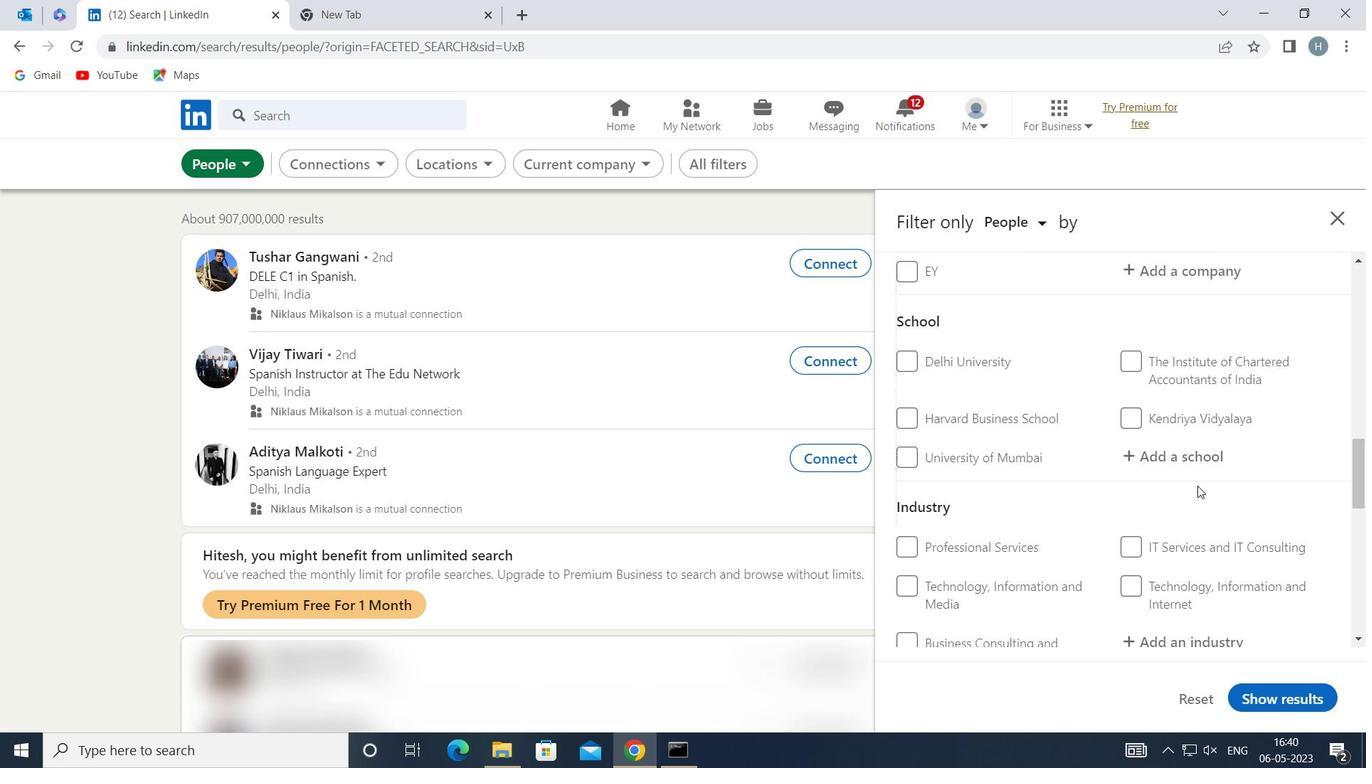 
Action: Mouse pressed left at (1207, 449)
Screenshot: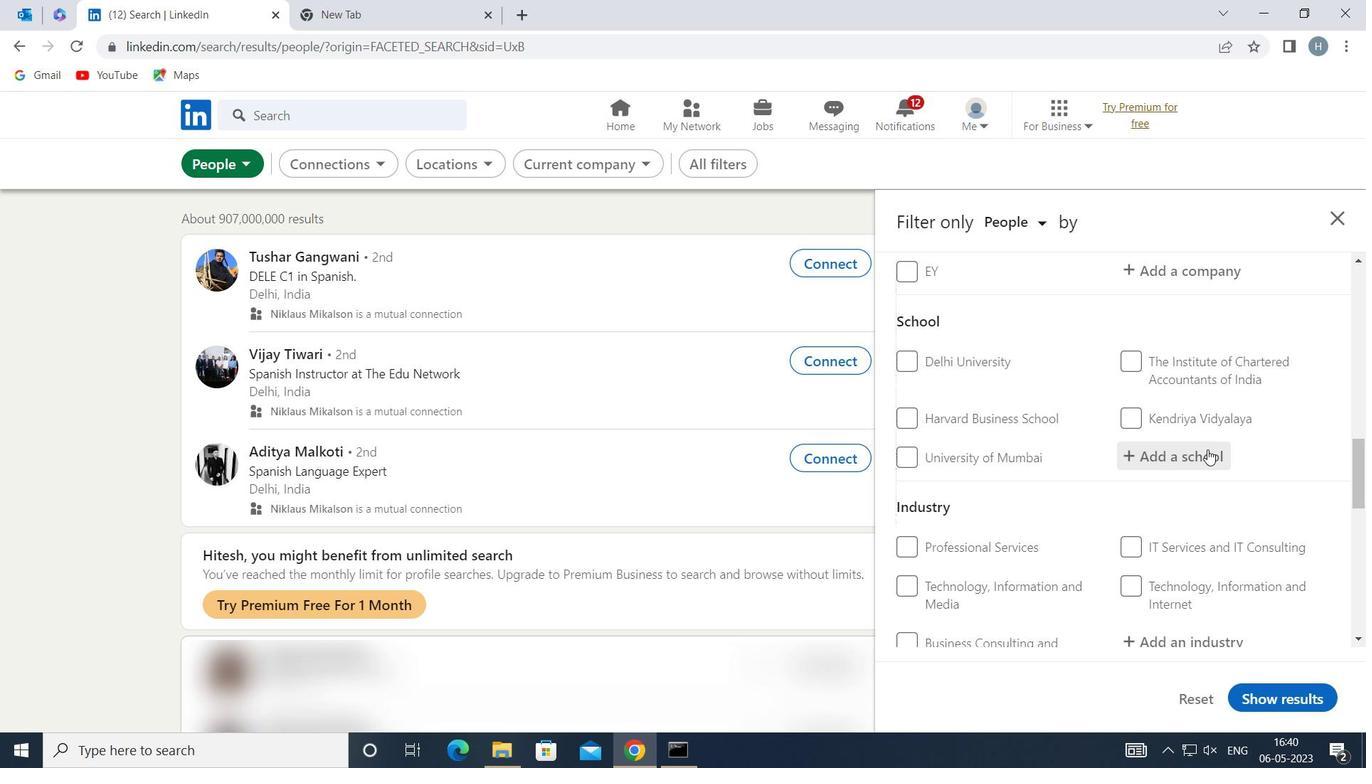 
Action: Key pressed <Key.shift>MATA<Key.space><Key.shift>SUNDRI<Key.space><Key.shift>CO
Screenshot: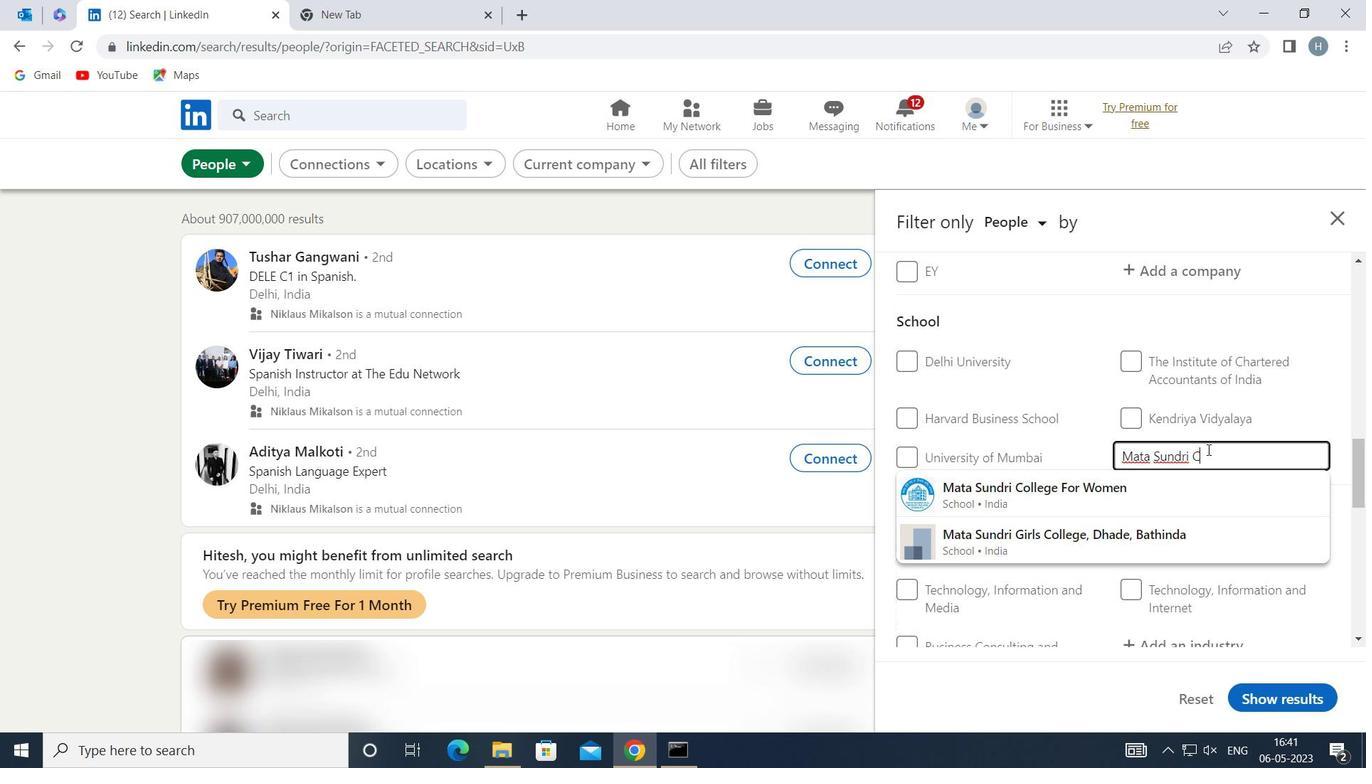 
Action: Mouse moved to (1171, 486)
Screenshot: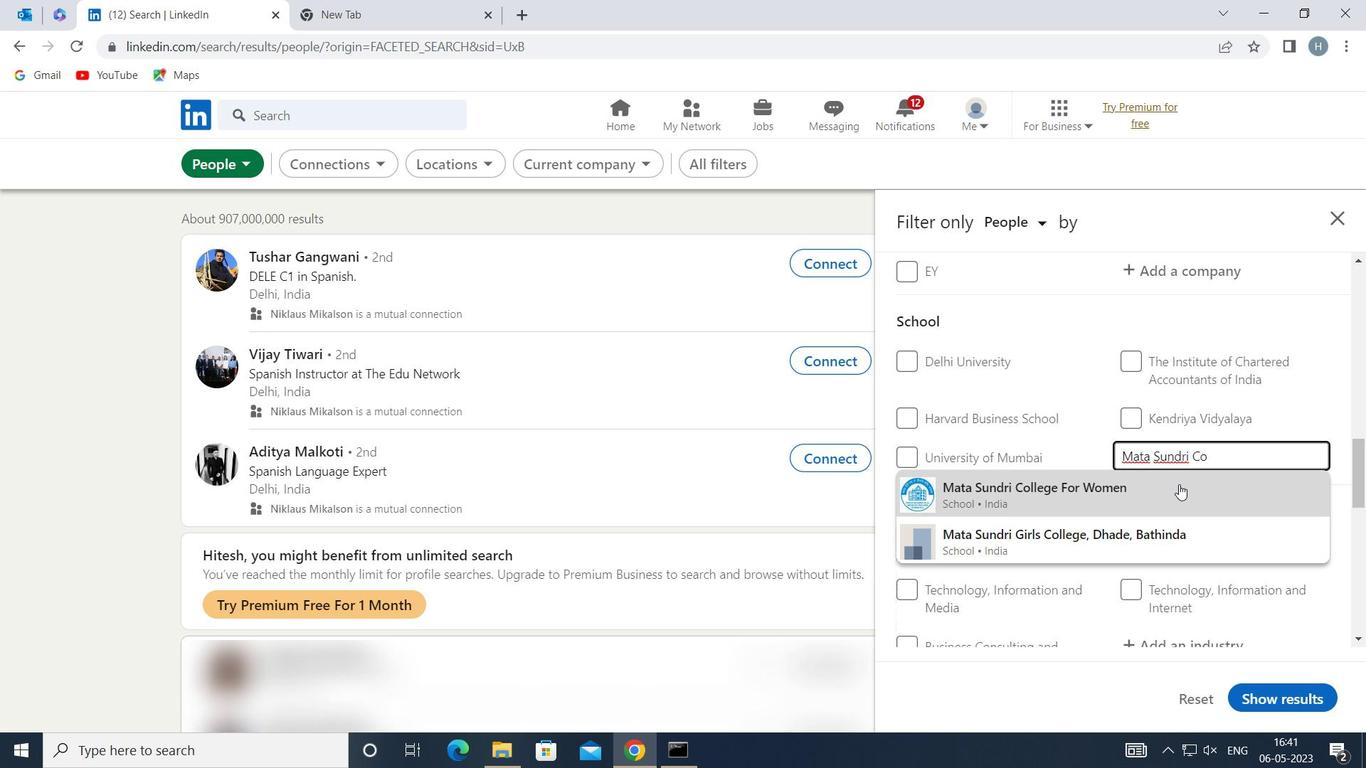 
Action: Mouse pressed left at (1171, 486)
Screenshot: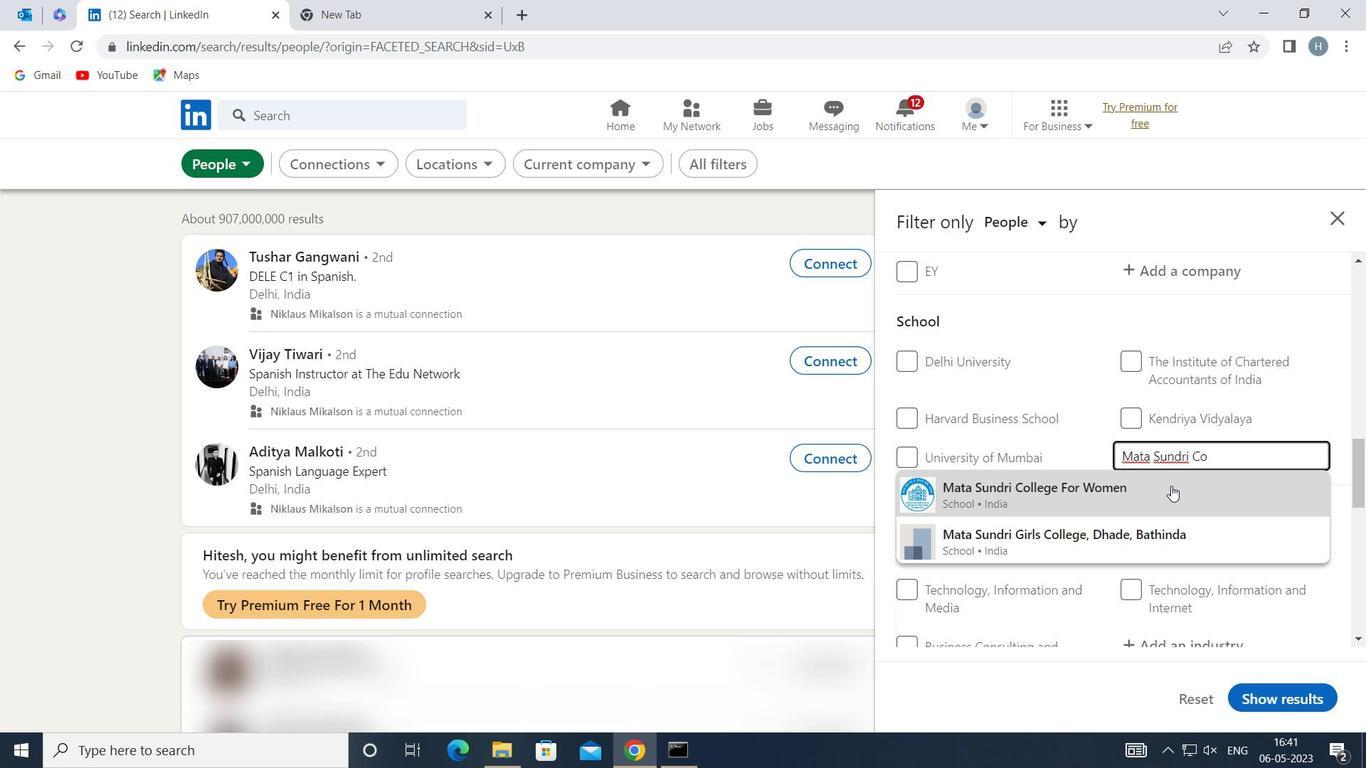 
Action: Mouse moved to (1102, 515)
Screenshot: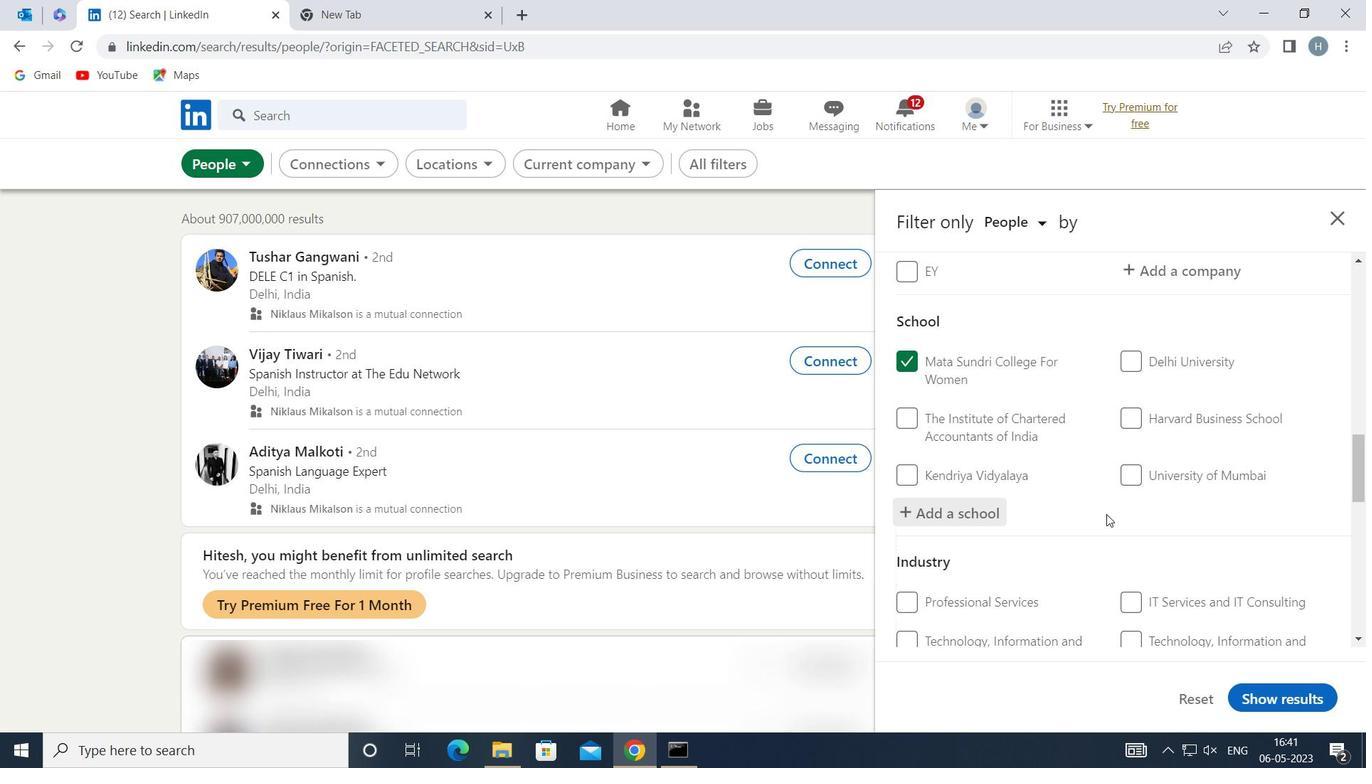 
Action: Mouse scrolled (1102, 514) with delta (0, 0)
Screenshot: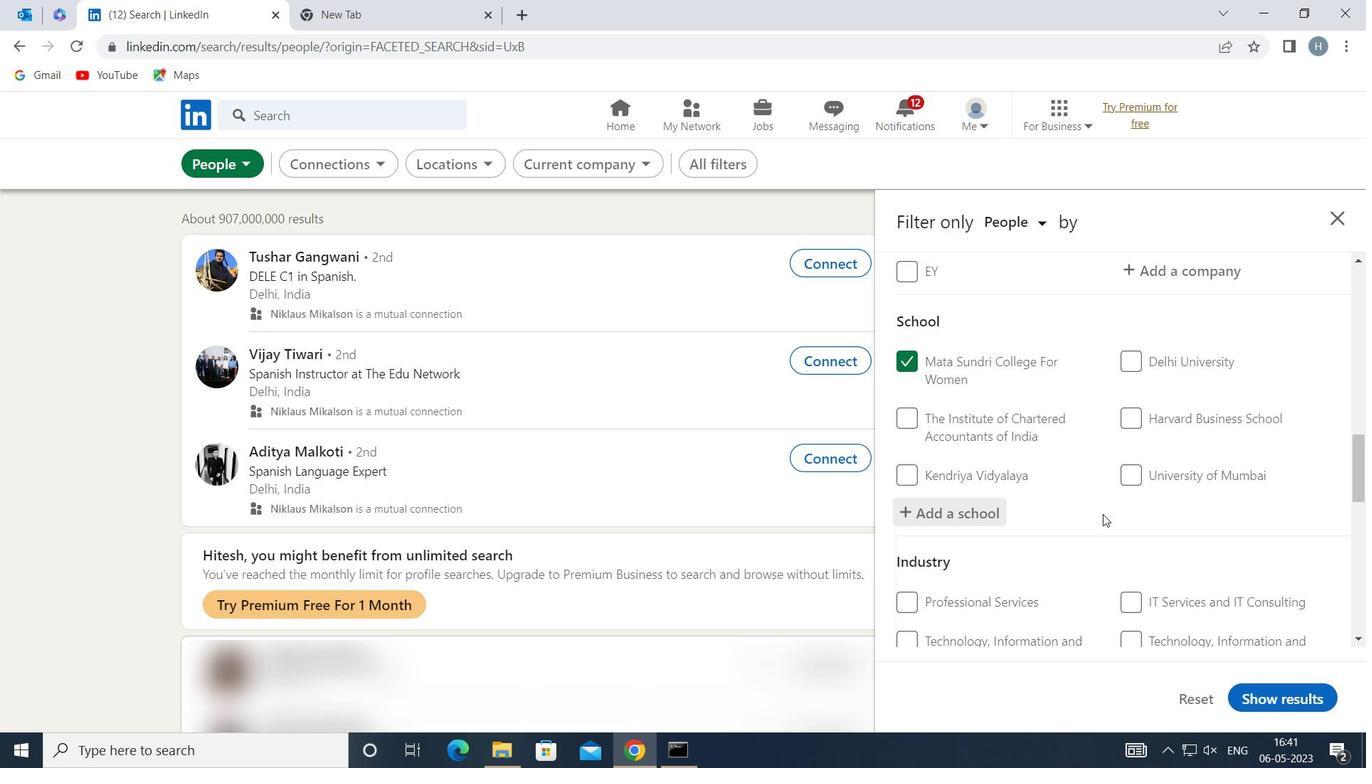 
Action: Mouse moved to (1102, 511)
Screenshot: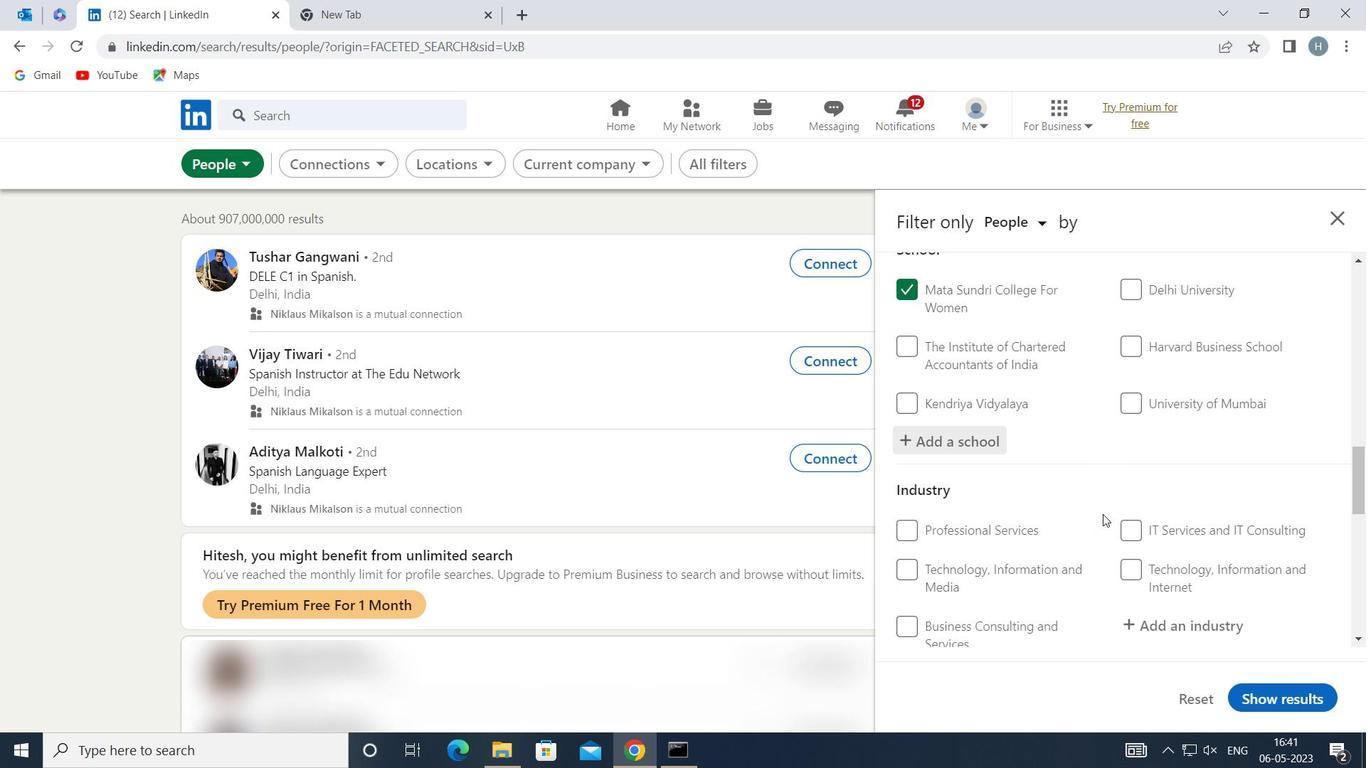 
Action: Mouse scrolled (1102, 510) with delta (0, 0)
Screenshot: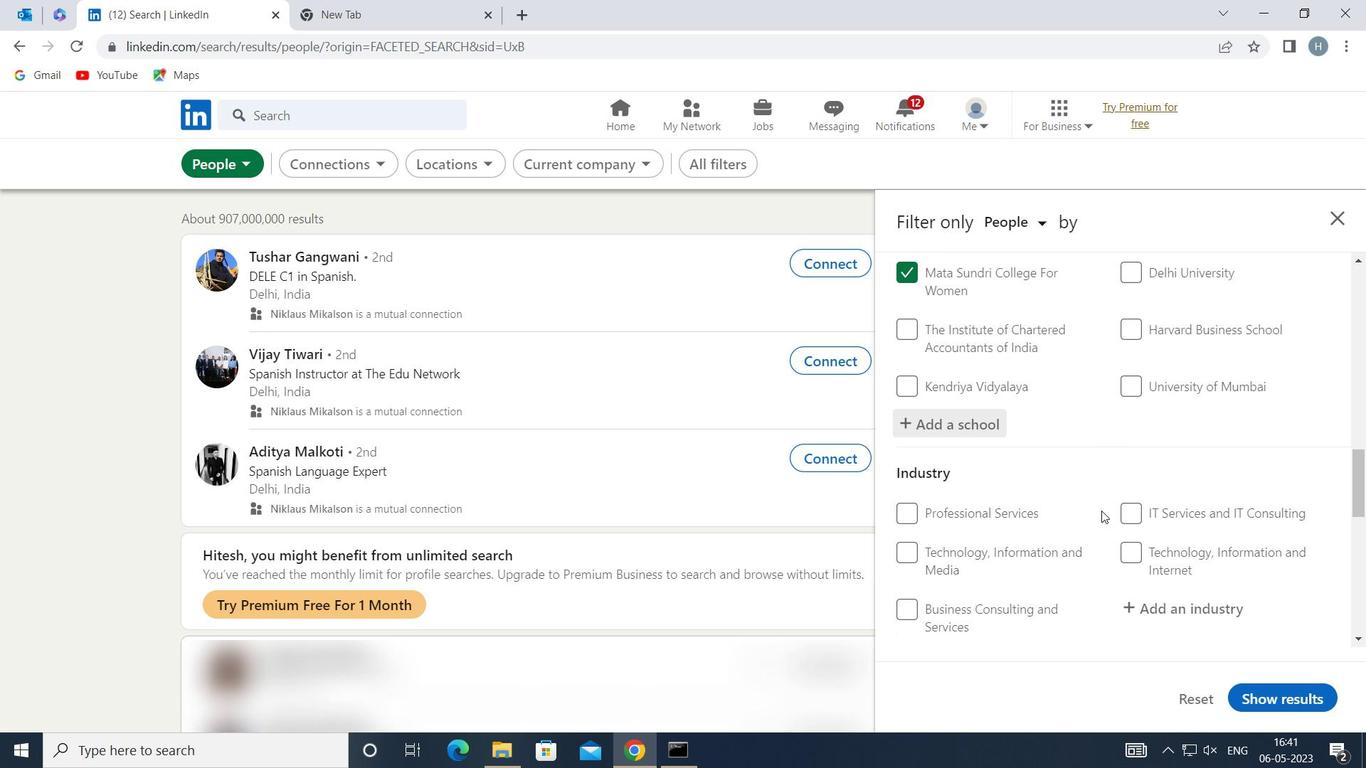 
Action: Mouse scrolled (1102, 510) with delta (0, 0)
Screenshot: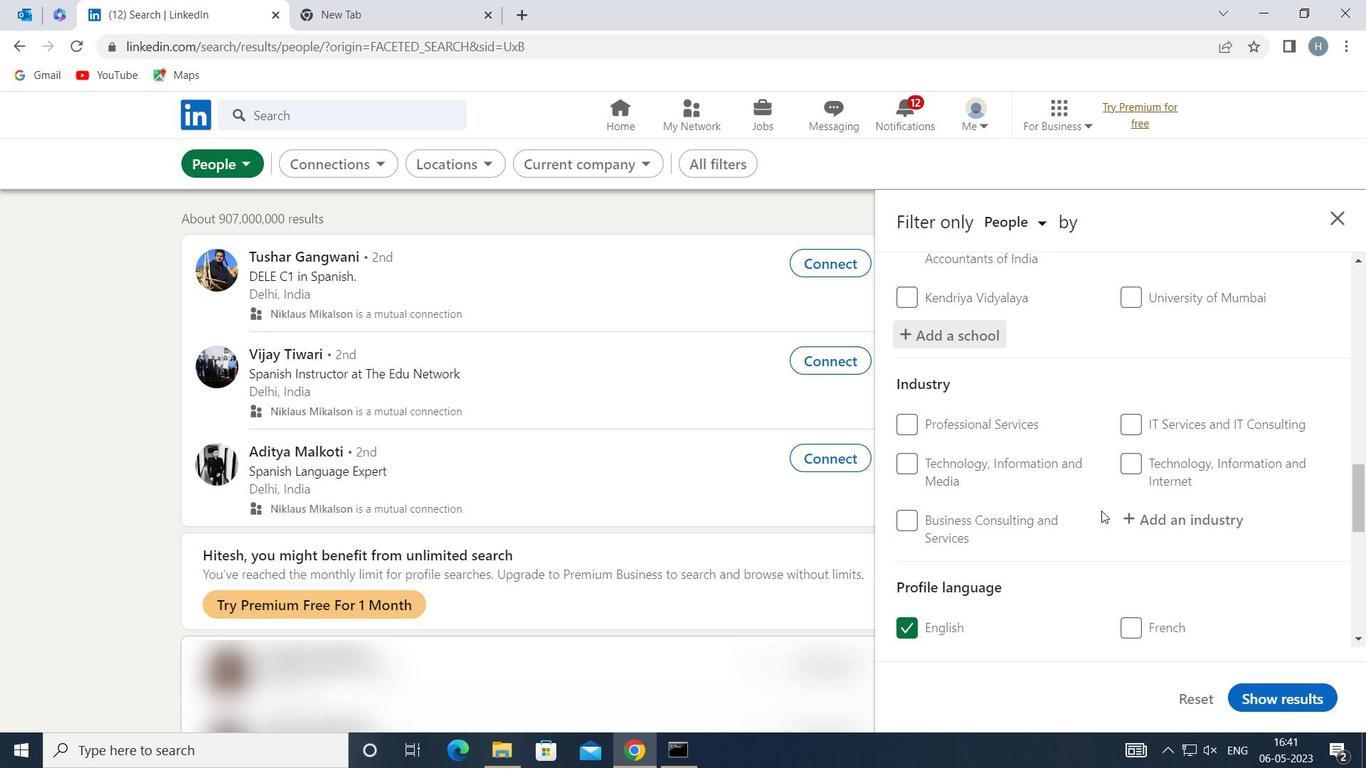 
Action: Mouse moved to (1209, 431)
Screenshot: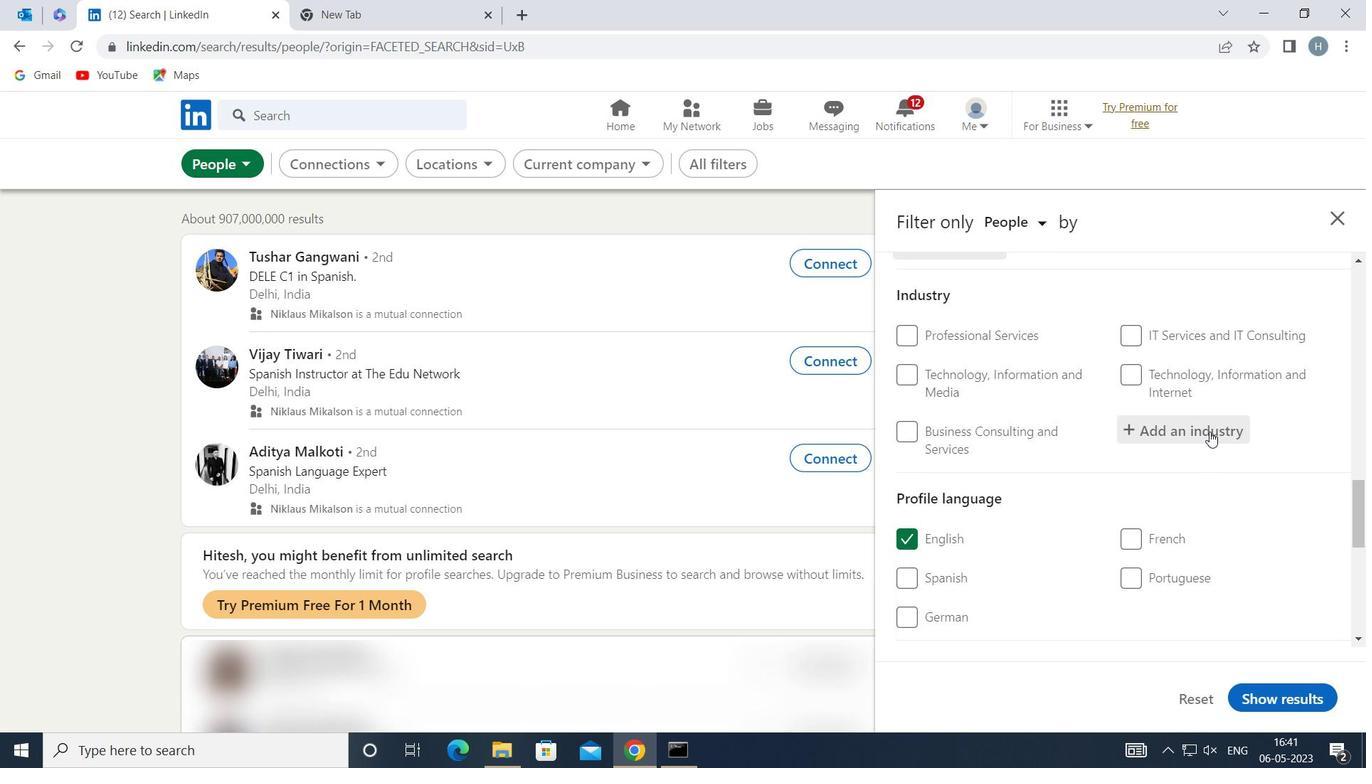 
Action: Mouse pressed left at (1209, 431)
Screenshot: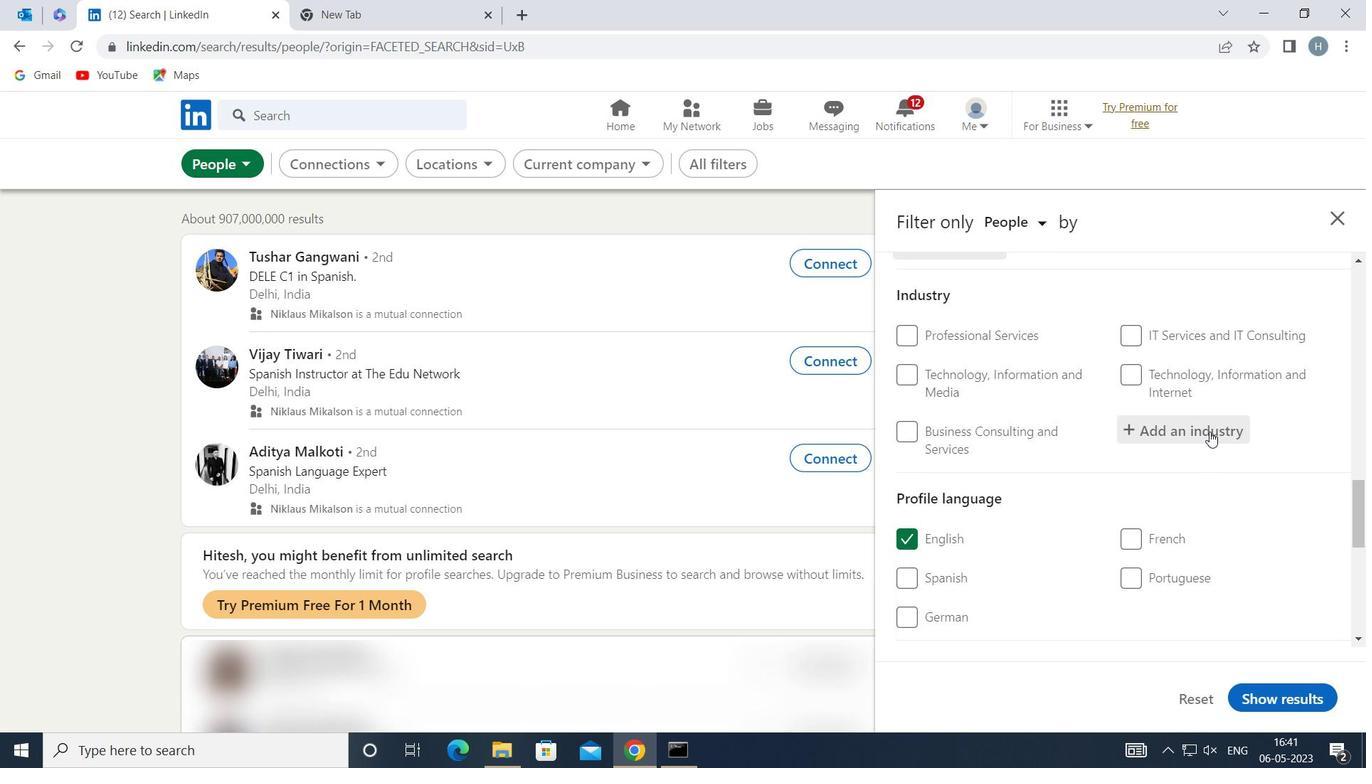 
Action: Key pressed <Key.shift>CONSERVATION
Screenshot: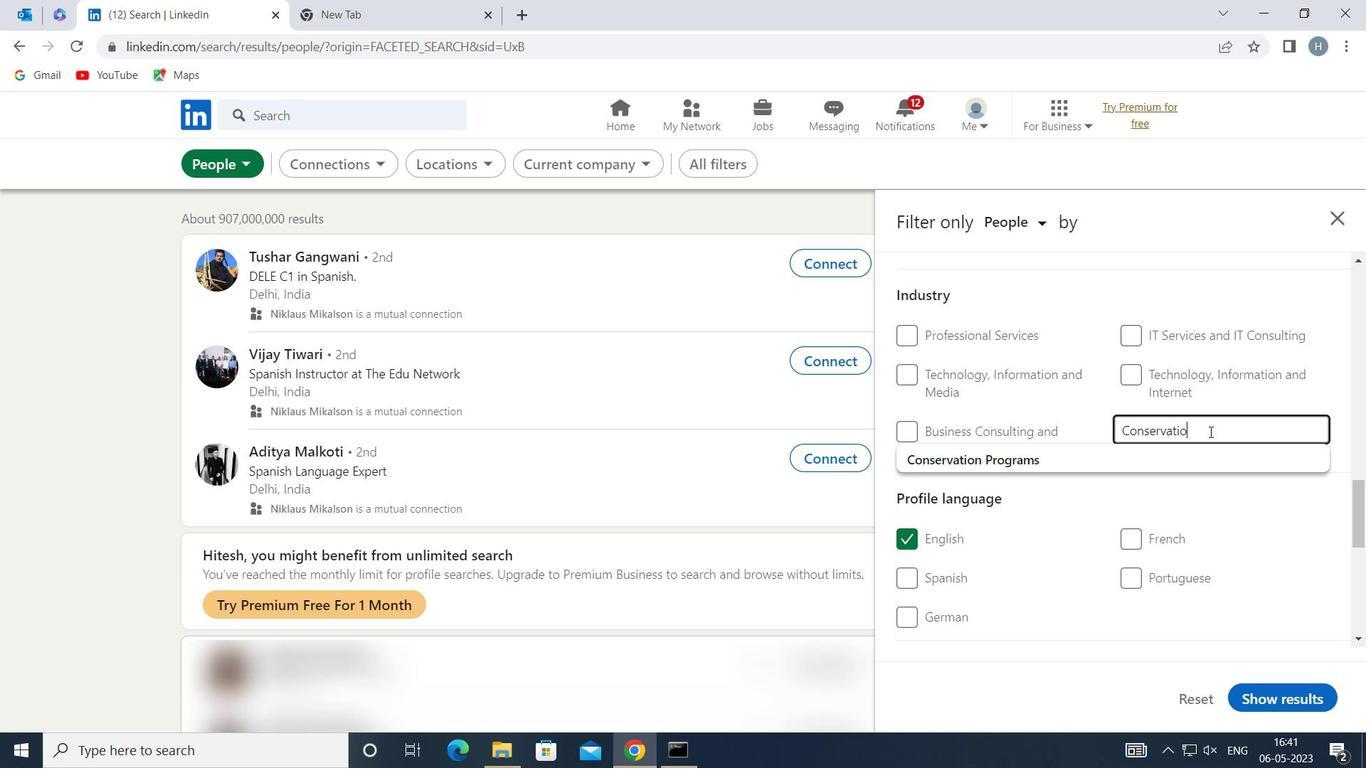 
Action: Mouse moved to (1143, 452)
Screenshot: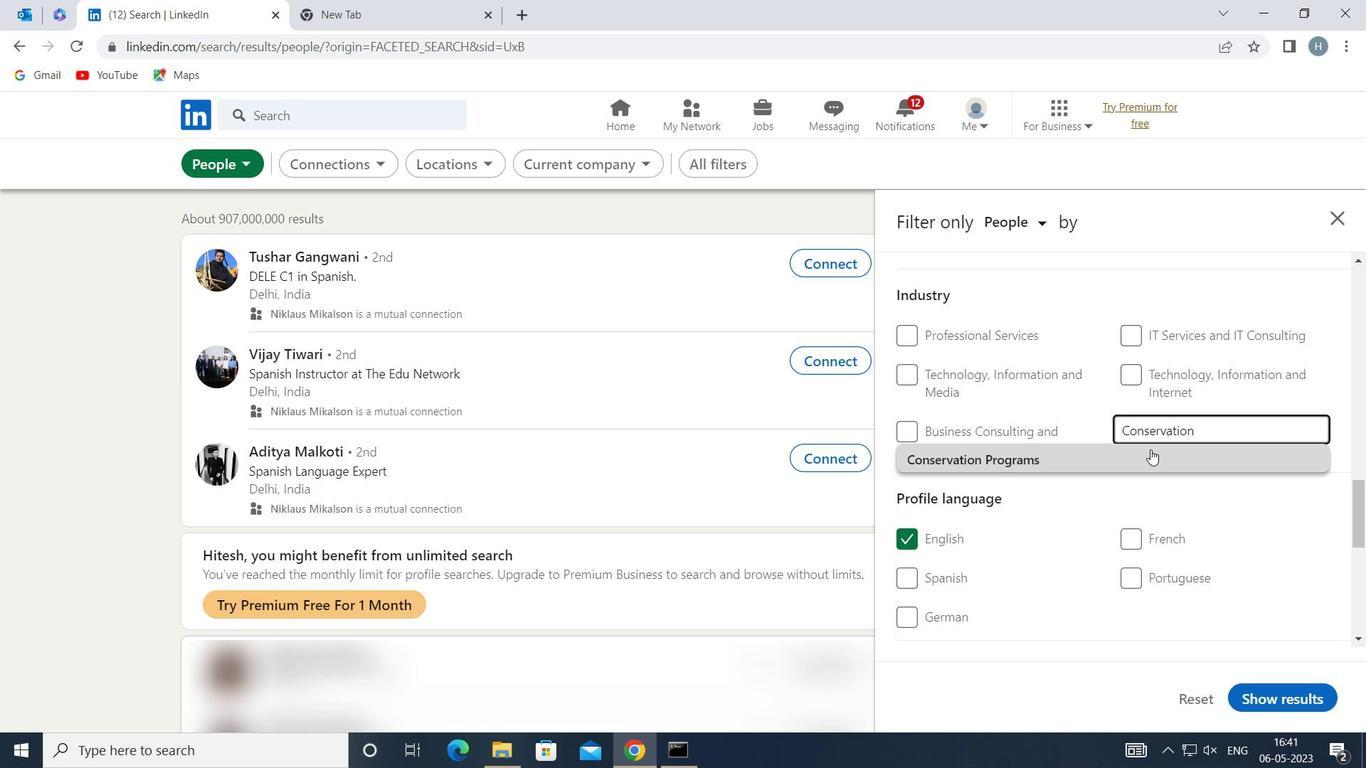 
Action: Mouse pressed left at (1143, 452)
Screenshot: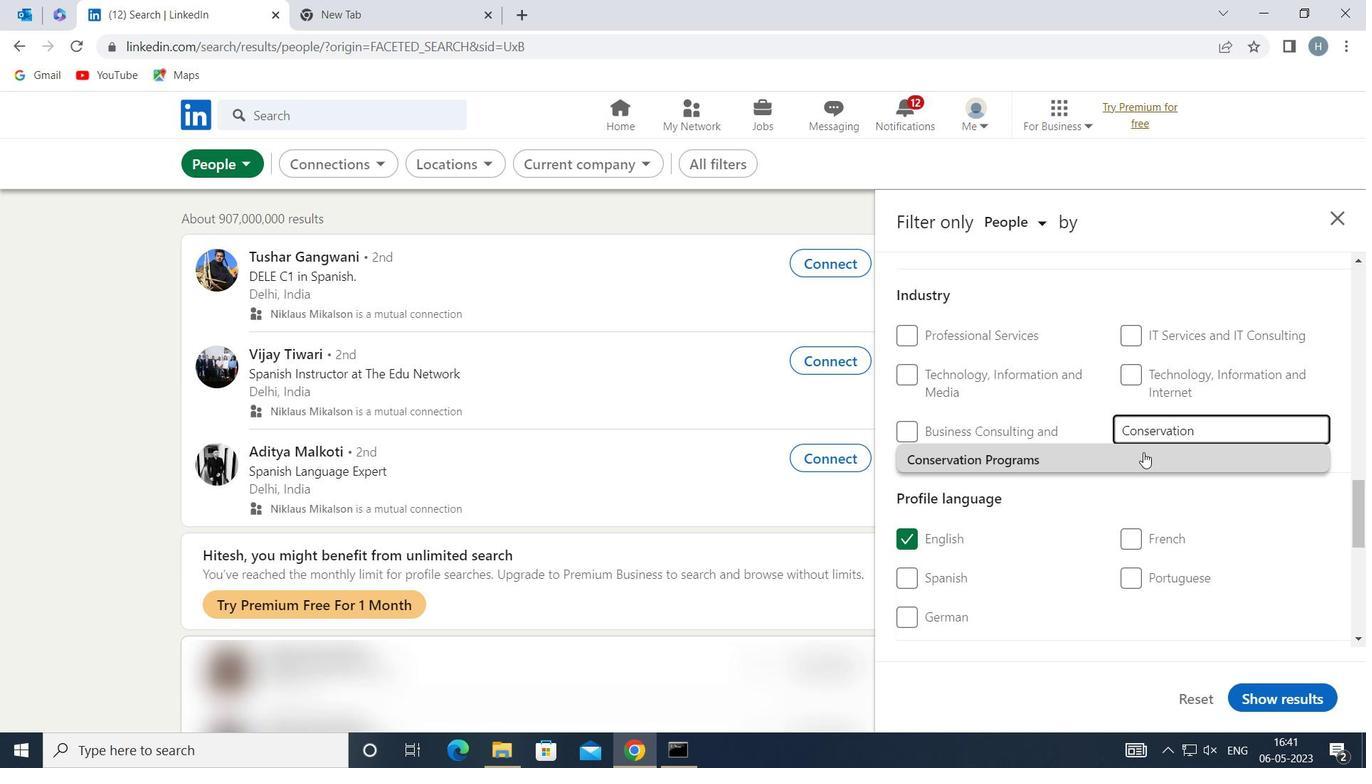 
Action: Mouse moved to (1087, 463)
Screenshot: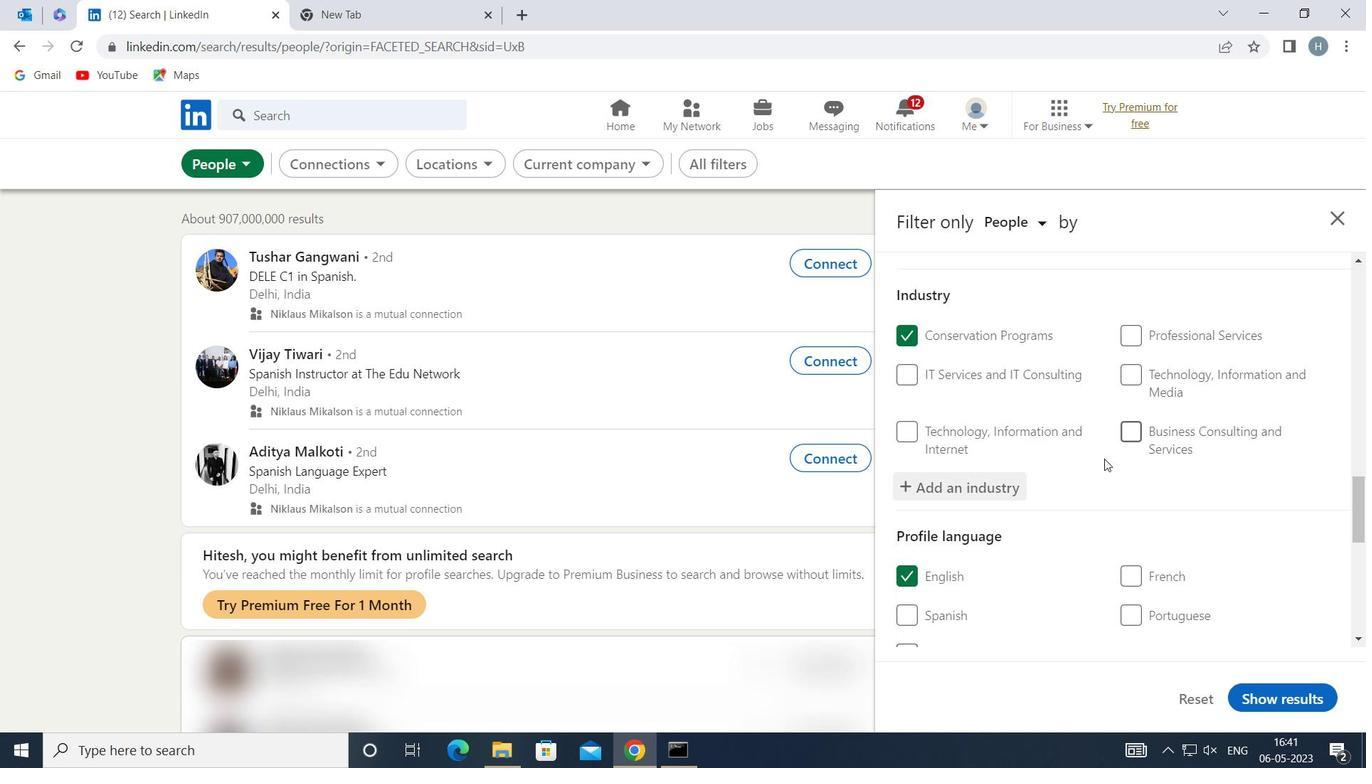 
Action: Mouse scrolled (1087, 462) with delta (0, 0)
Screenshot: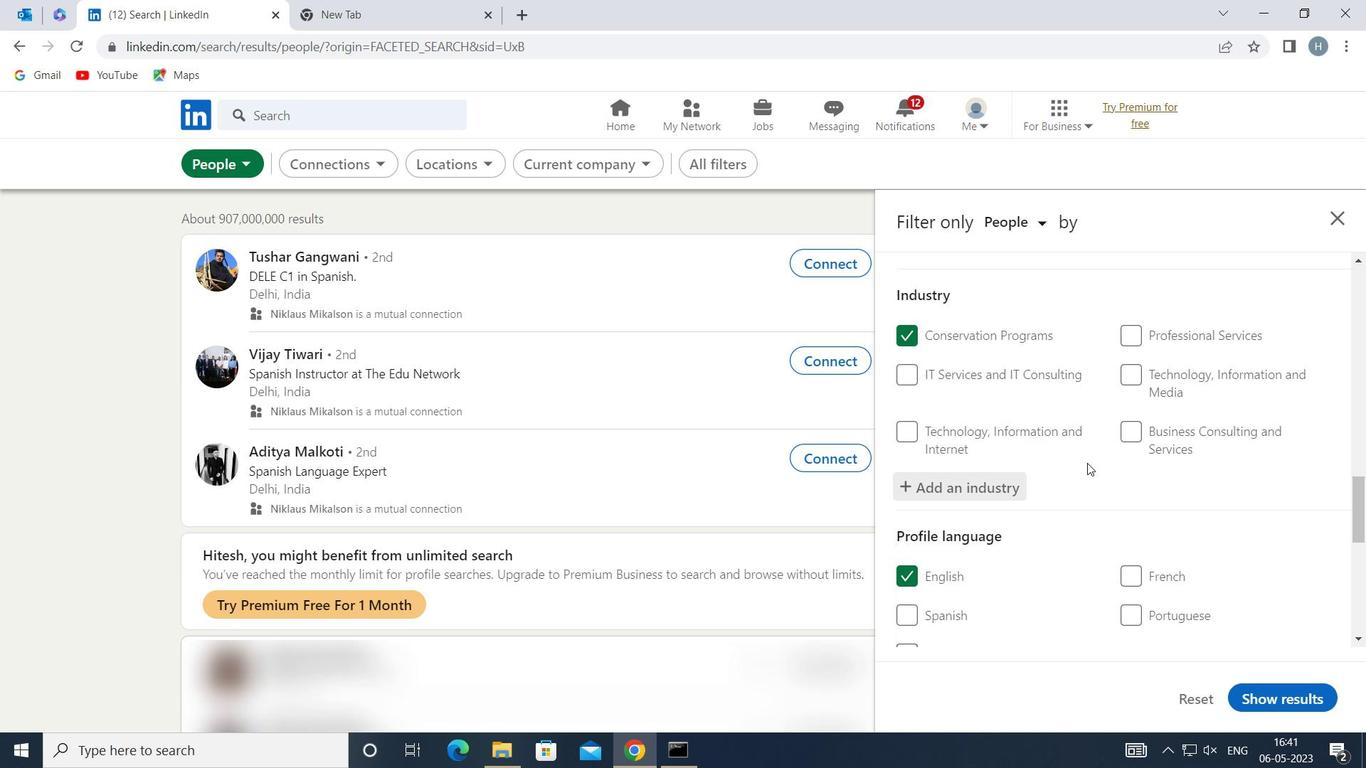 
Action: Mouse scrolled (1087, 462) with delta (0, 0)
Screenshot: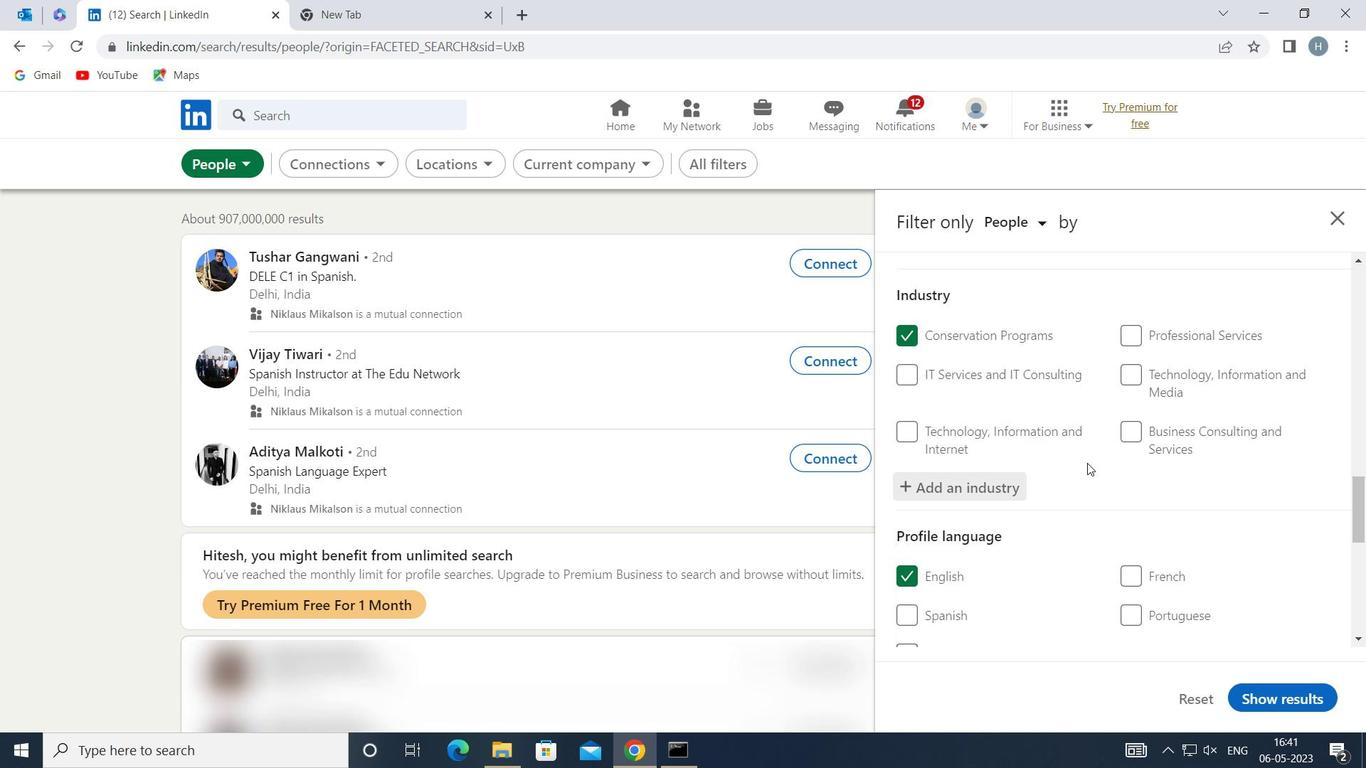 
Action: Mouse scrolled (1087, 462) with delta (0, 0)
Screenshot: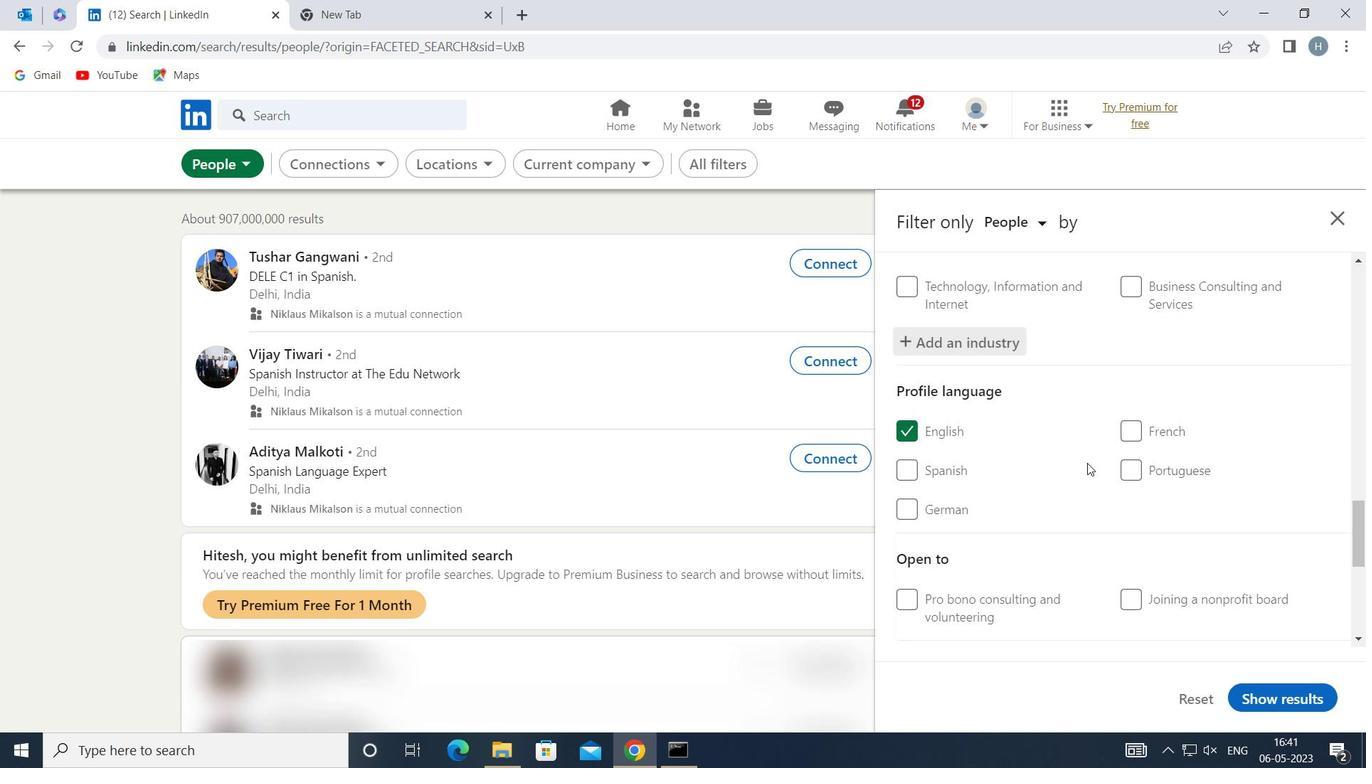 
Action: Mouse scrolled (1087, 462) with delta (0, 0)
Screenshot: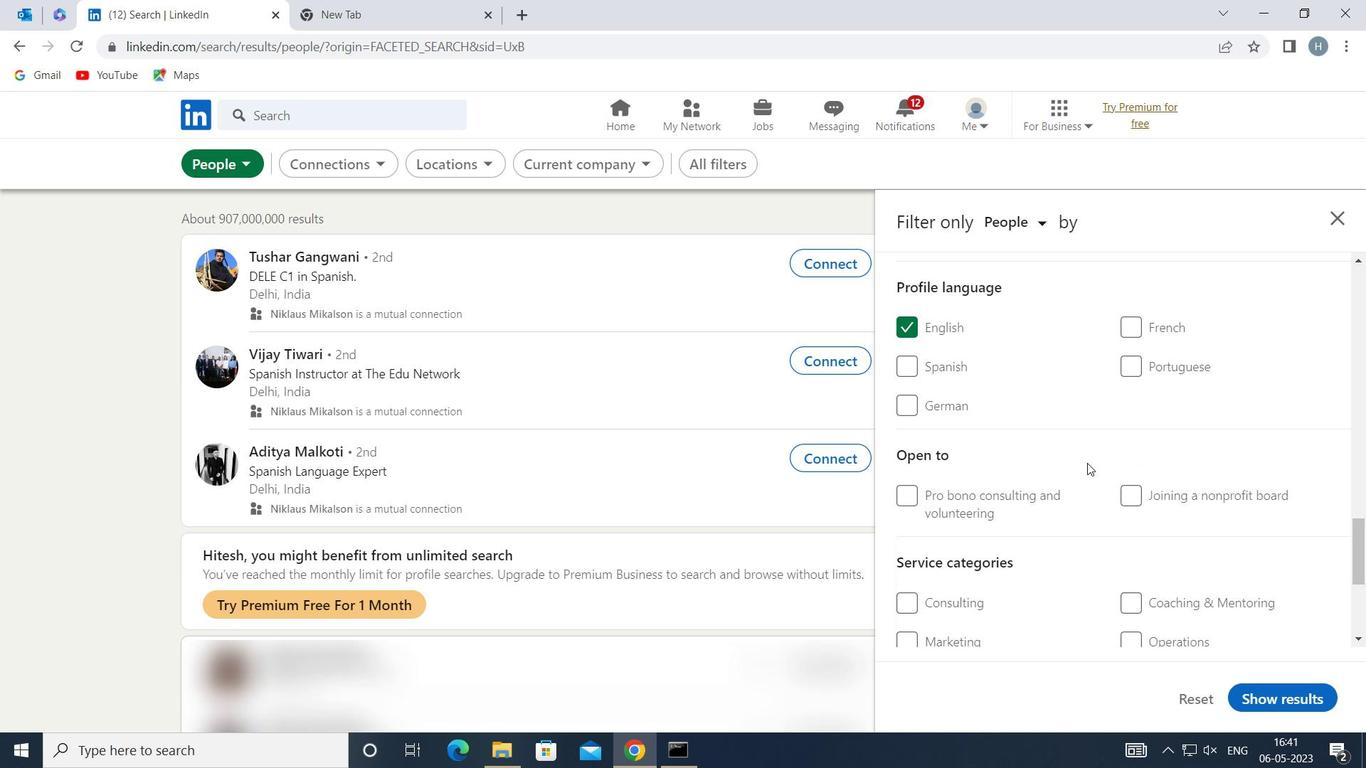 
Action: Mouse scrolled (1087, 462) with delta (0, 0)
Screenshot: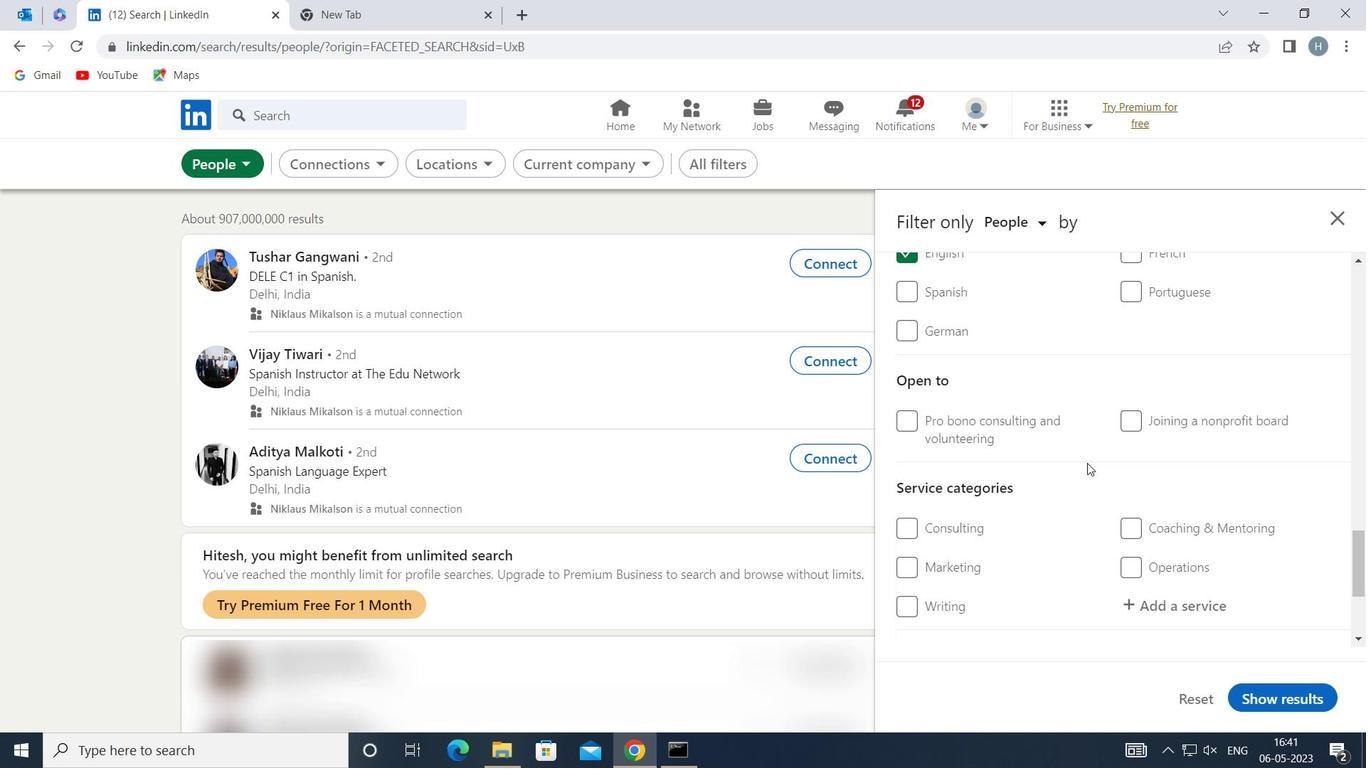 
Action: Mouse scrolled (1087, 462) with delta (0, 0)
Screenshot: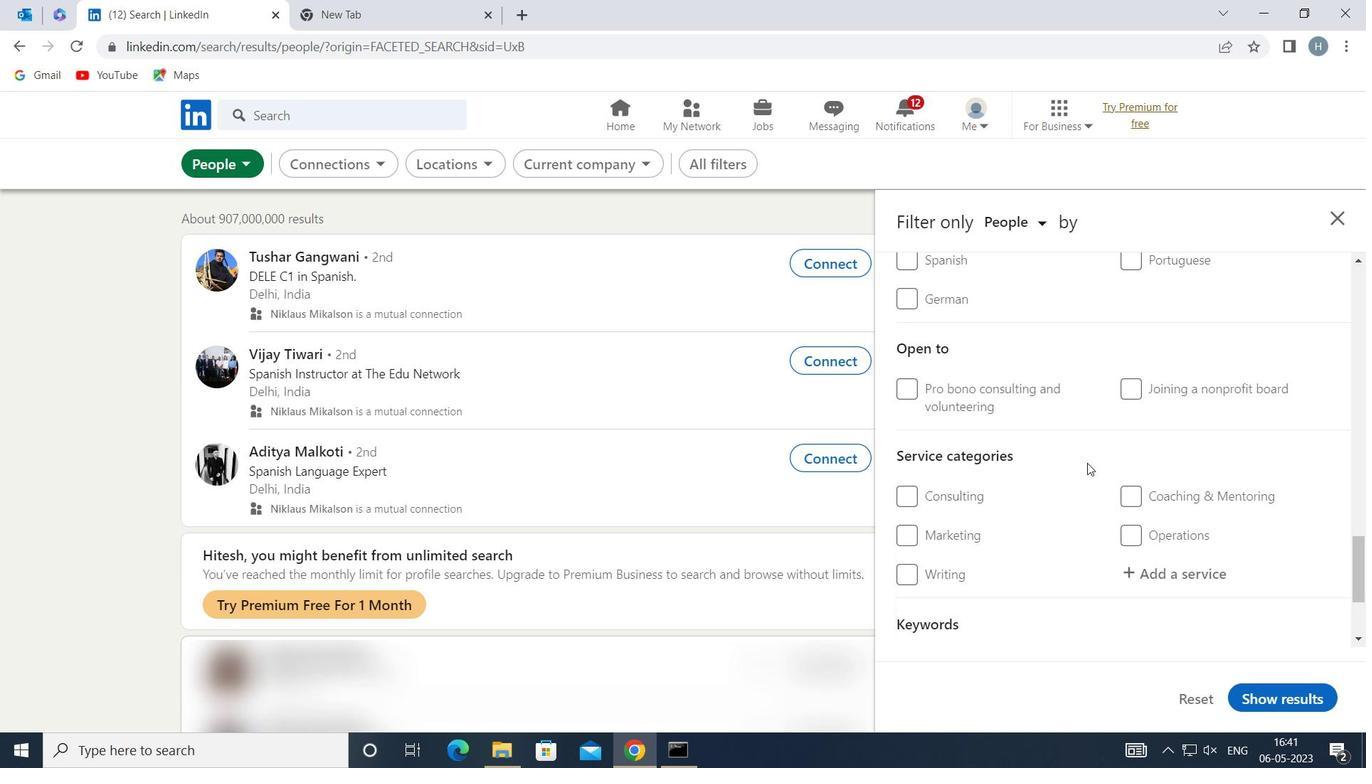 
Action: Mouse moved to (1203, 397)
Screenshot: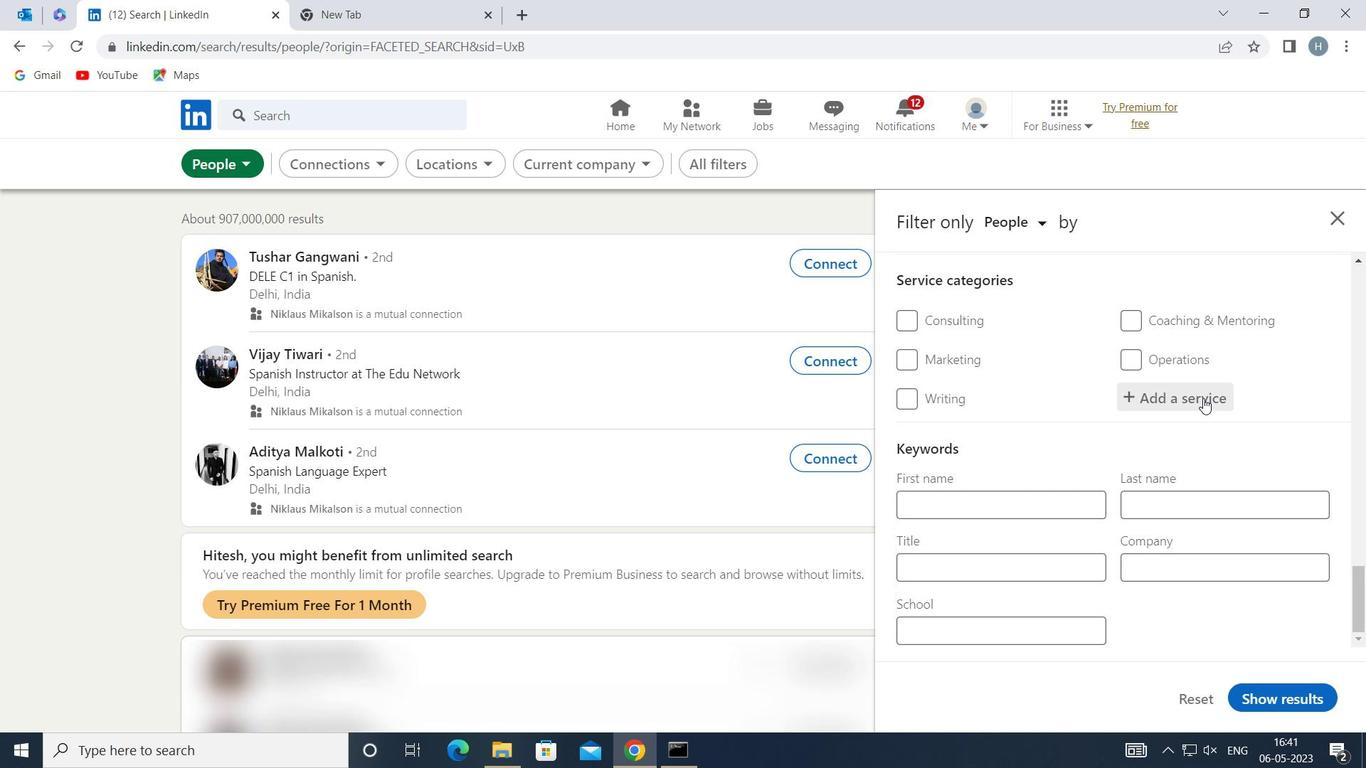 
Action: Mouse pressed left at (1203, 397)
Screenshot: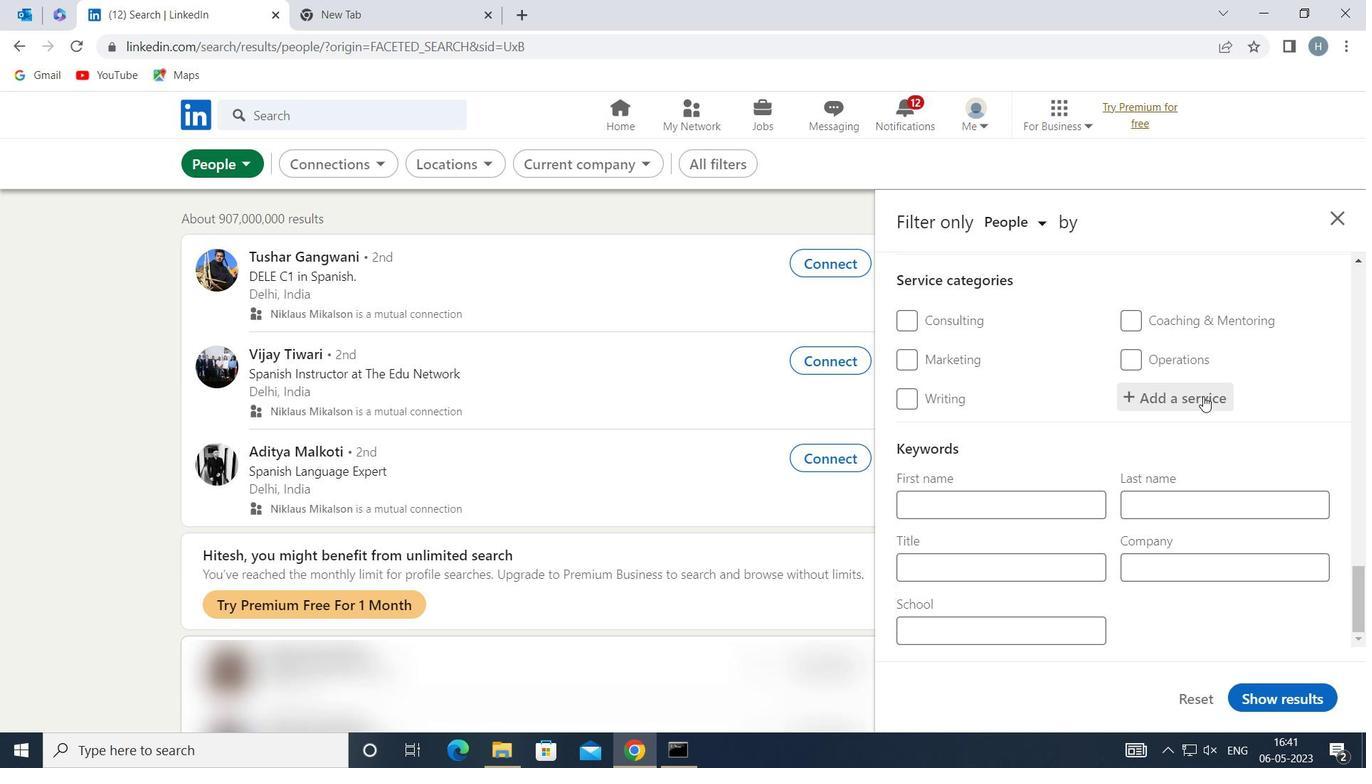 
Action: Key pressed <Key.shift>MARKETING<Key.space>
Screenshot: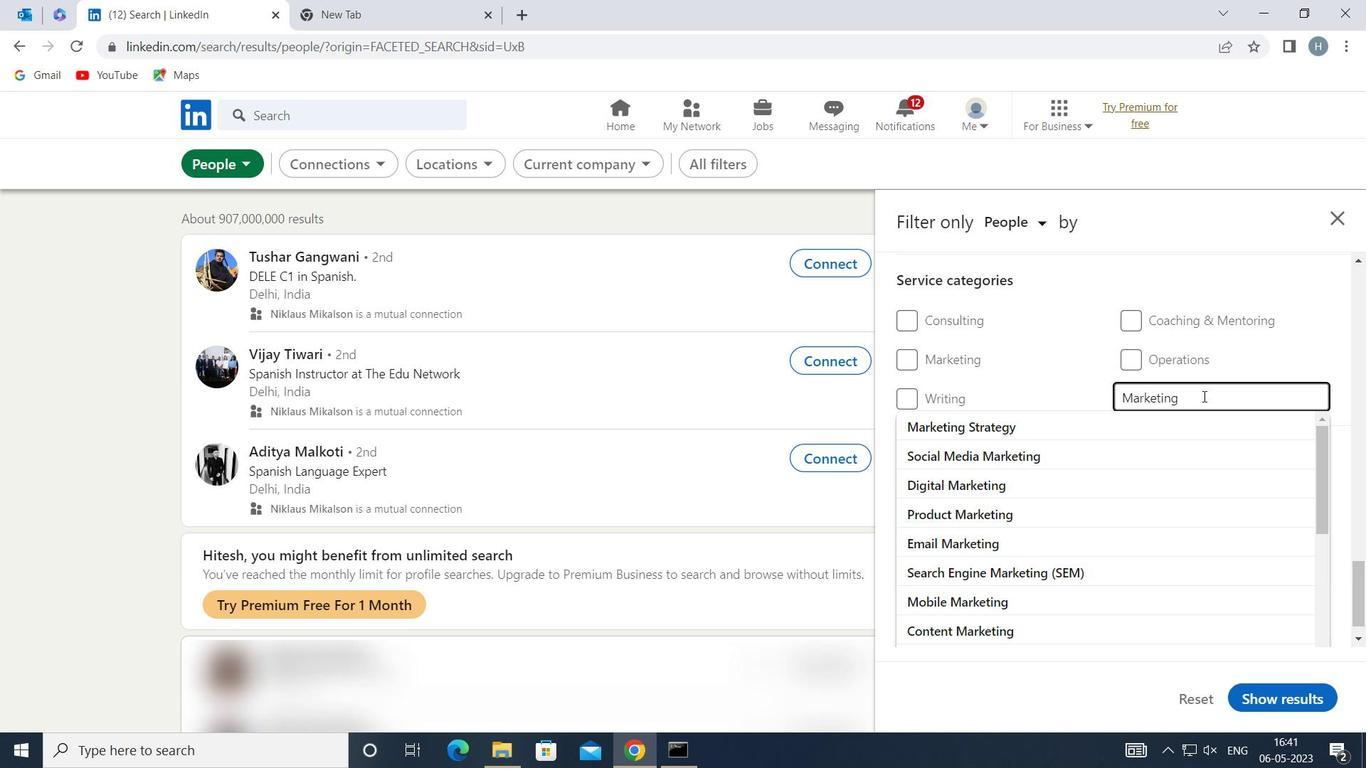 
Action: Mouse moved to (1250, 354)
Screenshot: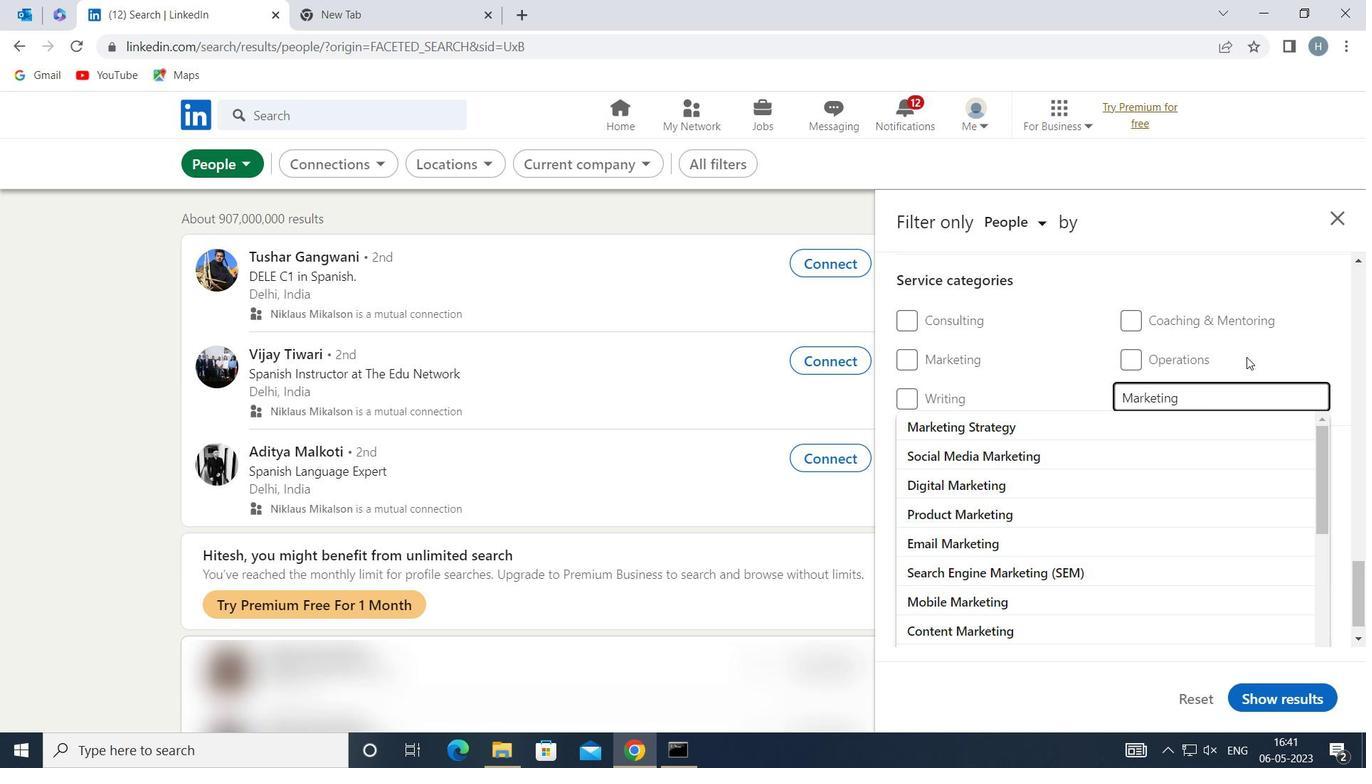 
Action: Mouse pressed left at (1250, 354)
Screenshot: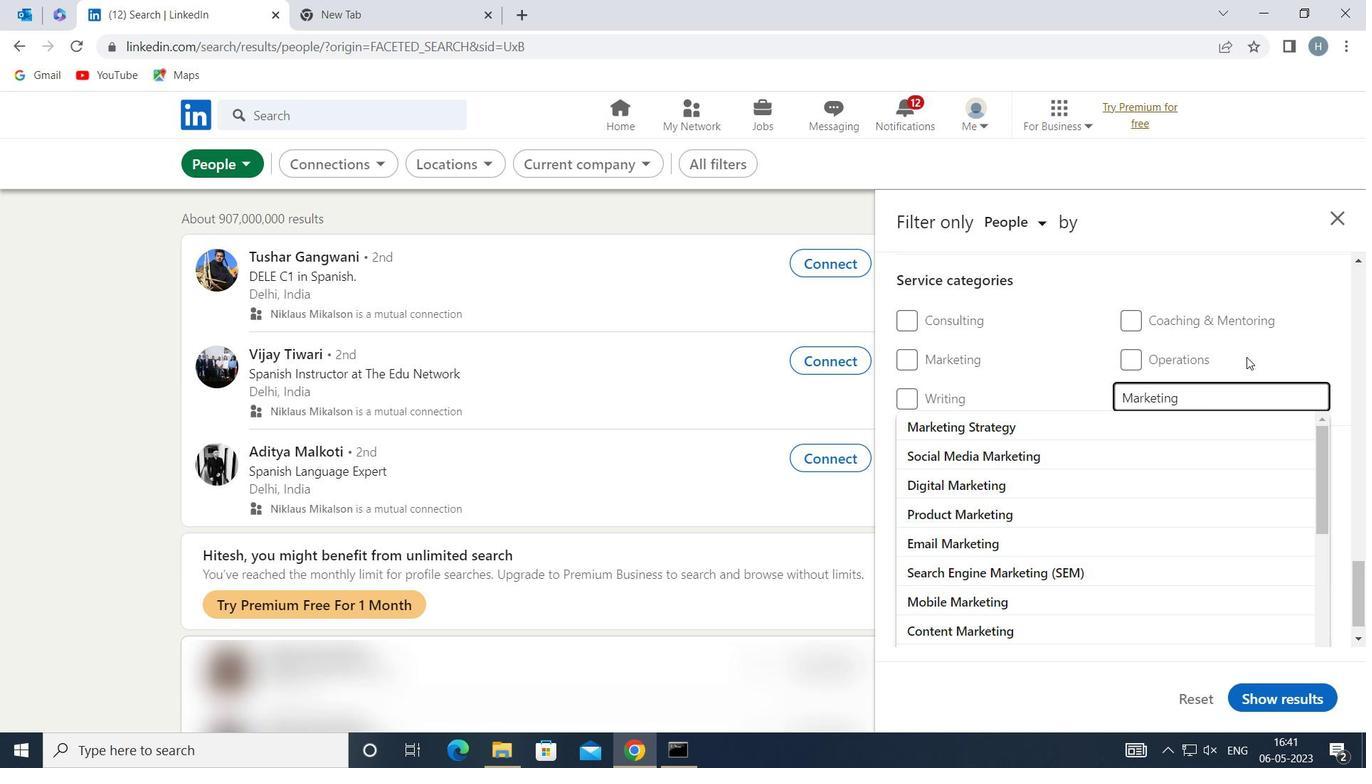 
Action: Mouse moved to (1211, 413)
Screenshot: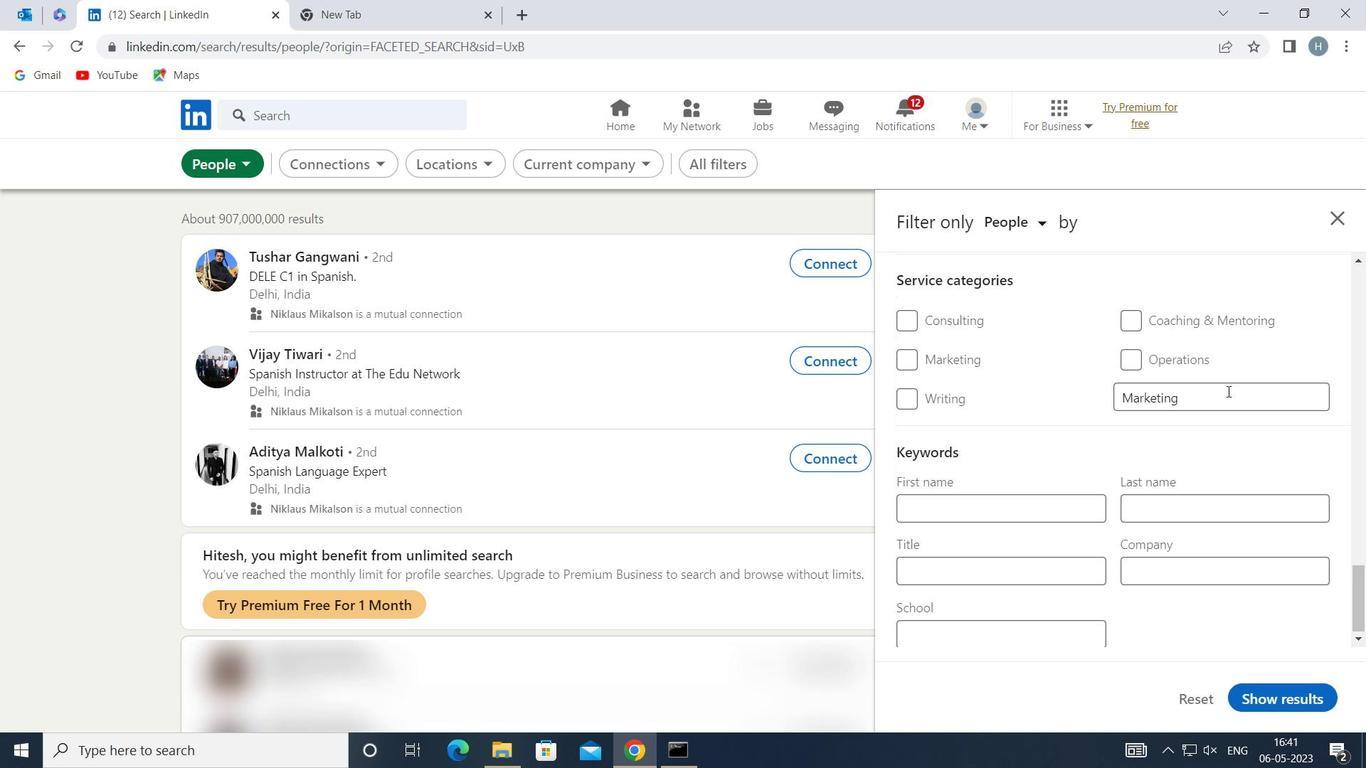 
Action: Mouse scrolled (1211, 412) with delta (0, 0)
Screenshot: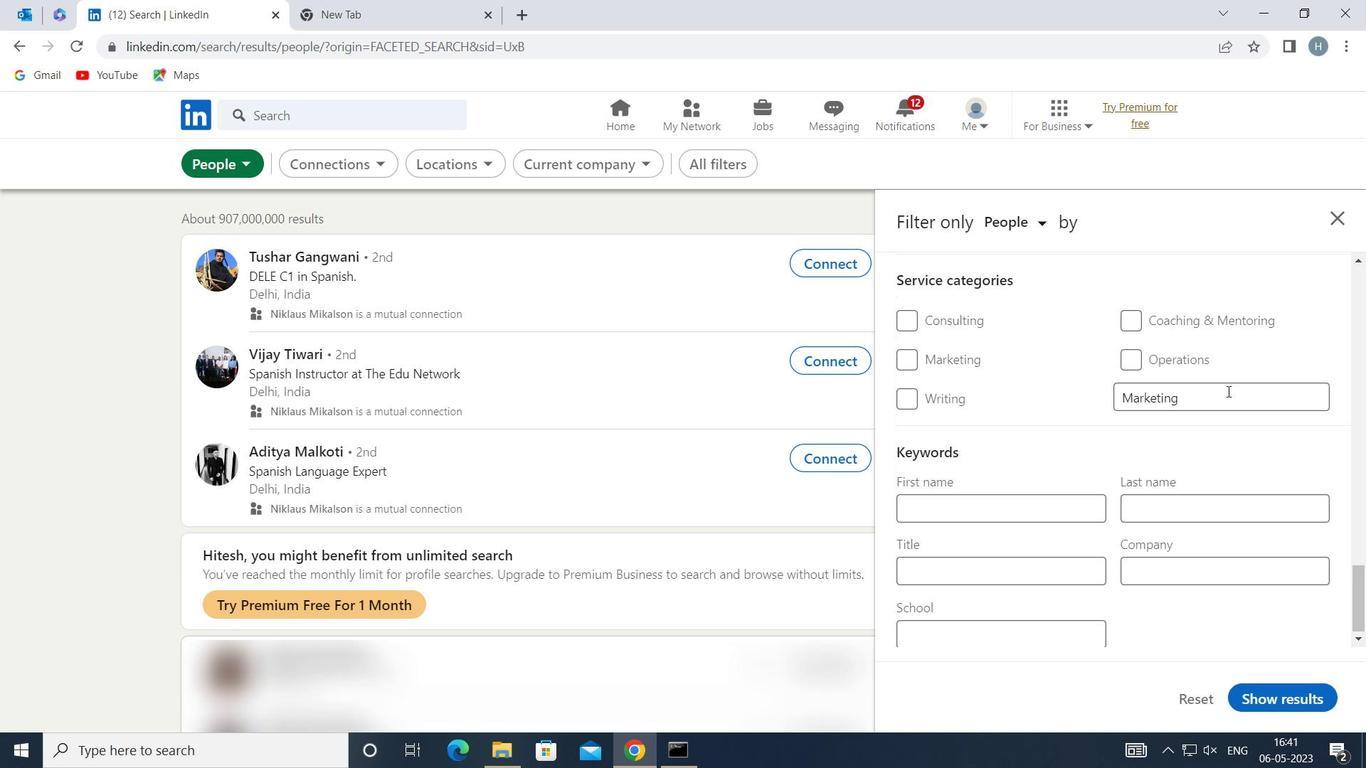 
Action: Mouse moved to (1206, 419)
Screenshot: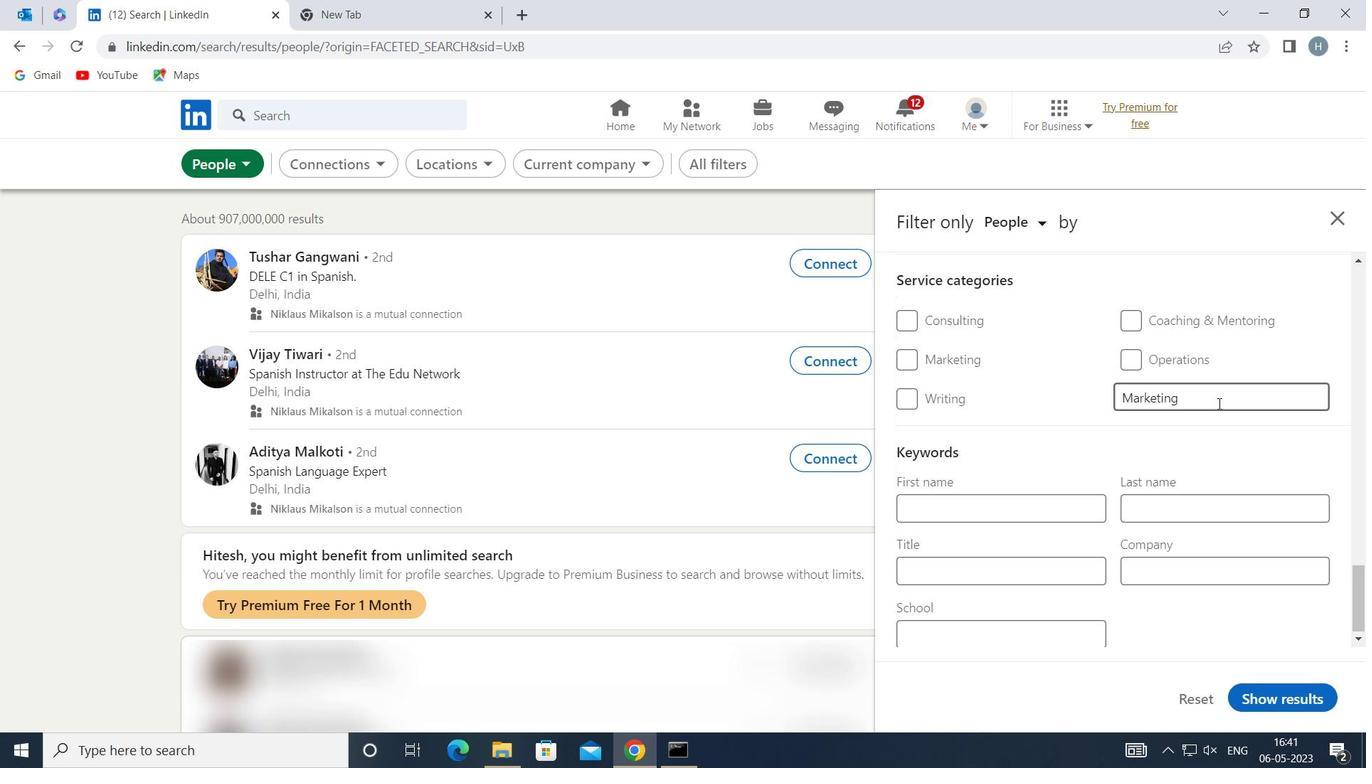 
Action: Mouse scrolled (1206, 418) with delta (0, 0)
Screenshot: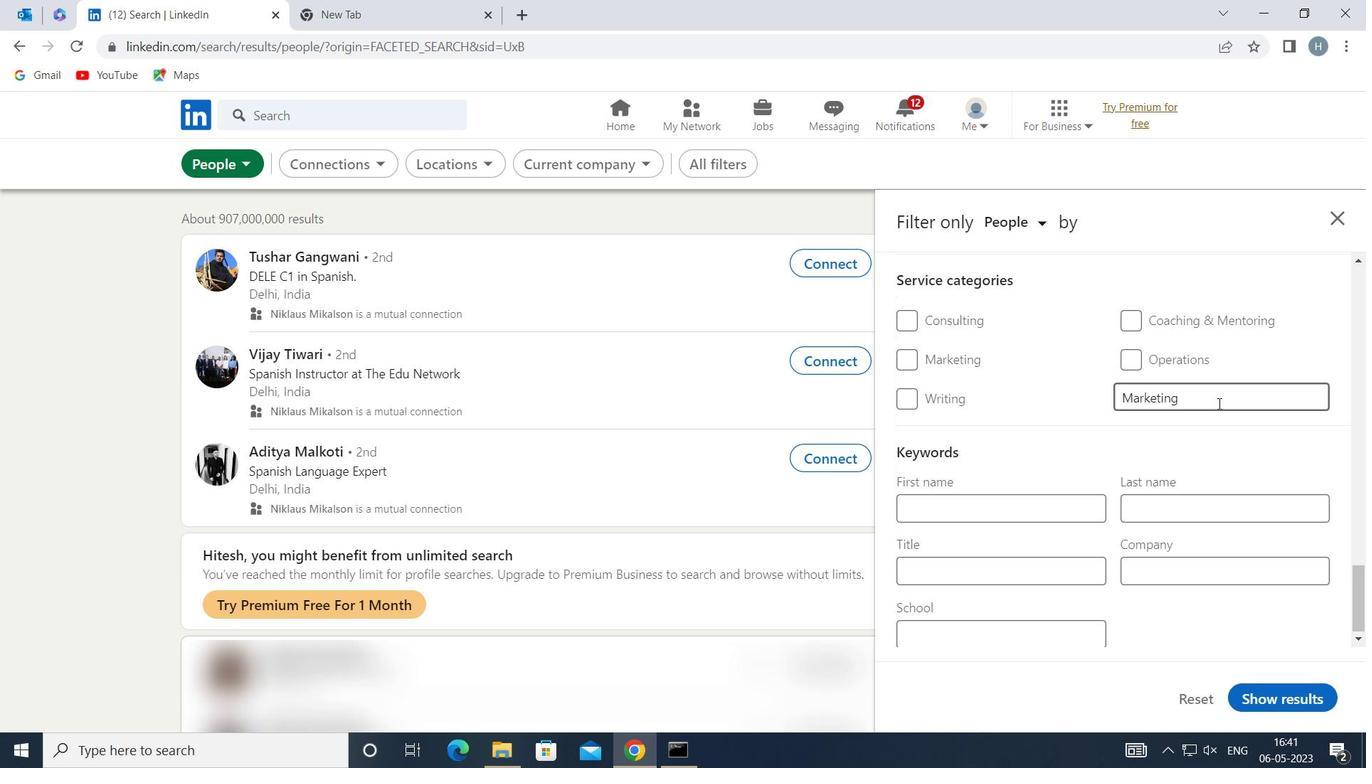 
Action: Mouse moved to (1179, 429)
Screenshot: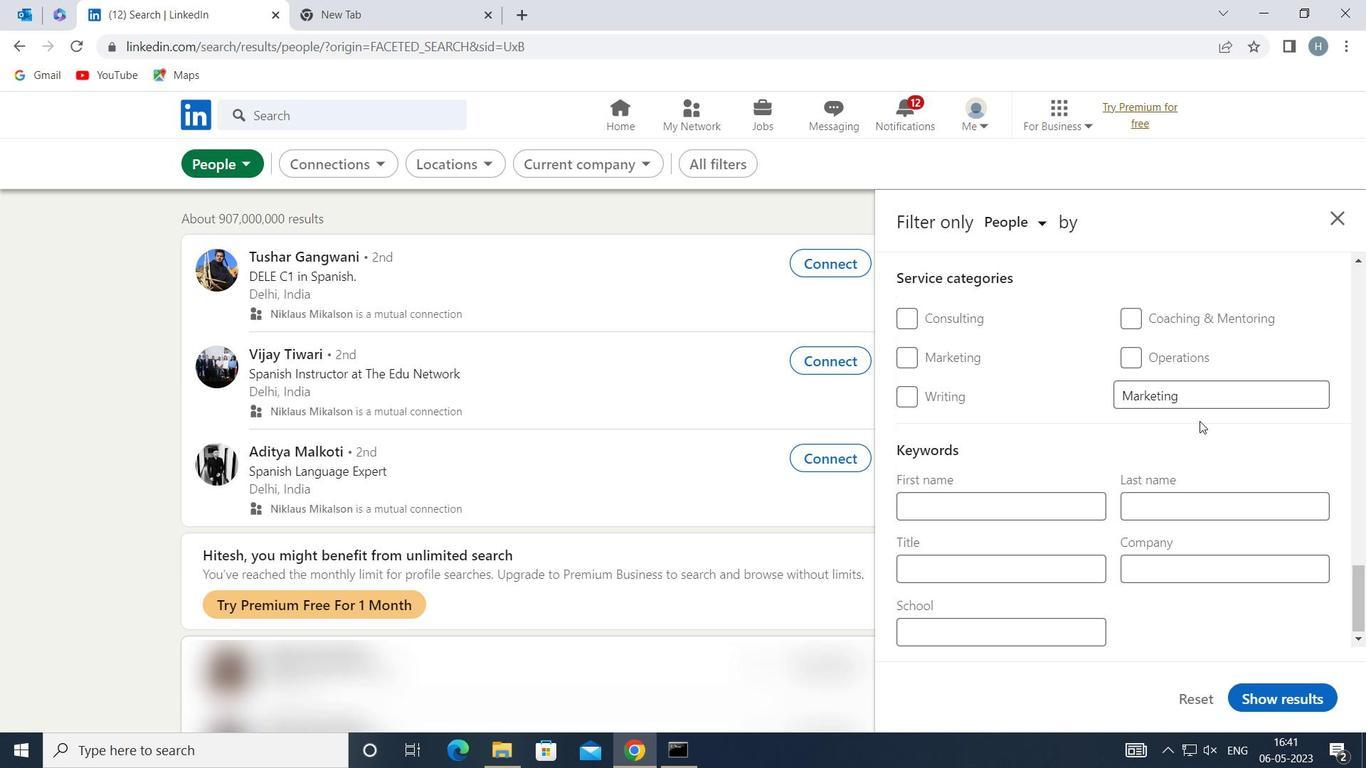 
Action: Mouse scrolled (1179, 429) with delta (0, 0)
Screenshot: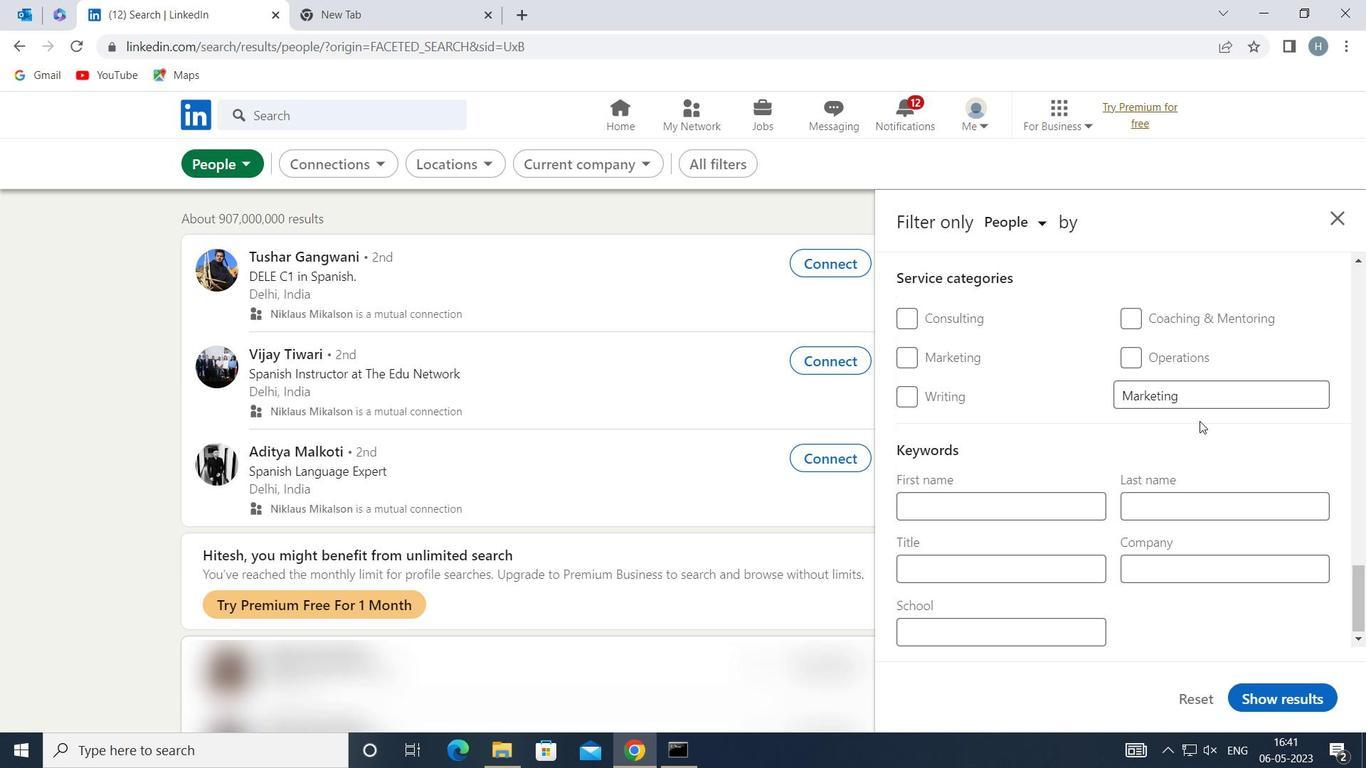 
Action: Mouse moved to (1012, 559)
Screenshot: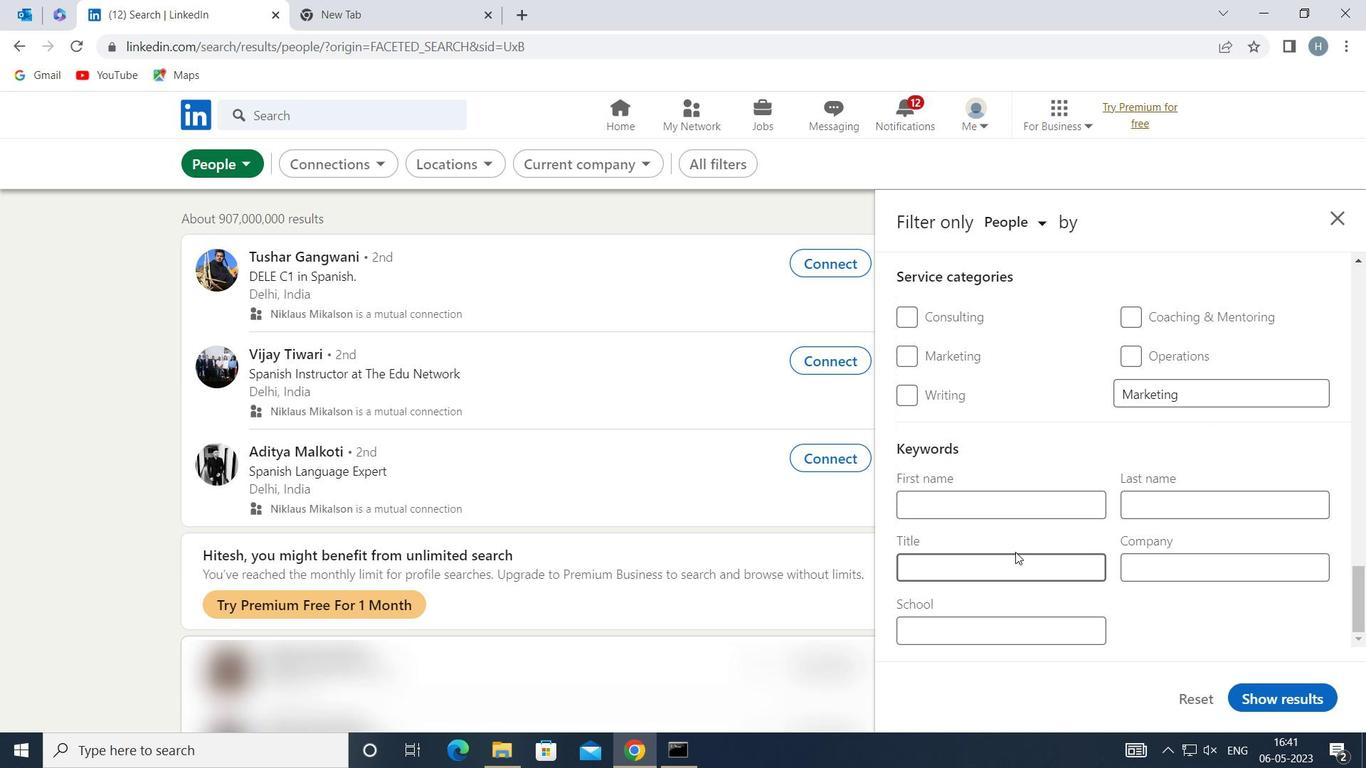 
Action: Mouse pressed left at (1012, 559)
Screenshot: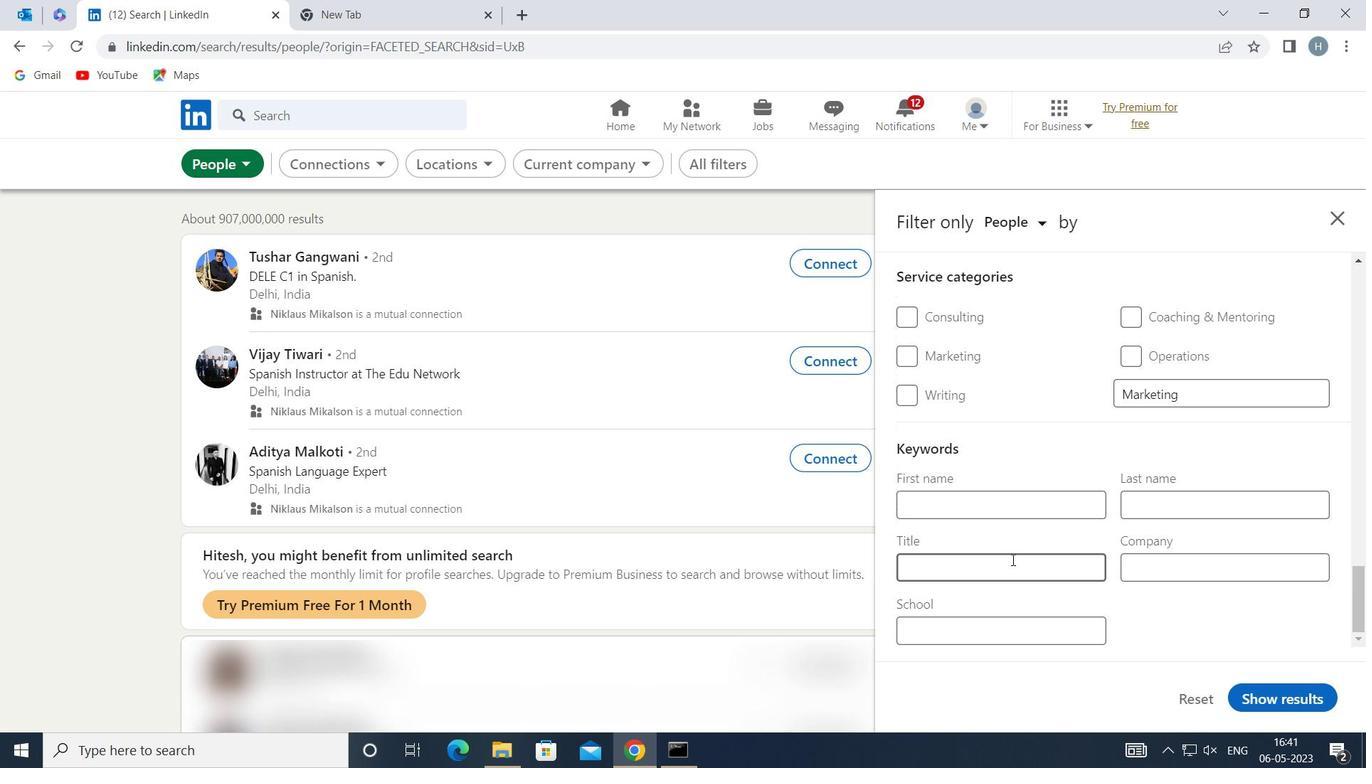 
Action: Key pressed <Key.shift>SECURITY<Key.space><Key.shift>ANALYST
Screenshot: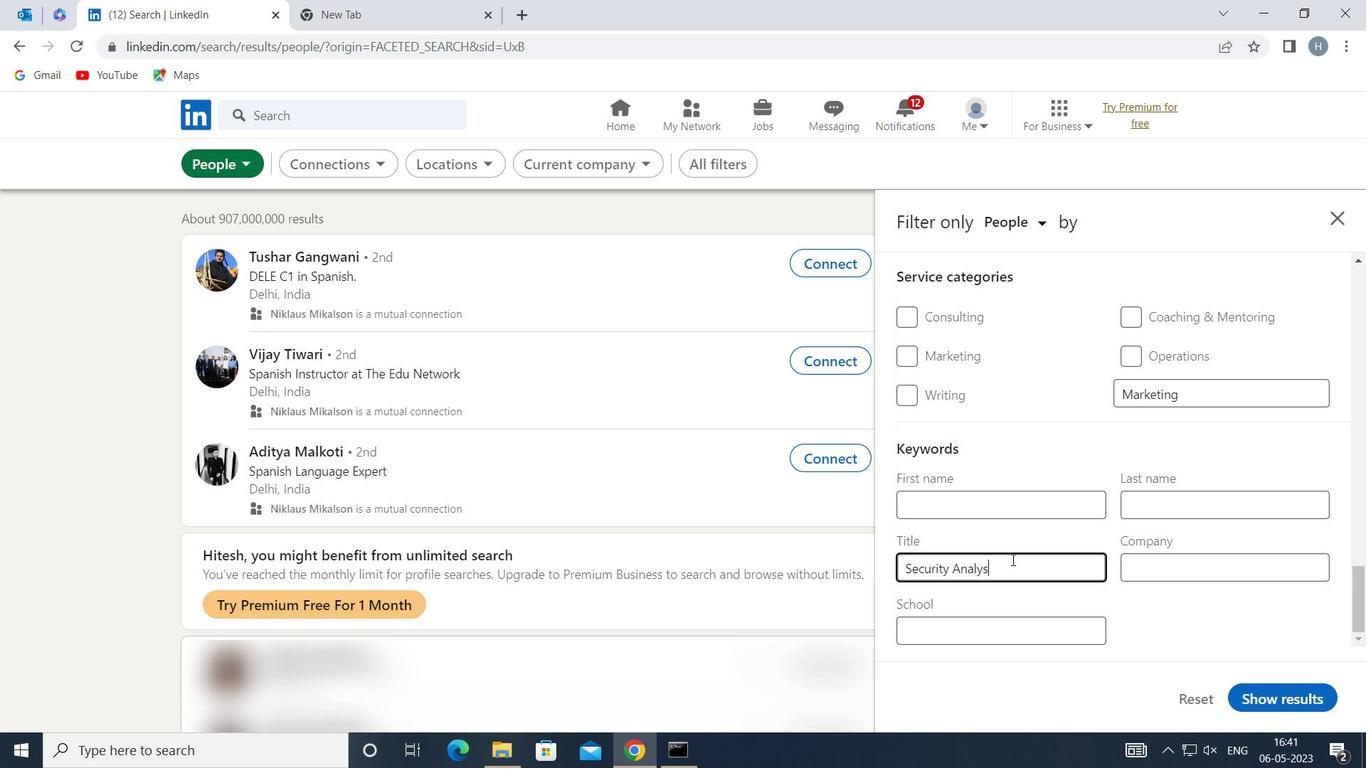 
Action: Mouse moved to (1287, 695)
Screenshot: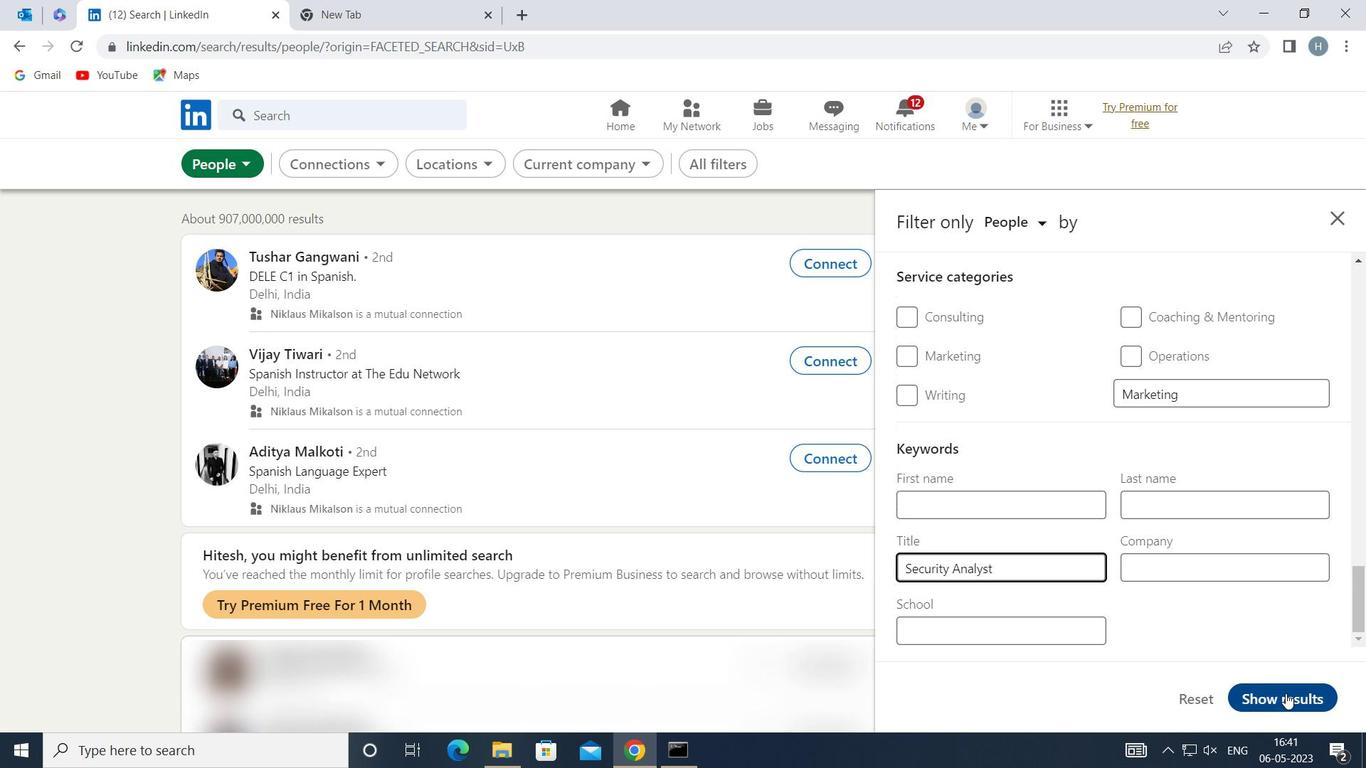 
Action: Mouse pressed left at (1287, 695)
Screenshot: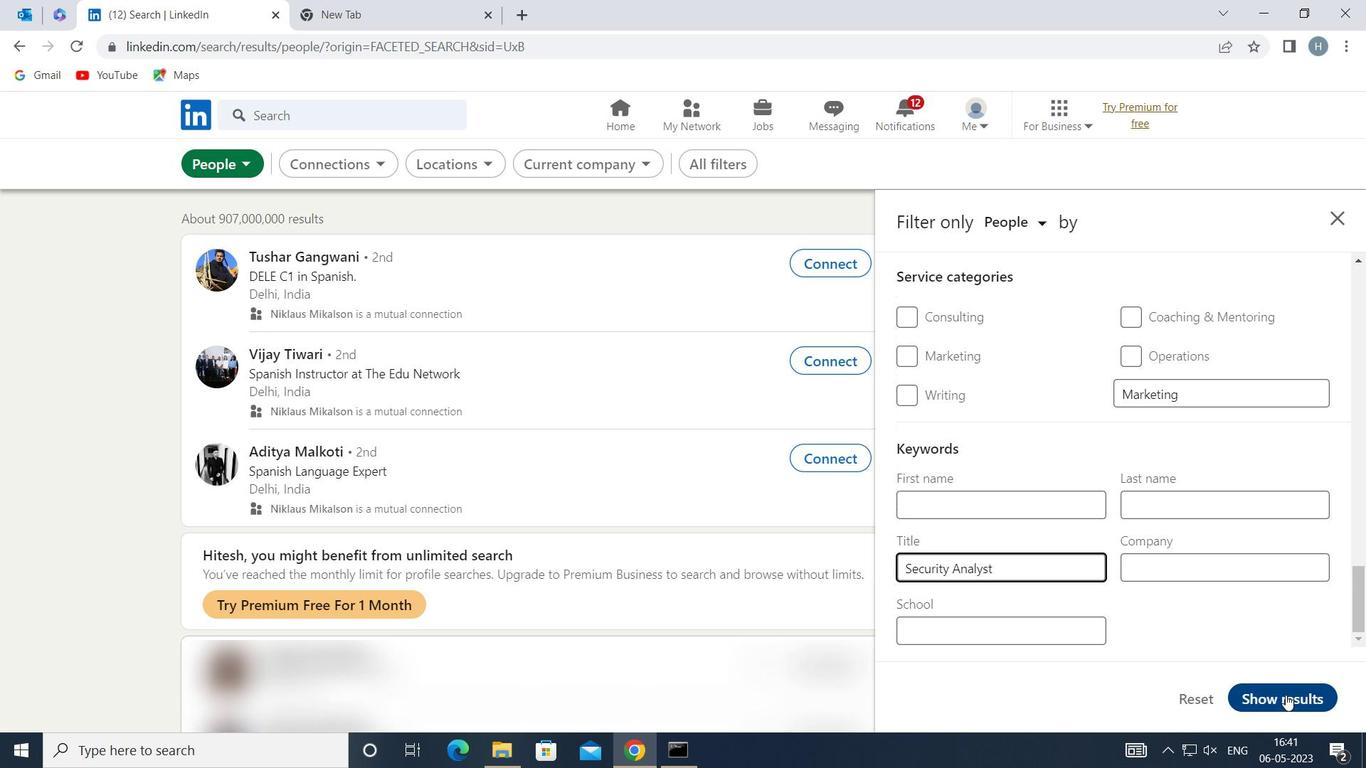 
Action: Mouse moved to (938, 452)
Screenshot: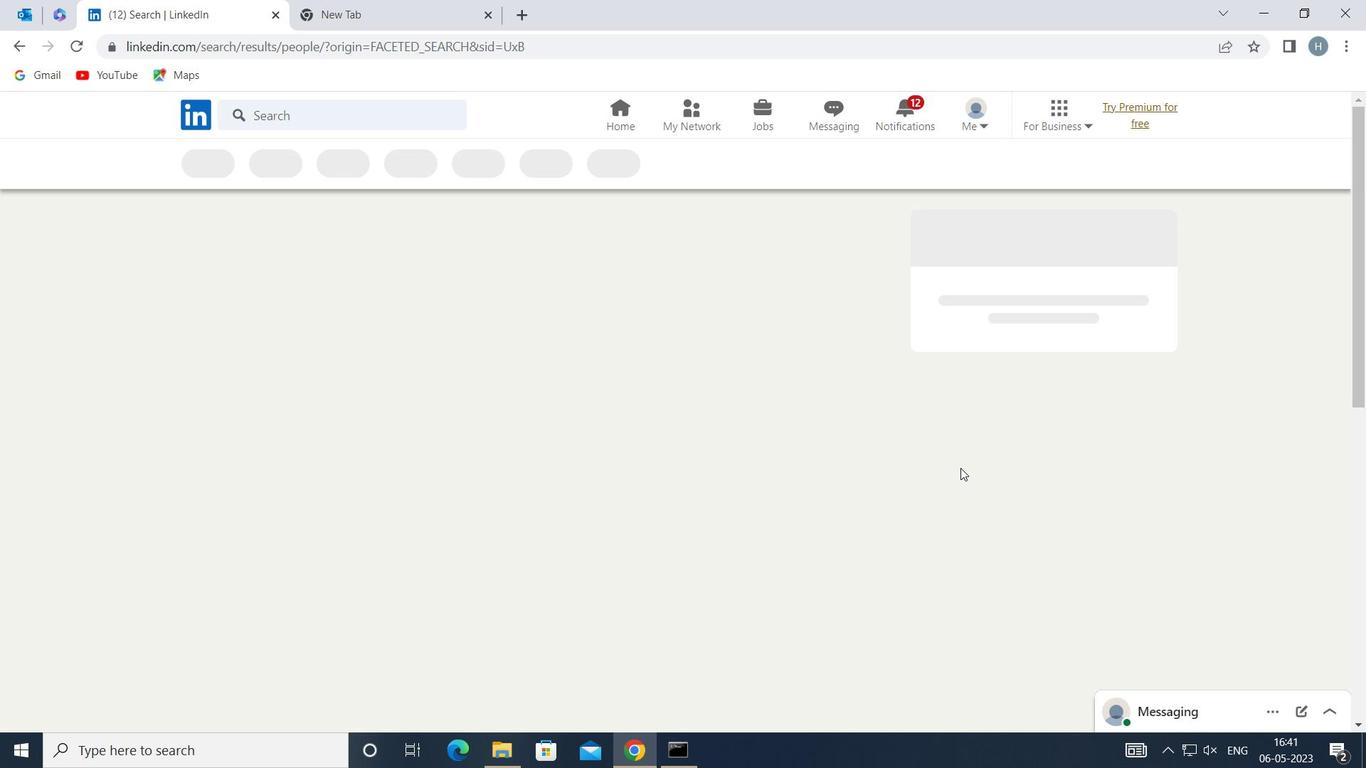
